 Task: Add an event with the title Monthly Financial Review, date '2024/05/28', time 9:40 AM to 11:40 AMand add a description: A Monthly Financial Review is a recurring meeting or process where the financial performance and health of an organization are assessed and analyzed. It provides a comprehensive overview of the company's financial status, including revenue, expenses, profitability, cash flow, and key financial metrics., put the event into Blue category . Add location for the event as: 789 Calle de Preciados, Madrid, Spain, logged in from the account softage.1@softage.netand send the event invitation to softage.3@softage.net and softage.4@softage.net. Set a reminder for the event 1 hour before
Action: Mouse moved to (105, 125)
Screenshot: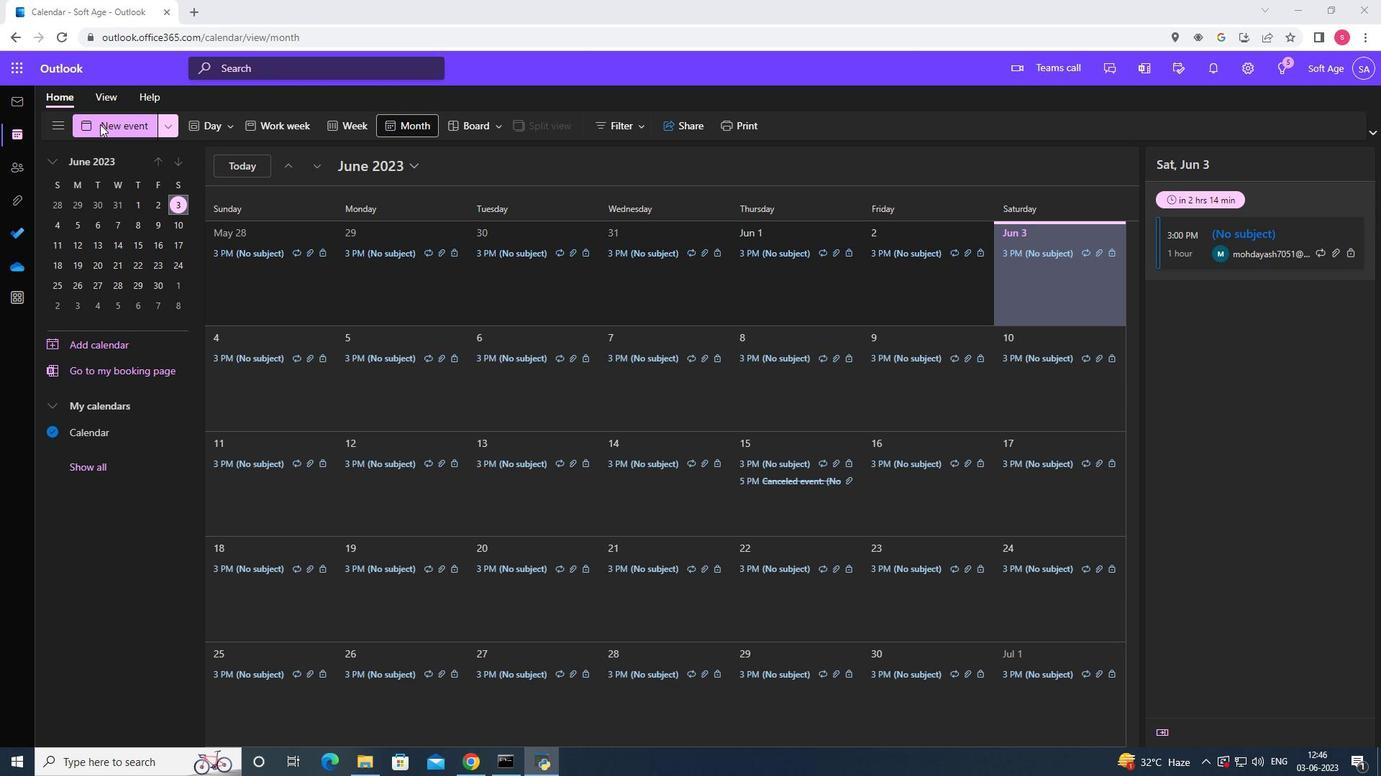 
Action: Mouse pressed left at (105, 125)
Screenshot: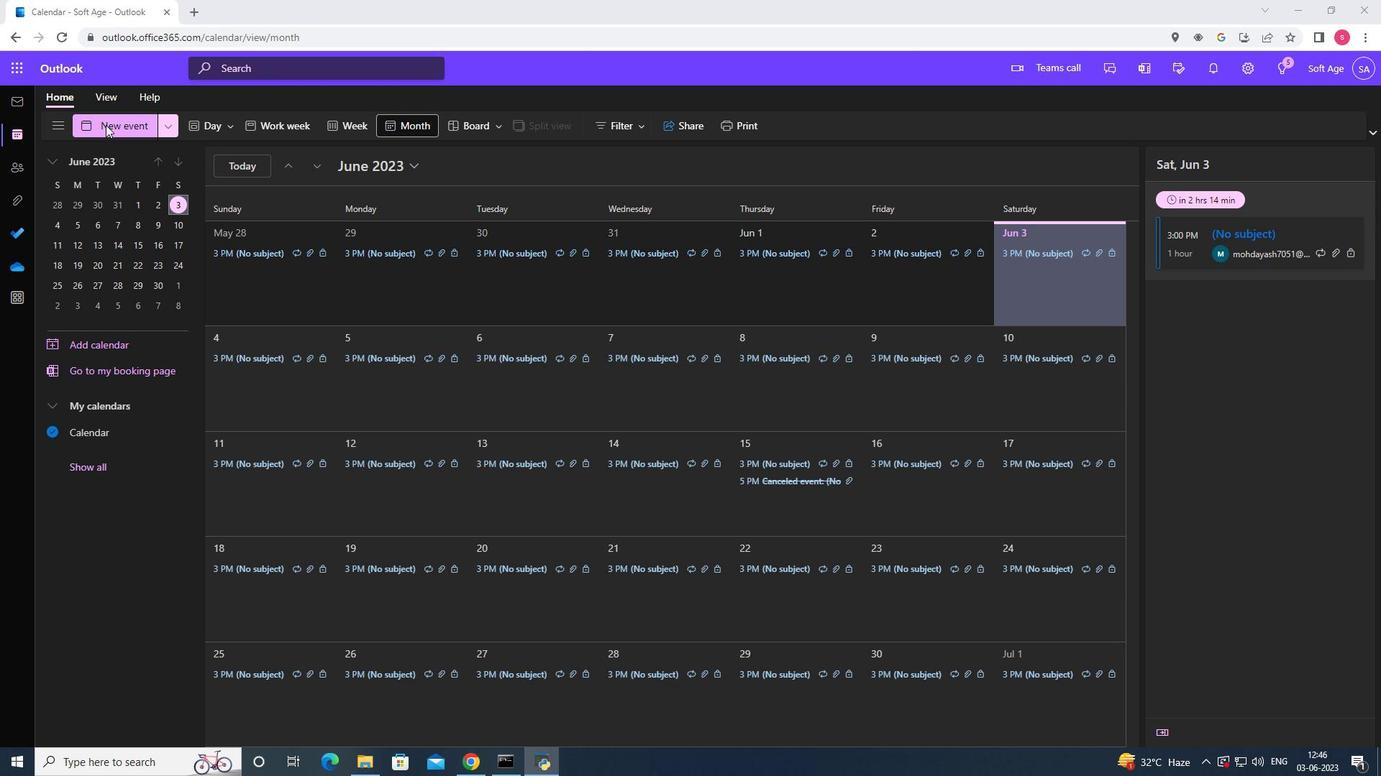 
Action: Mouse moved to (410, 222)
Screenshot: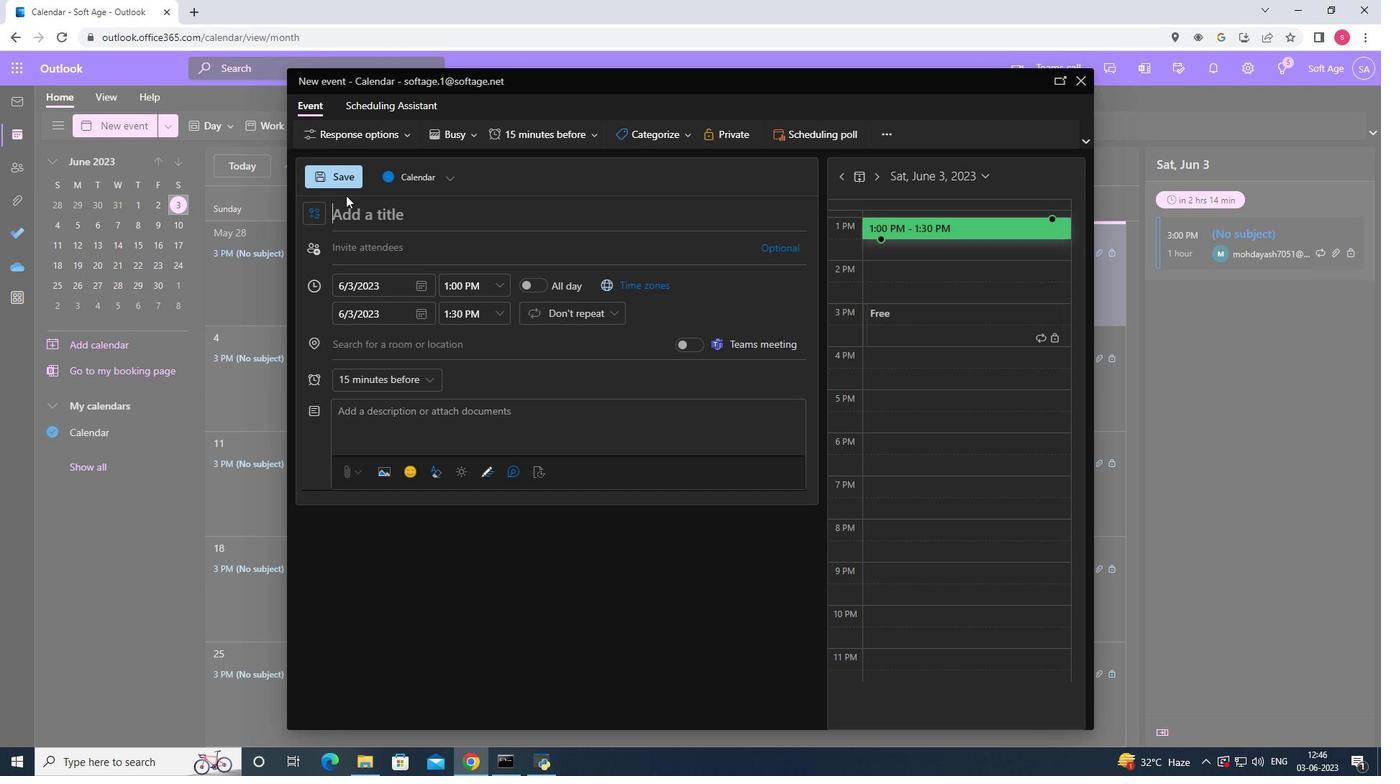 
Action: Mouse pressed left at (410, 222)
Screenshot: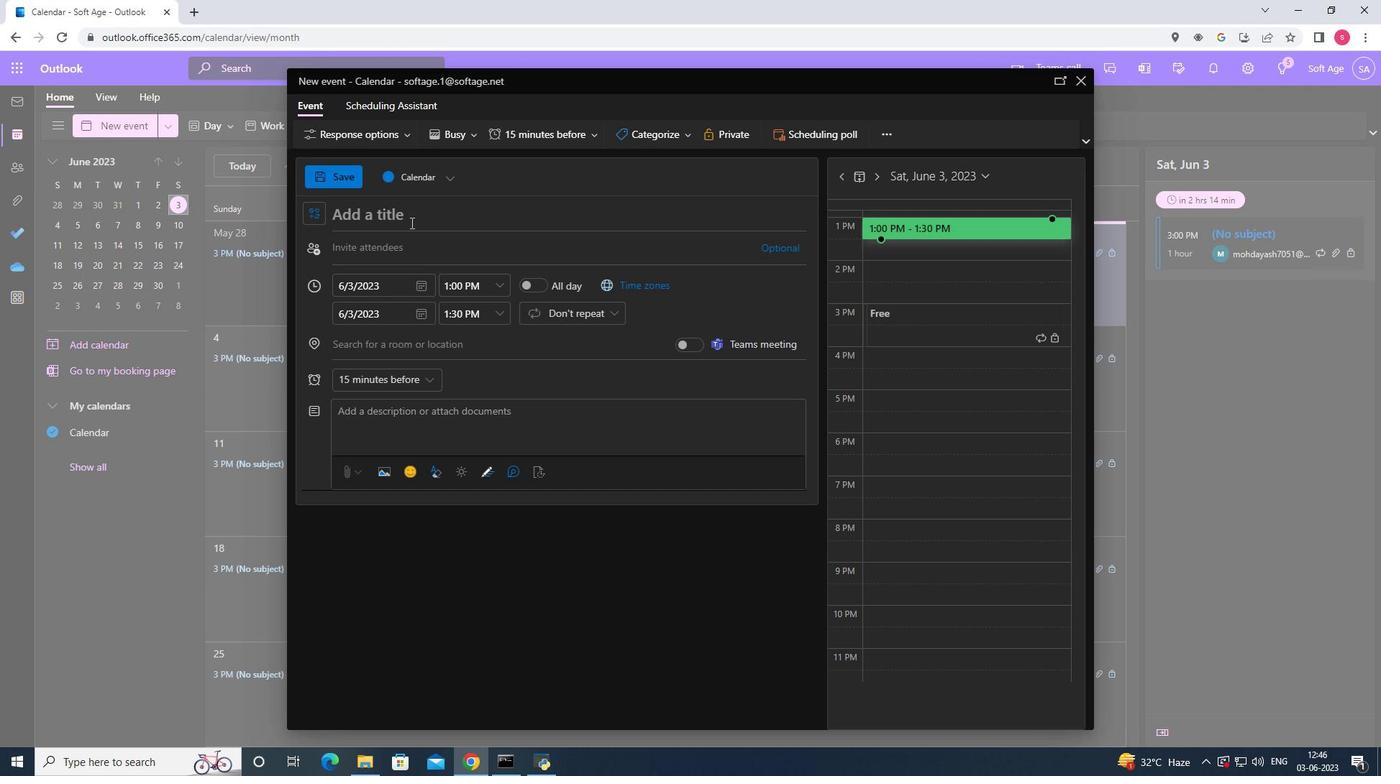 
Action: Key pressed <Key.shift><Key.shift><Key.shift><Key.shift><Key.shift>Monthly<Key.space><Key.shift>Review
Screenshot: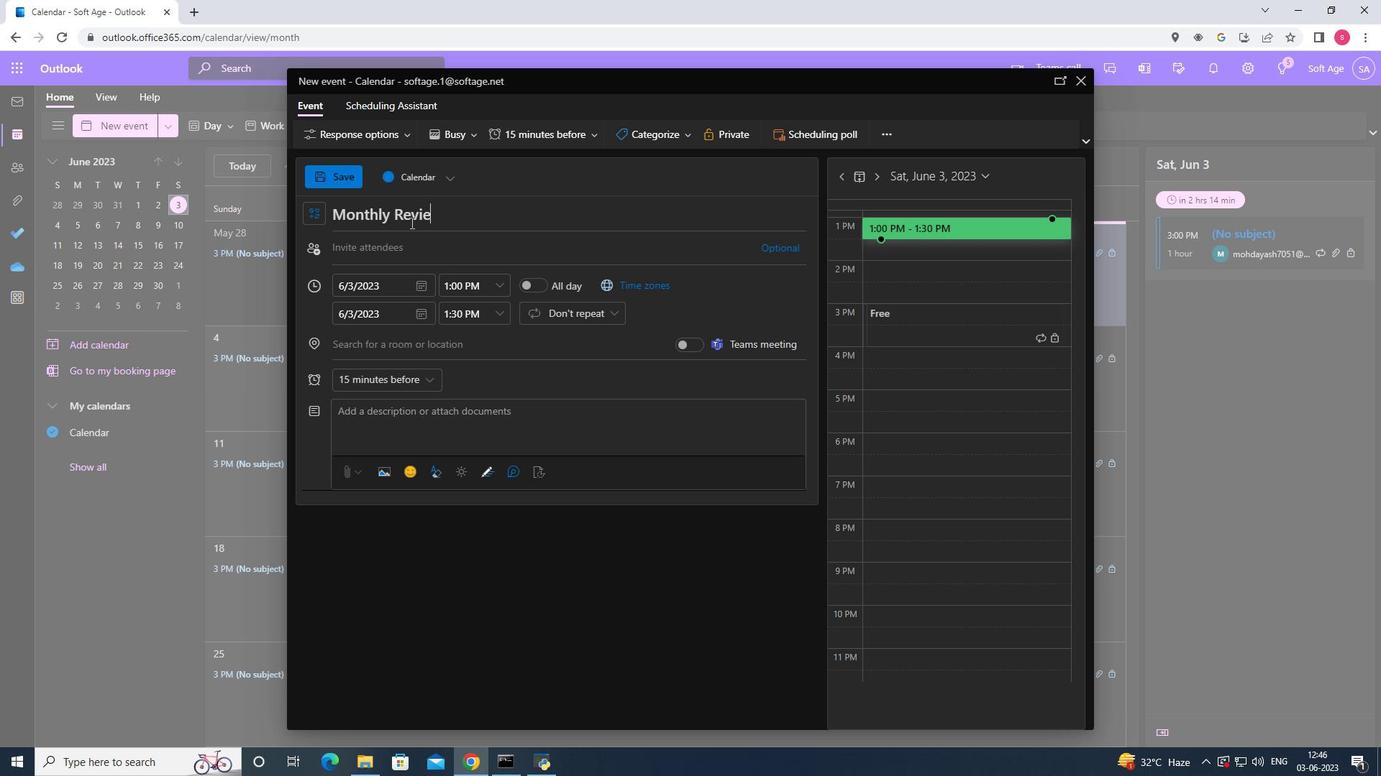 
Action: Mouse moved to (418, 284)
Screenshot: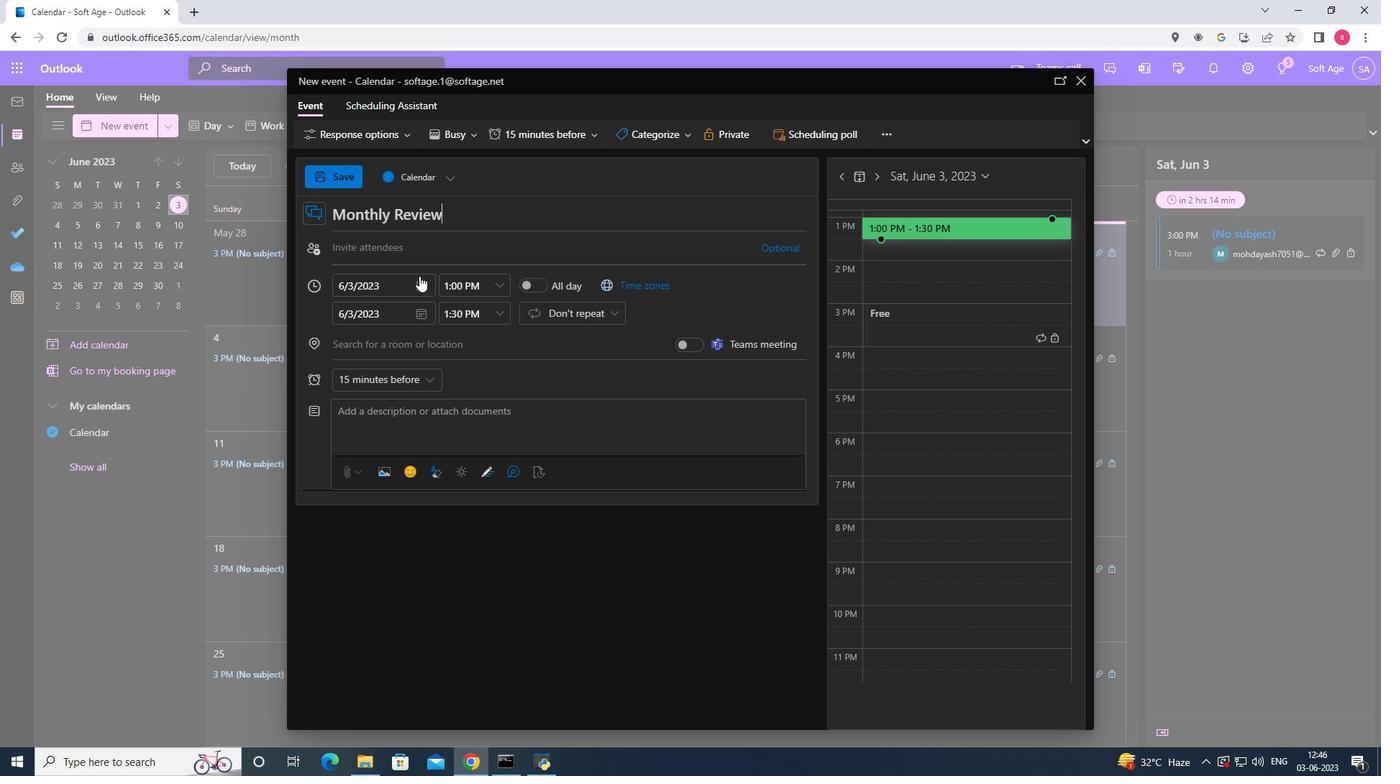 
Action: Mouse pressed left at (418, 284)
Screenshot: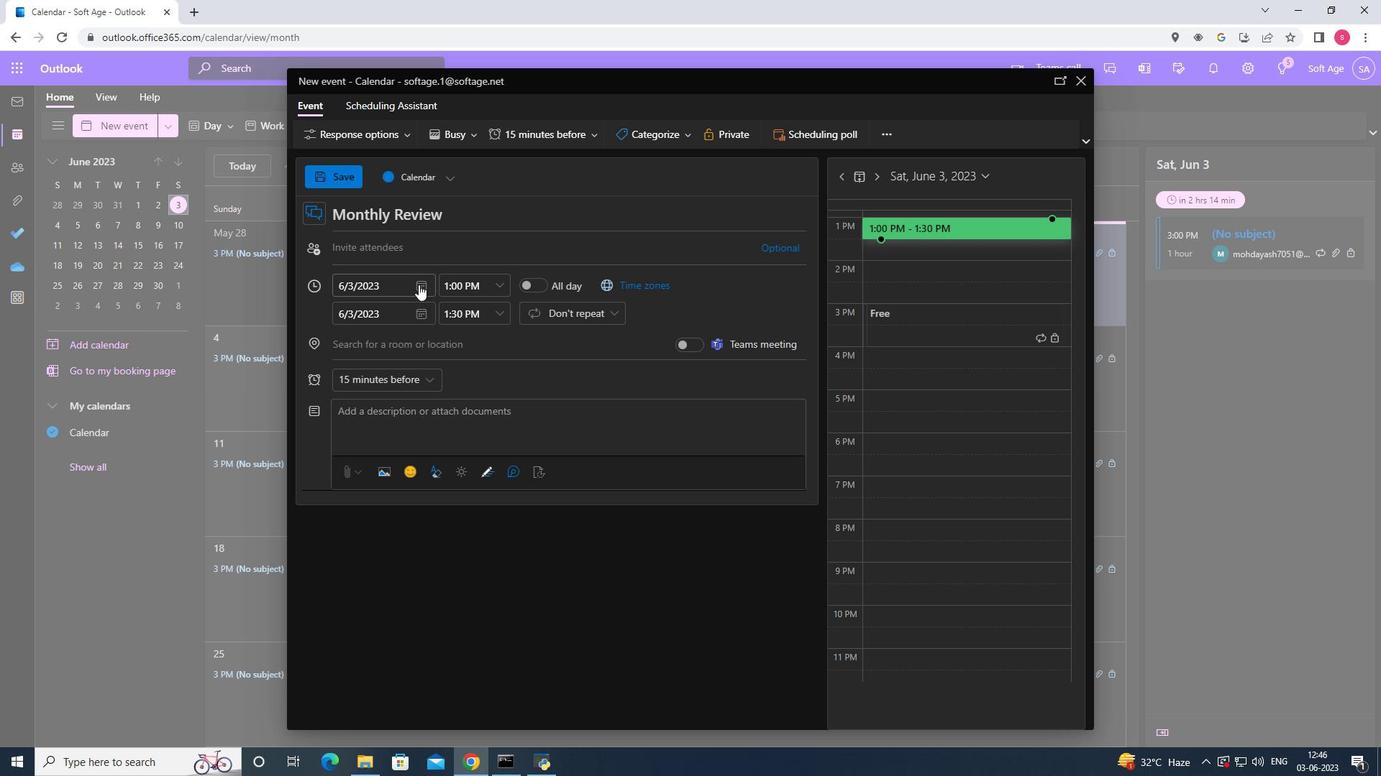 
Action: Mouse moved to (469, 317)
Screenshot: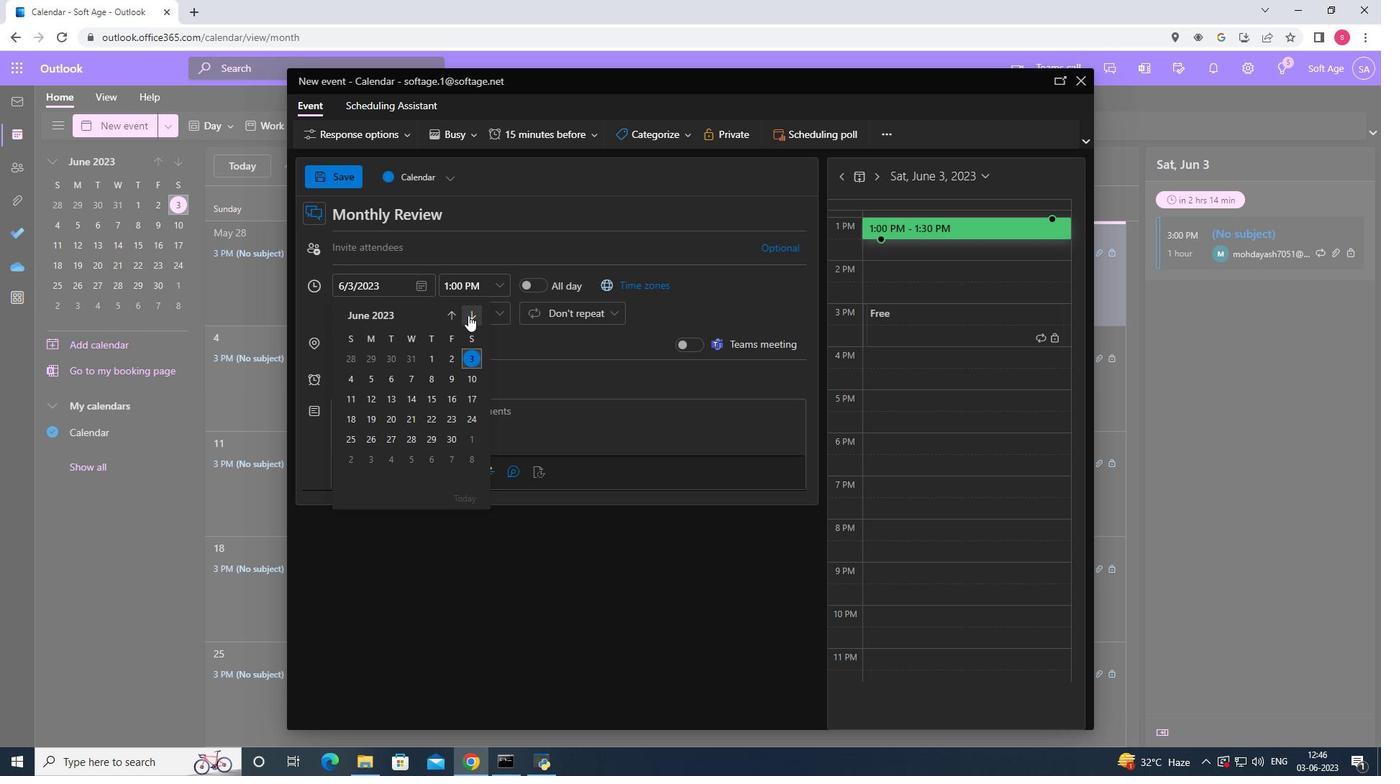 
Action: Mouse pressed left at (469, 317)
Screenshot: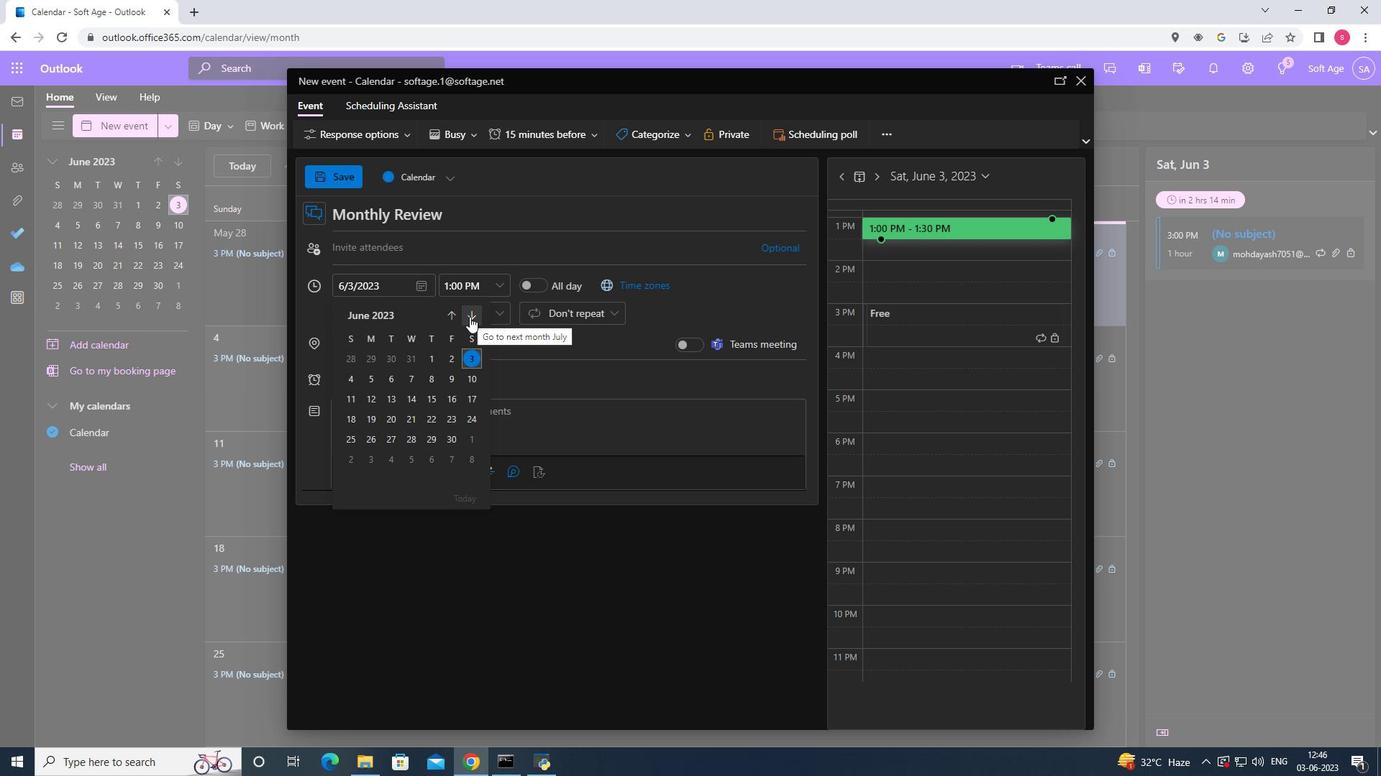 
Action: Mouse pressed left at (469, 317)
Screenshot: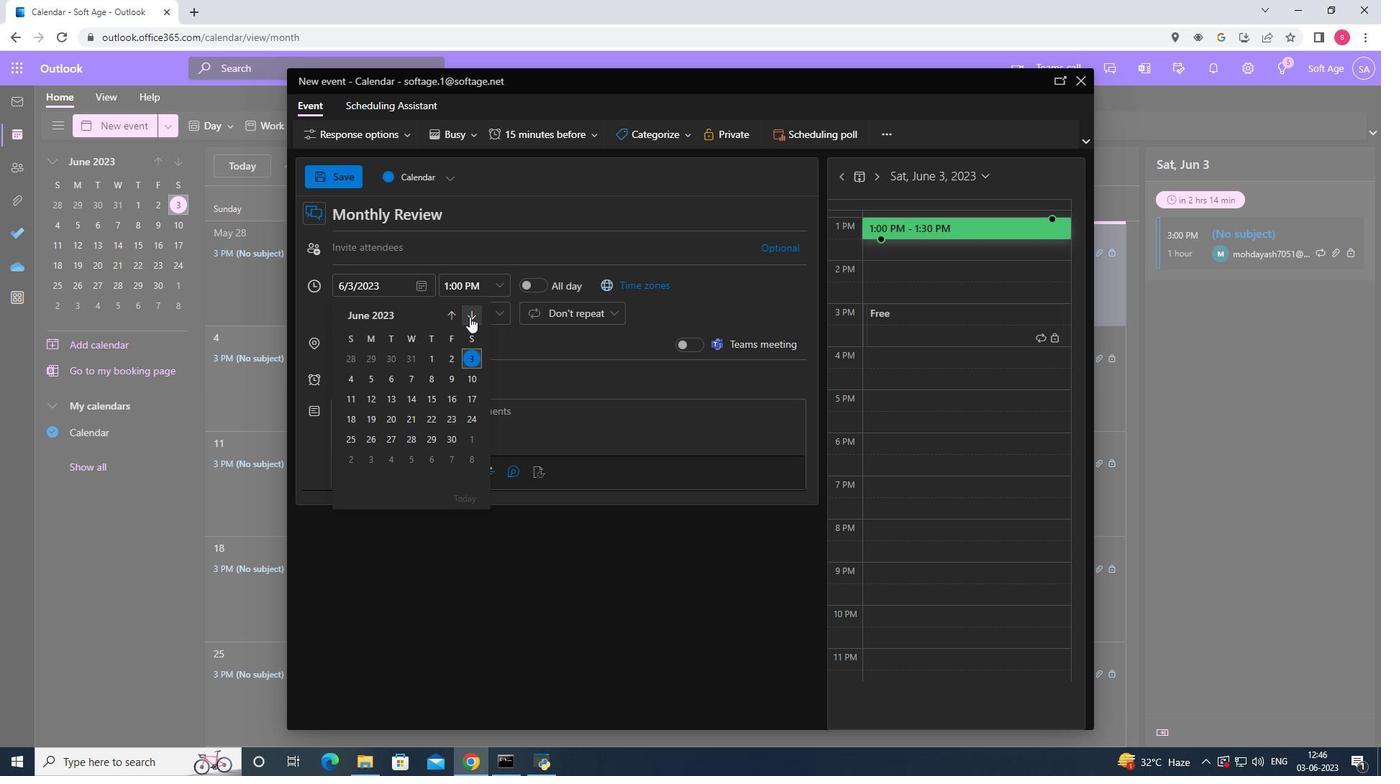 
Action: Mouse pressed left at (469, 317)
Screenshot: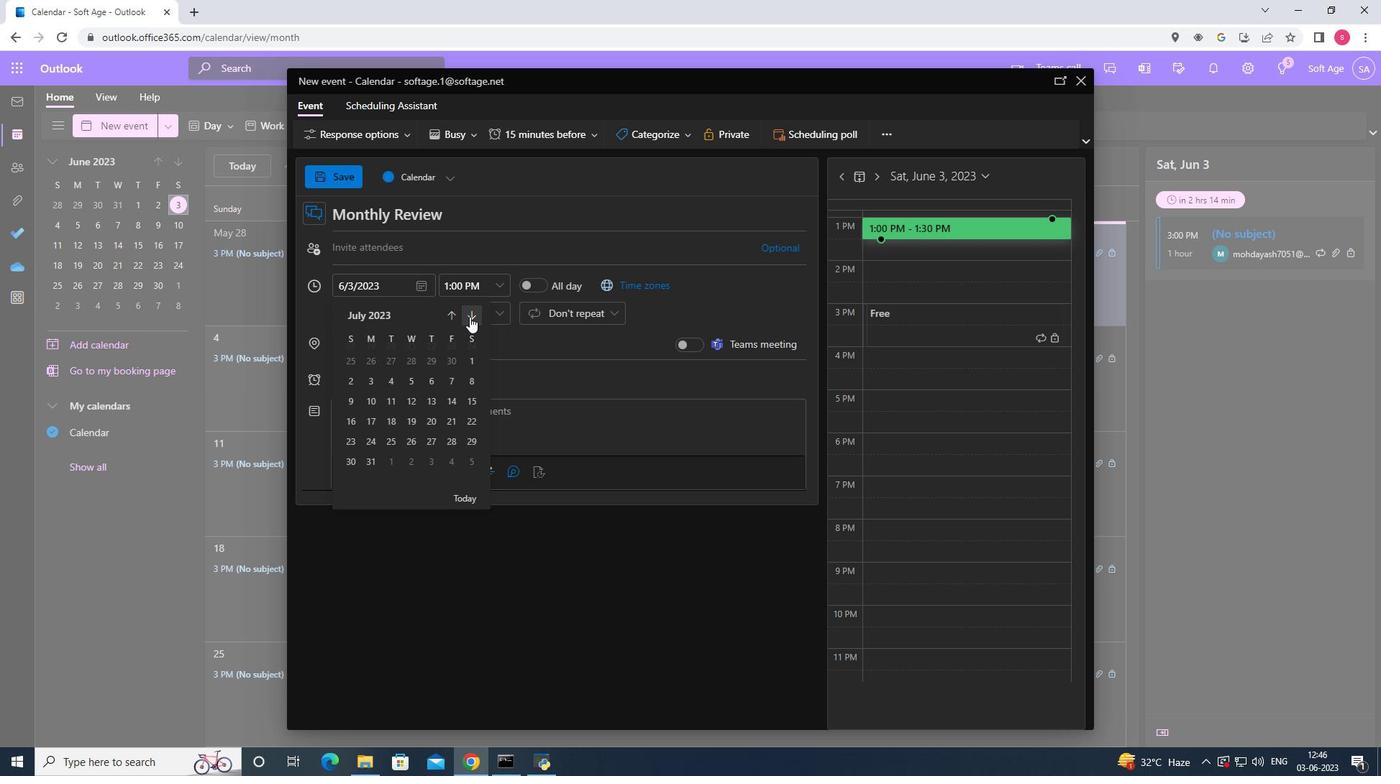 
Action: Mouse pressed left at (469, 317)
Screenshot: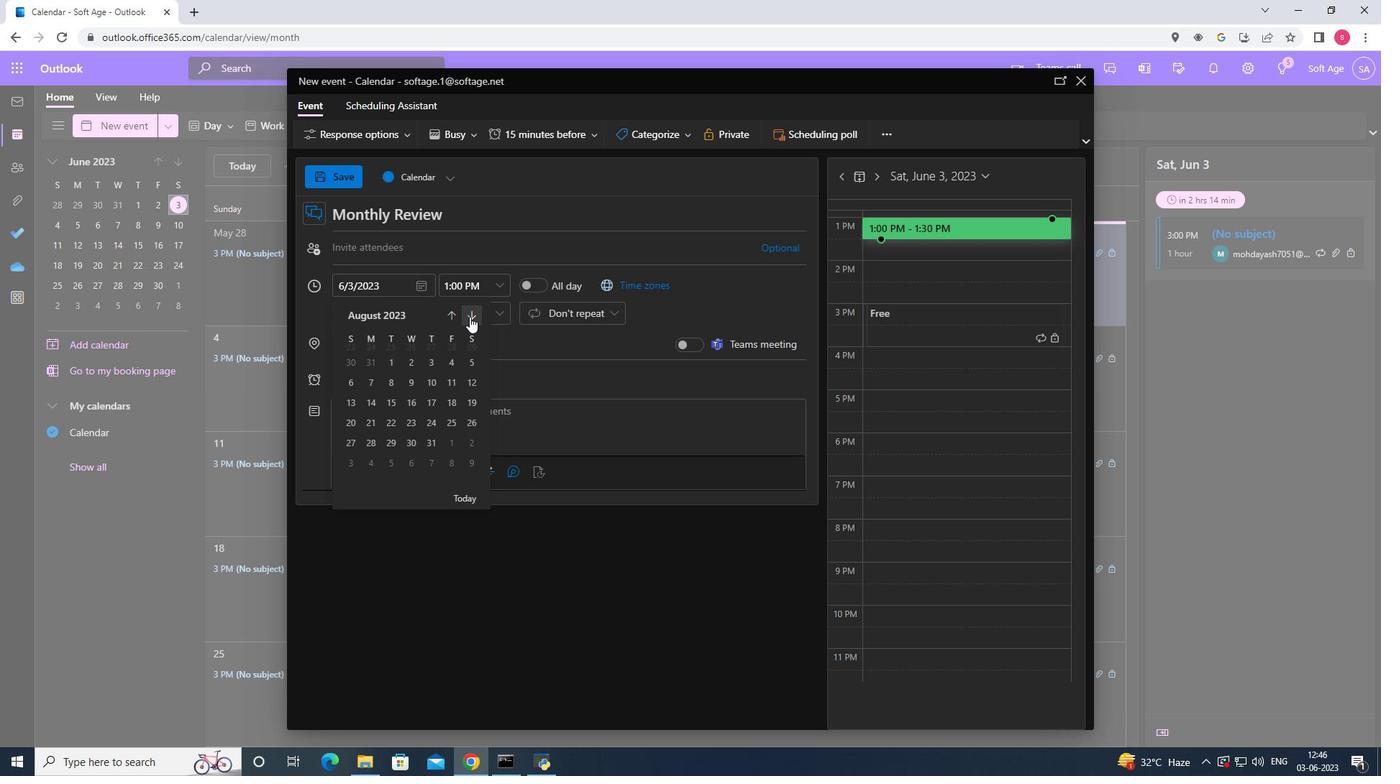 
Action: Mouse pressed left at (469, 317)
Screenshot: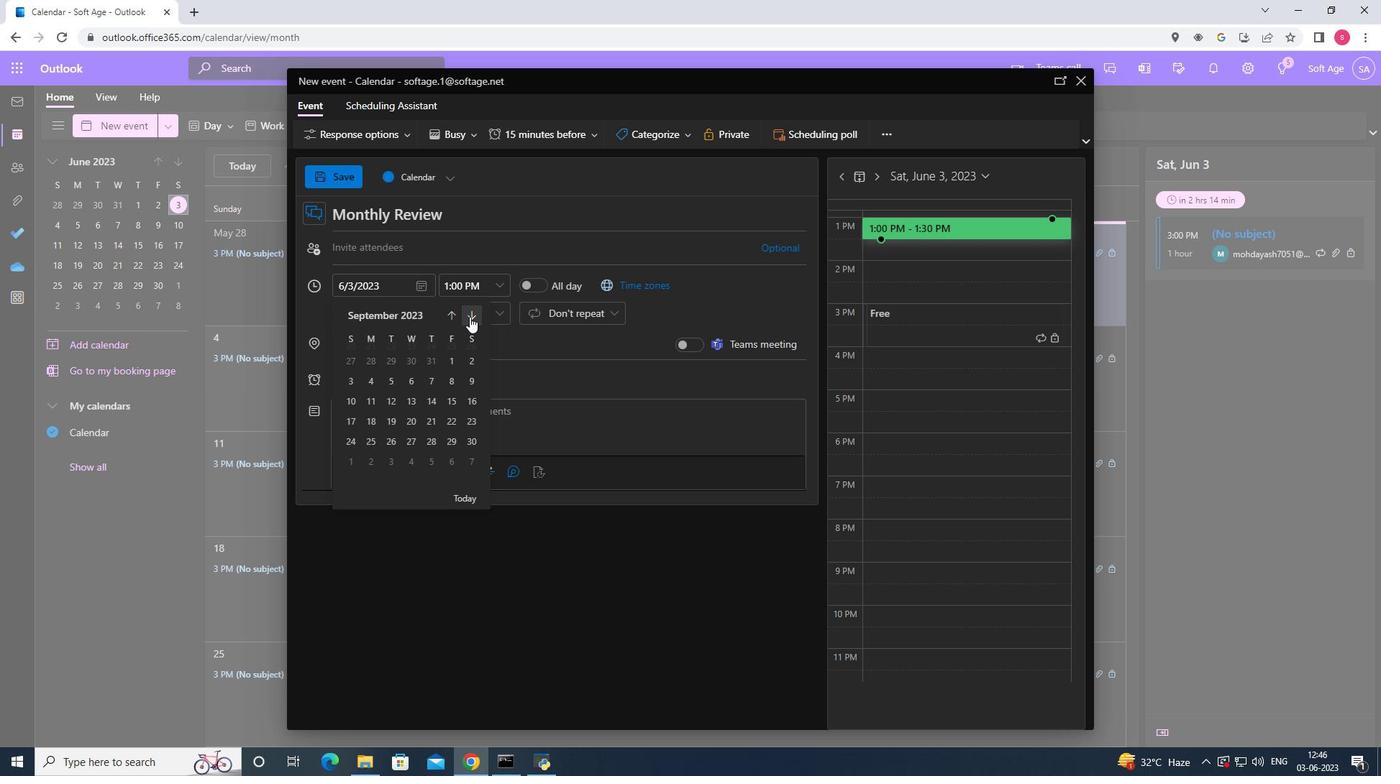 
Action: Mouse pressed left at (469, 317)
Screenshot: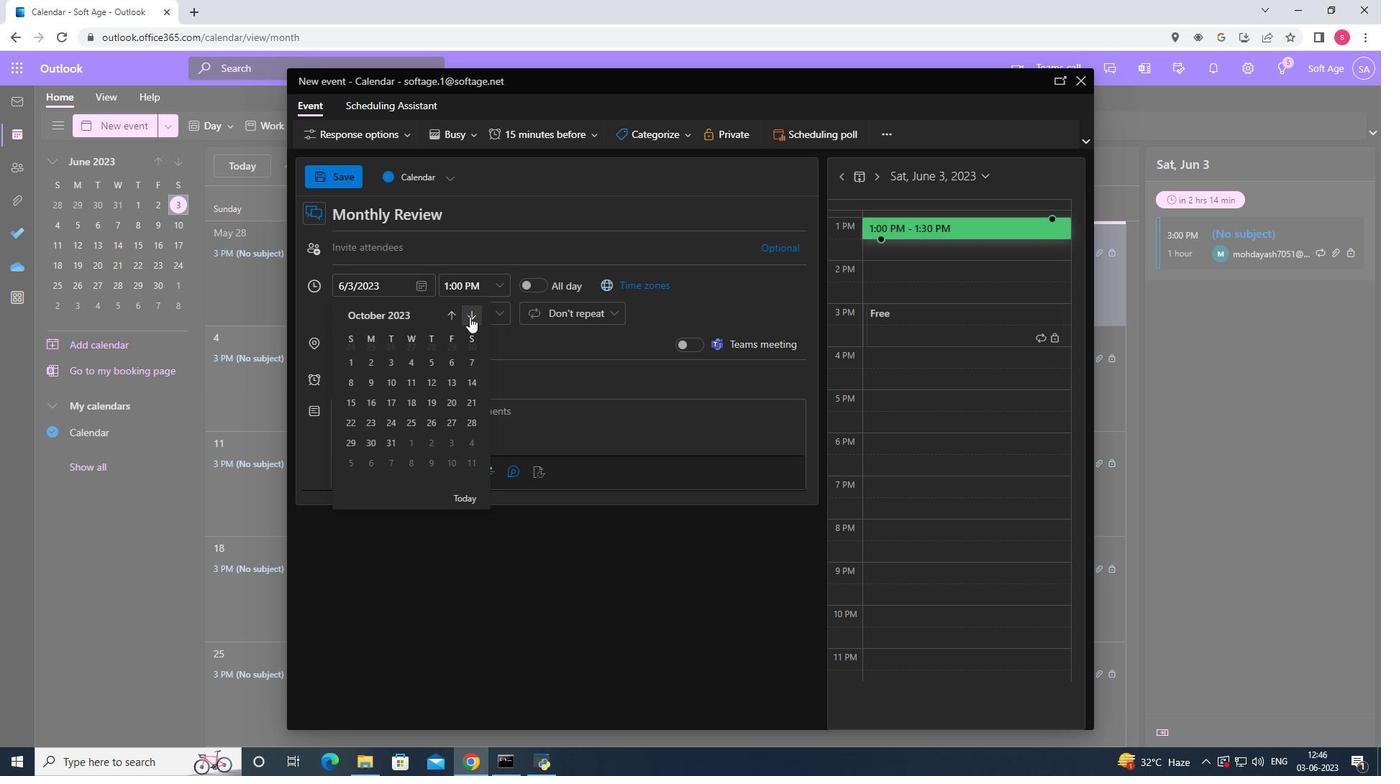 
Action: Mouse pressed left at (469, 317)
Screenshot: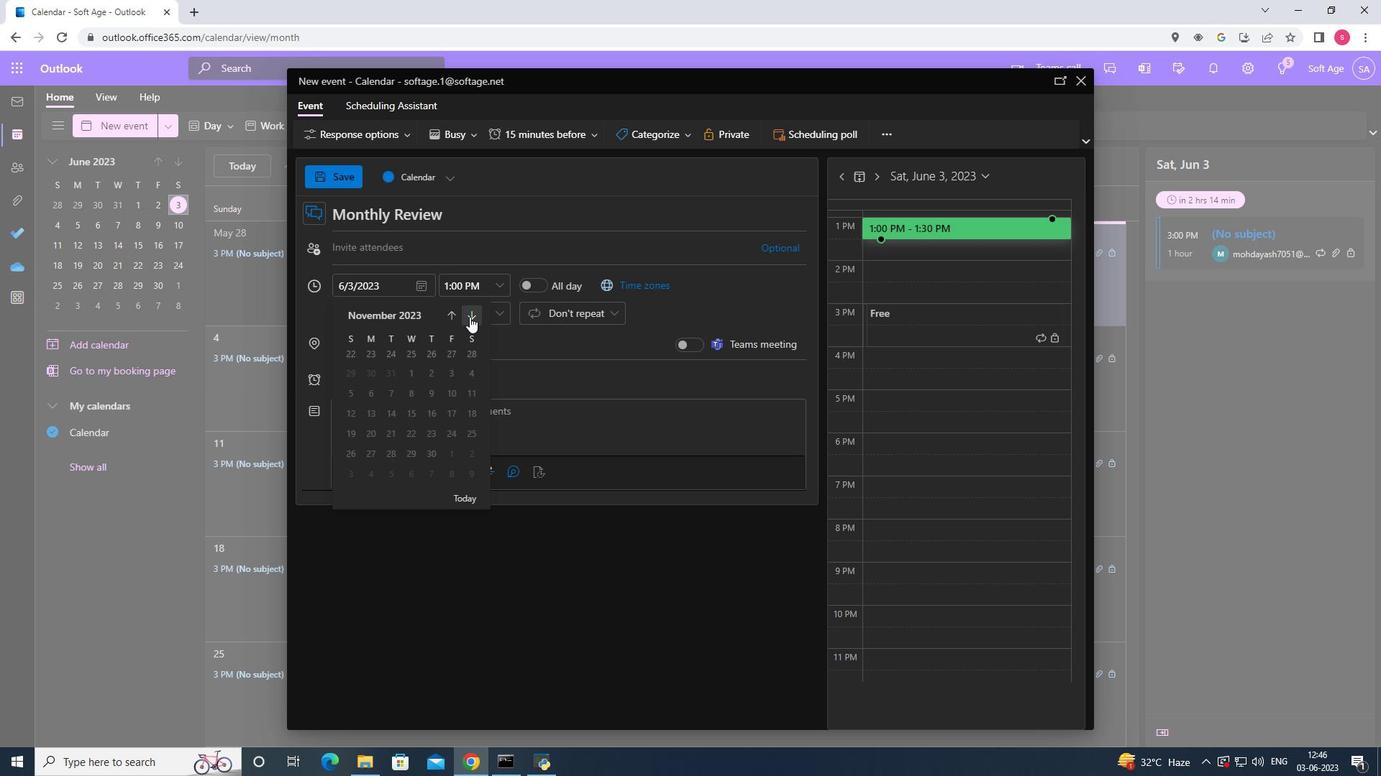 
Action: Mouse pressed left at (469, 317)
Screenshot: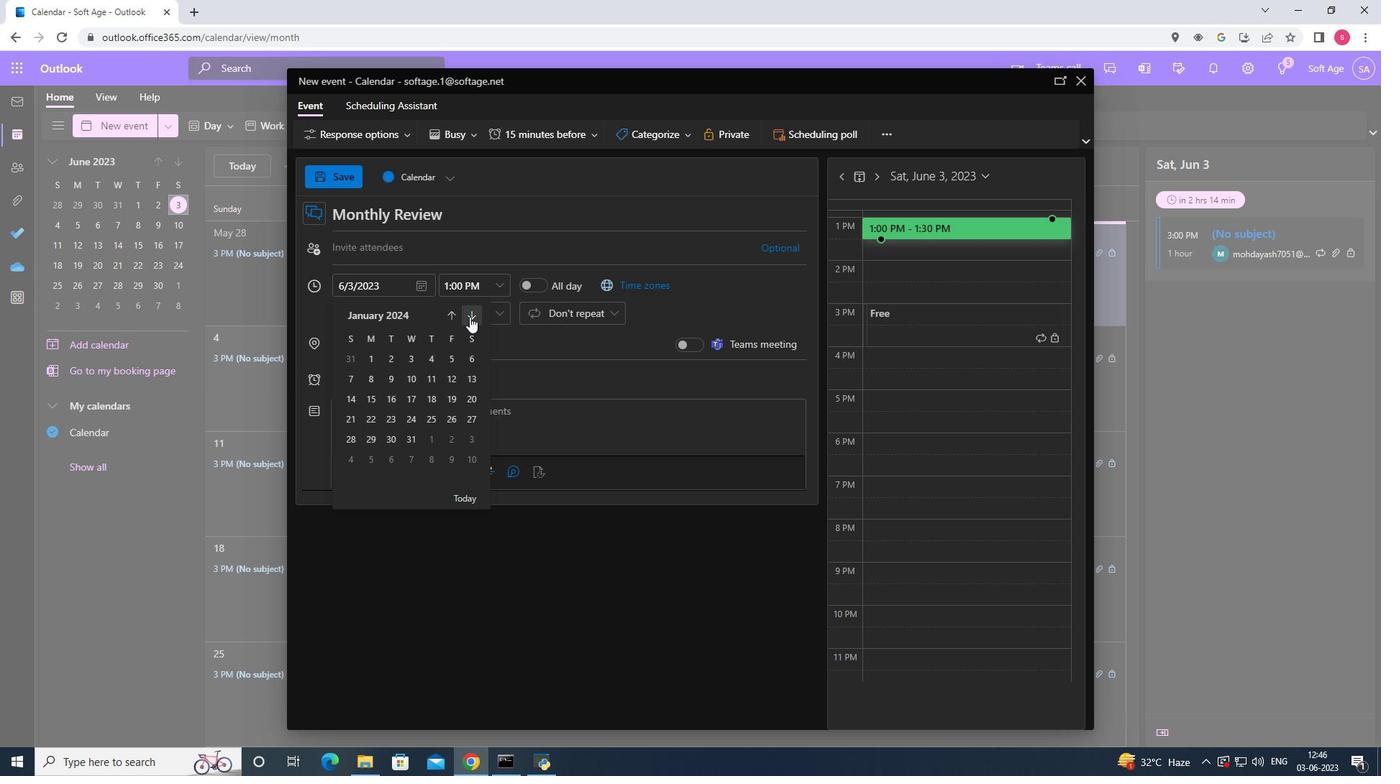 
Action: Mouse pressed left at (469, 317)
Screenshot: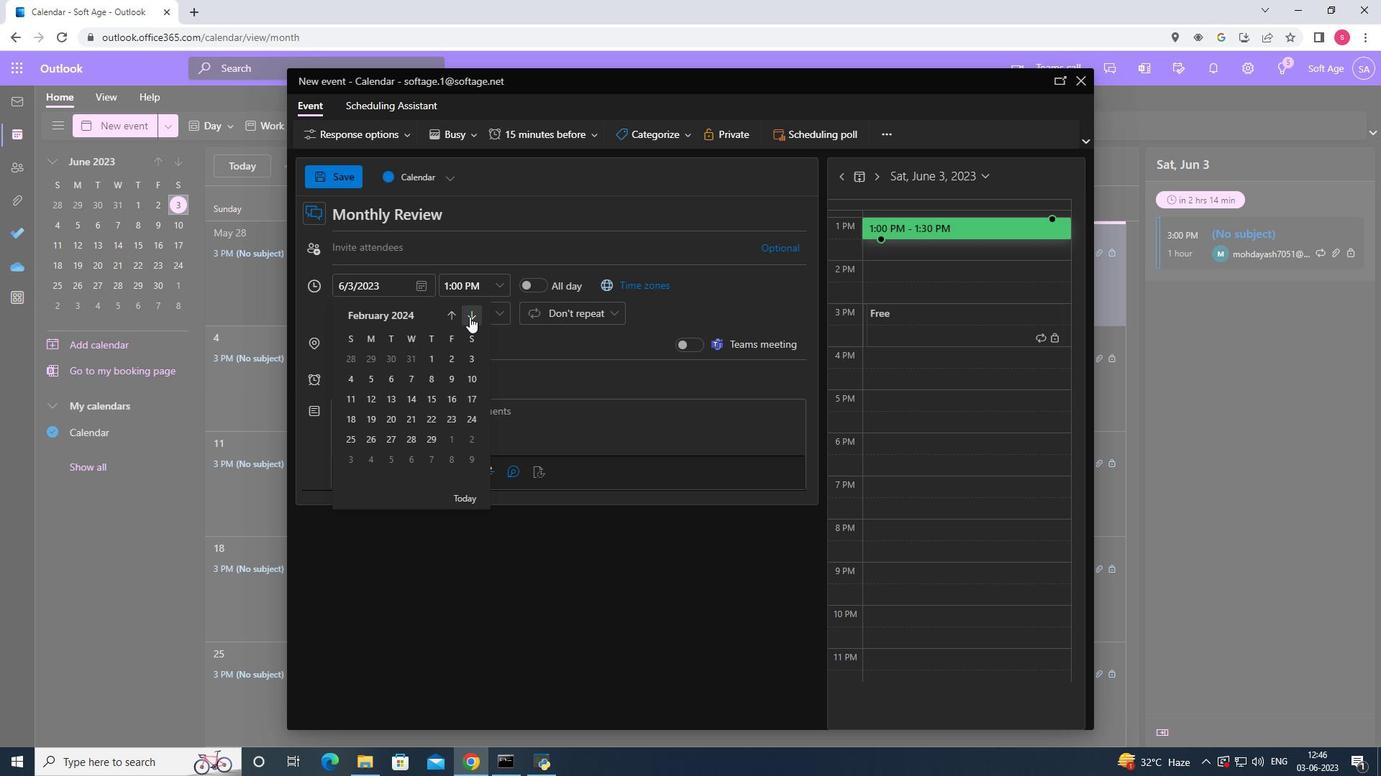 
Action: Mouse pressed left at (469, 317)
Screenshot: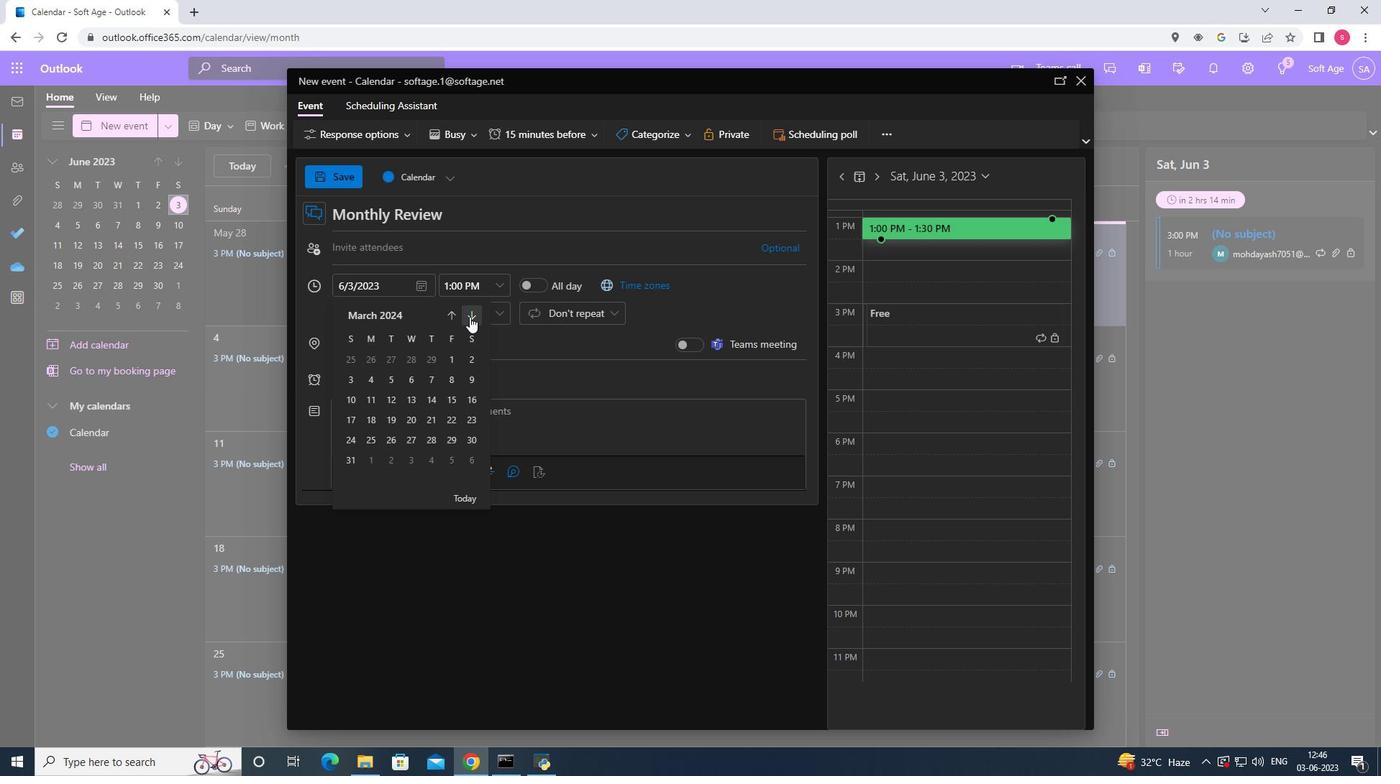 
Action: Mouse pressed left at (469, 317)
Screenshot: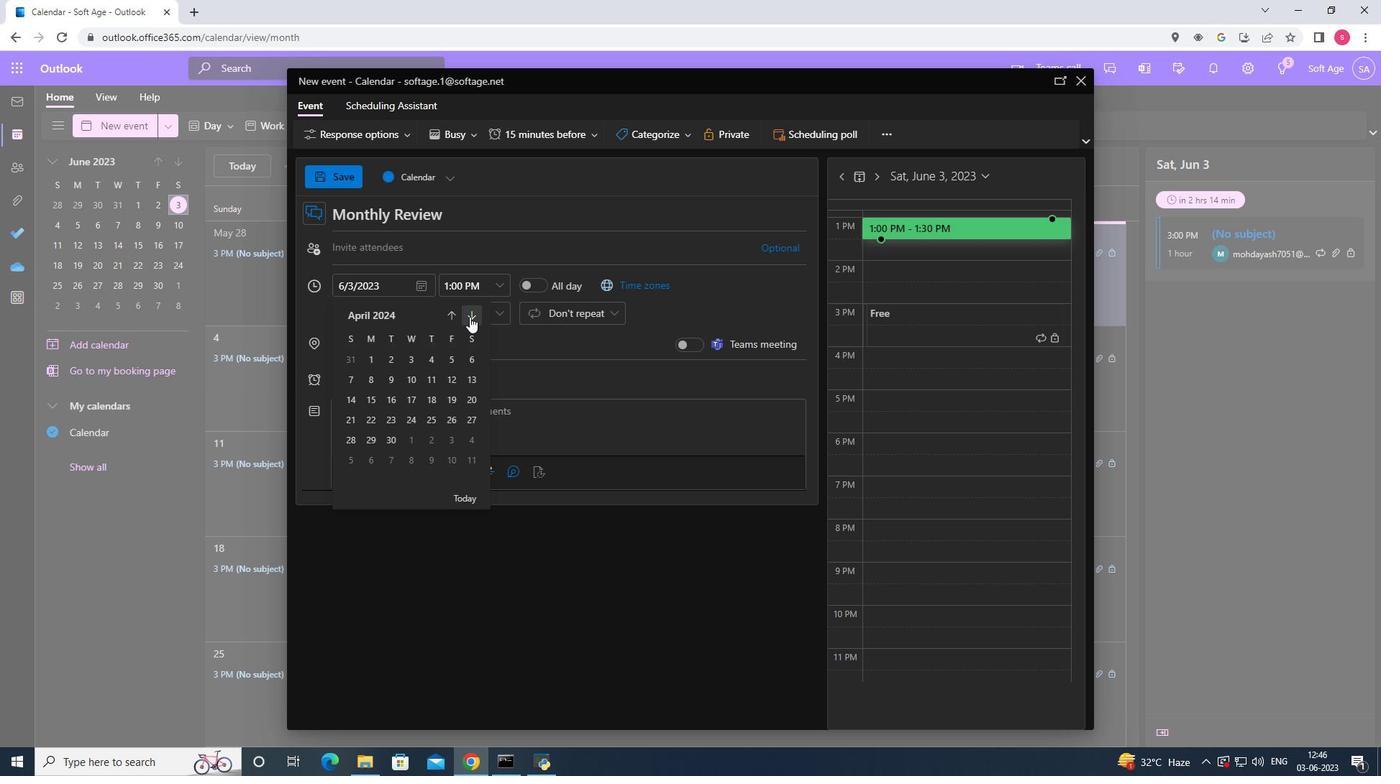 
Action: Mouse moved to (398, 438)
Screenshot: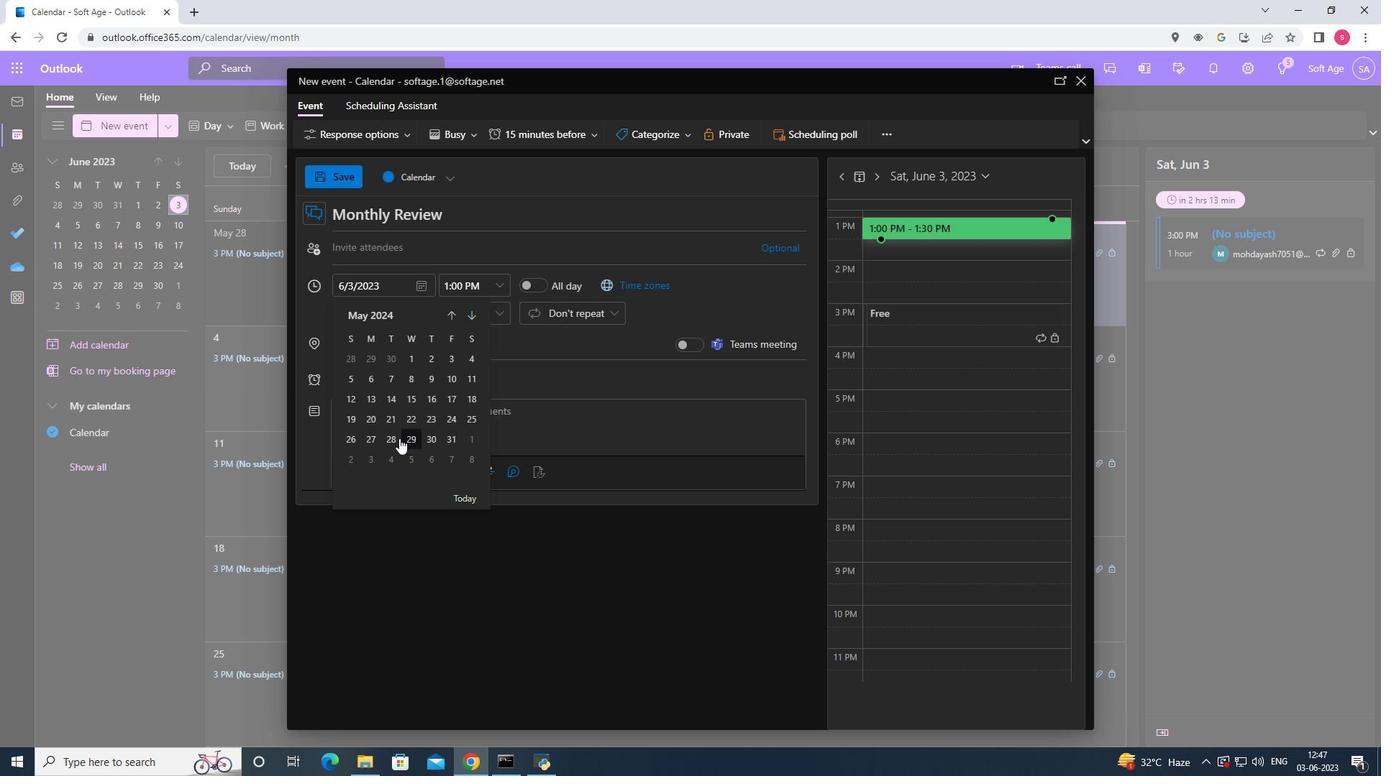 
Action: Mouse pressed left at (398, 438)
Screenshot: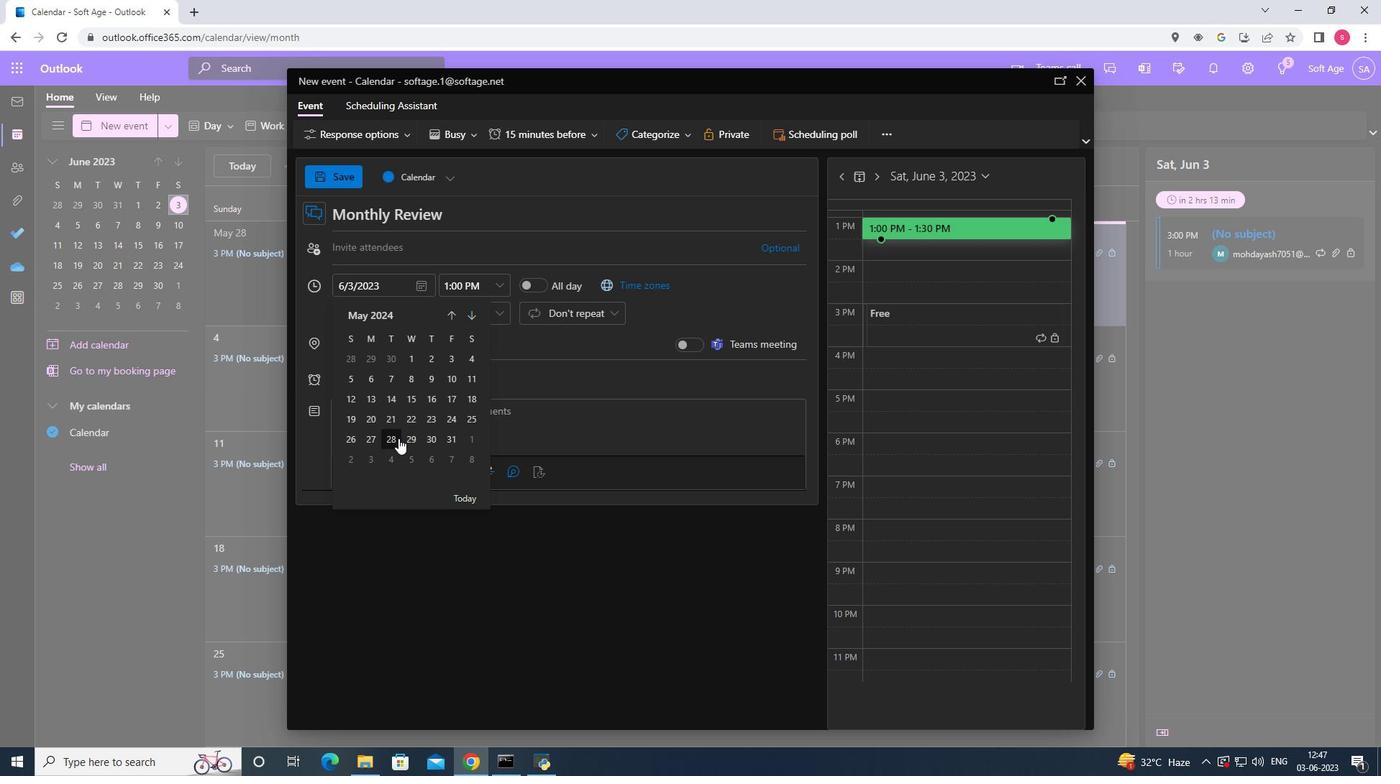 
Action: Mouse moved to (504, 290)
Screenshot: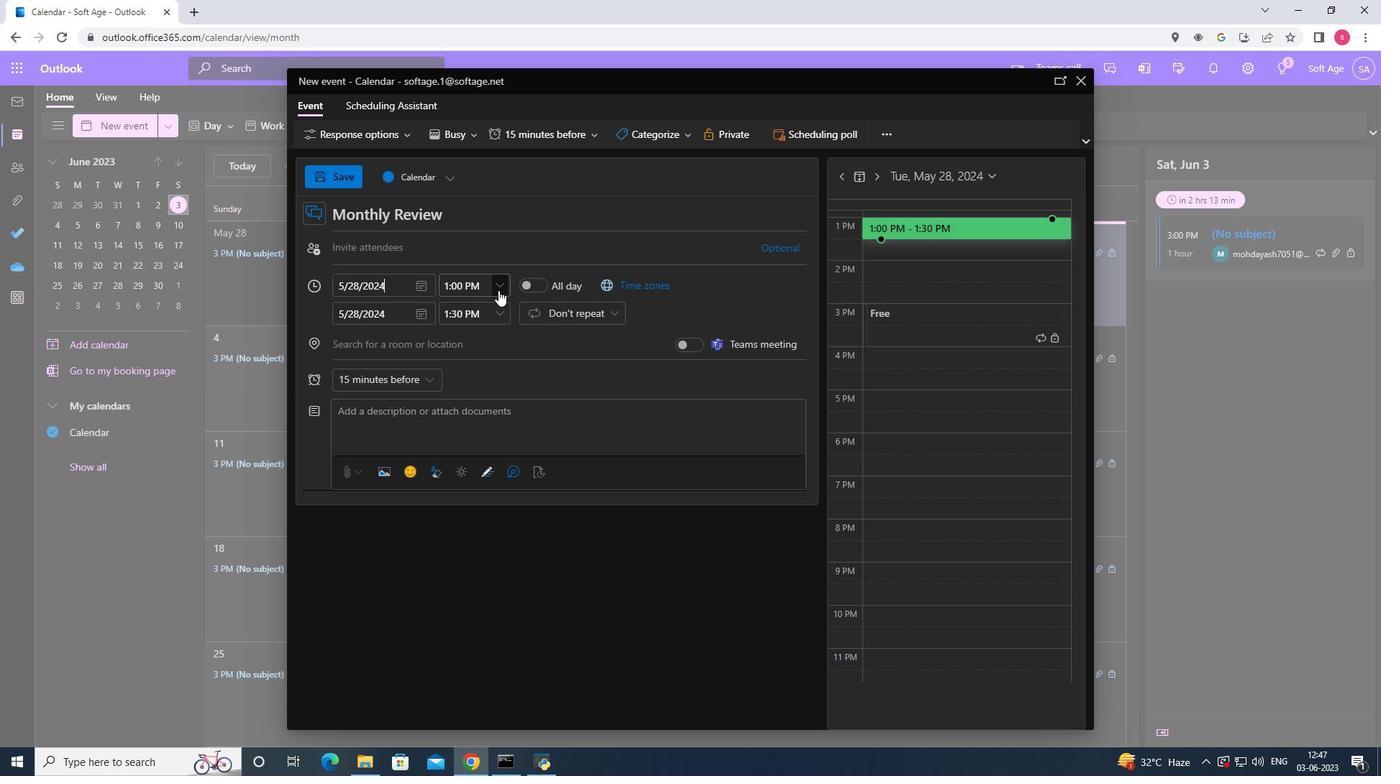 
Action: Mouse pressed left at (504, 290)
Screenshot: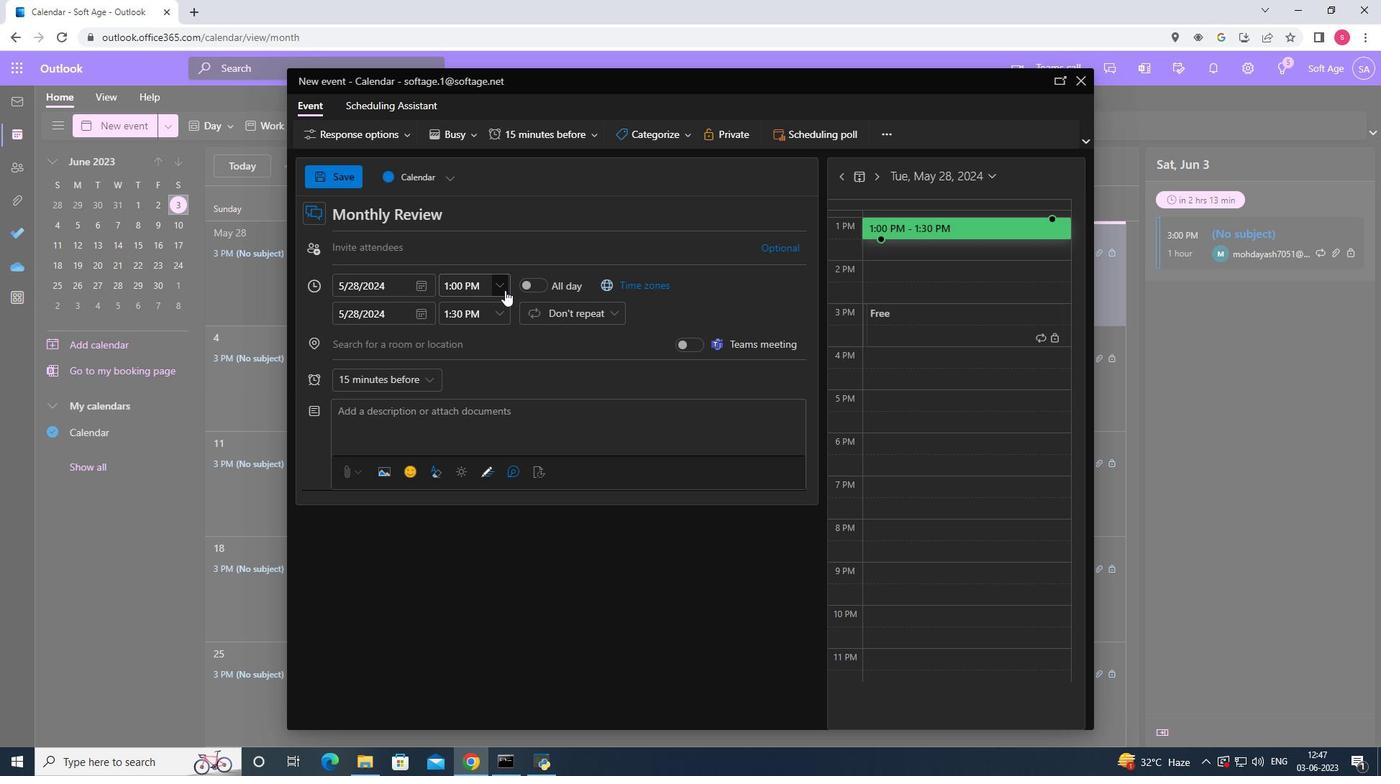 
Action: Mouse moved to (517, 300)
Screenshot: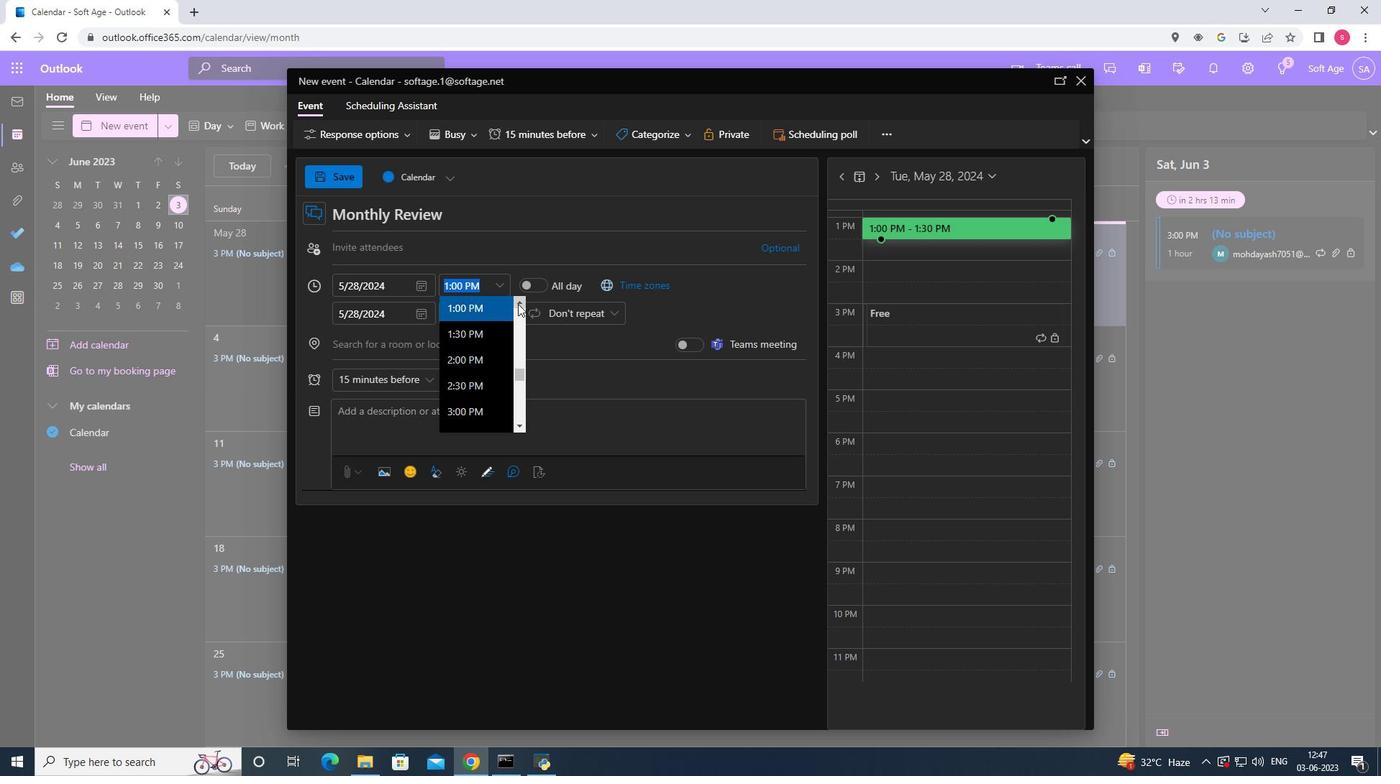 
Action: Mouse pressed left at (517, 300)
Screenshot: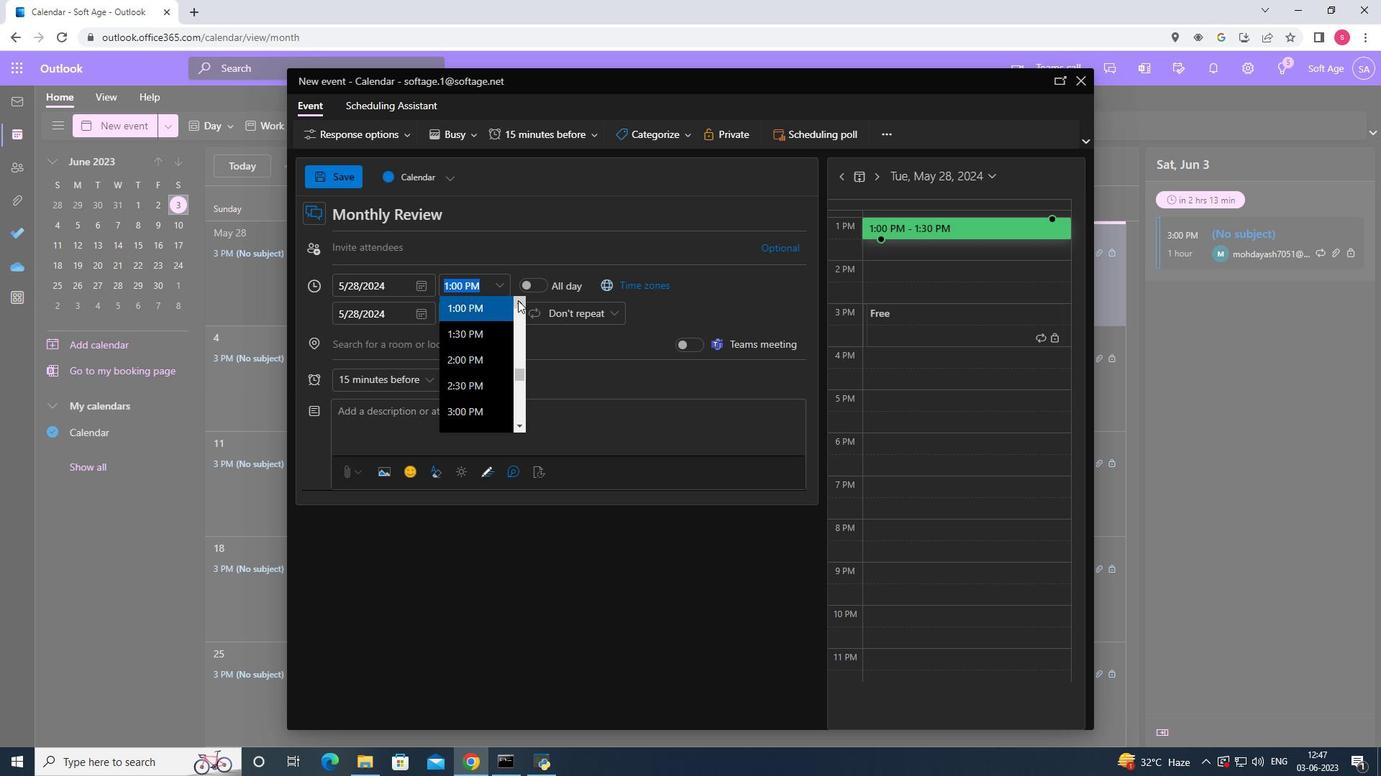 
Action: Mouse moved to (461, 310)
Screenshot: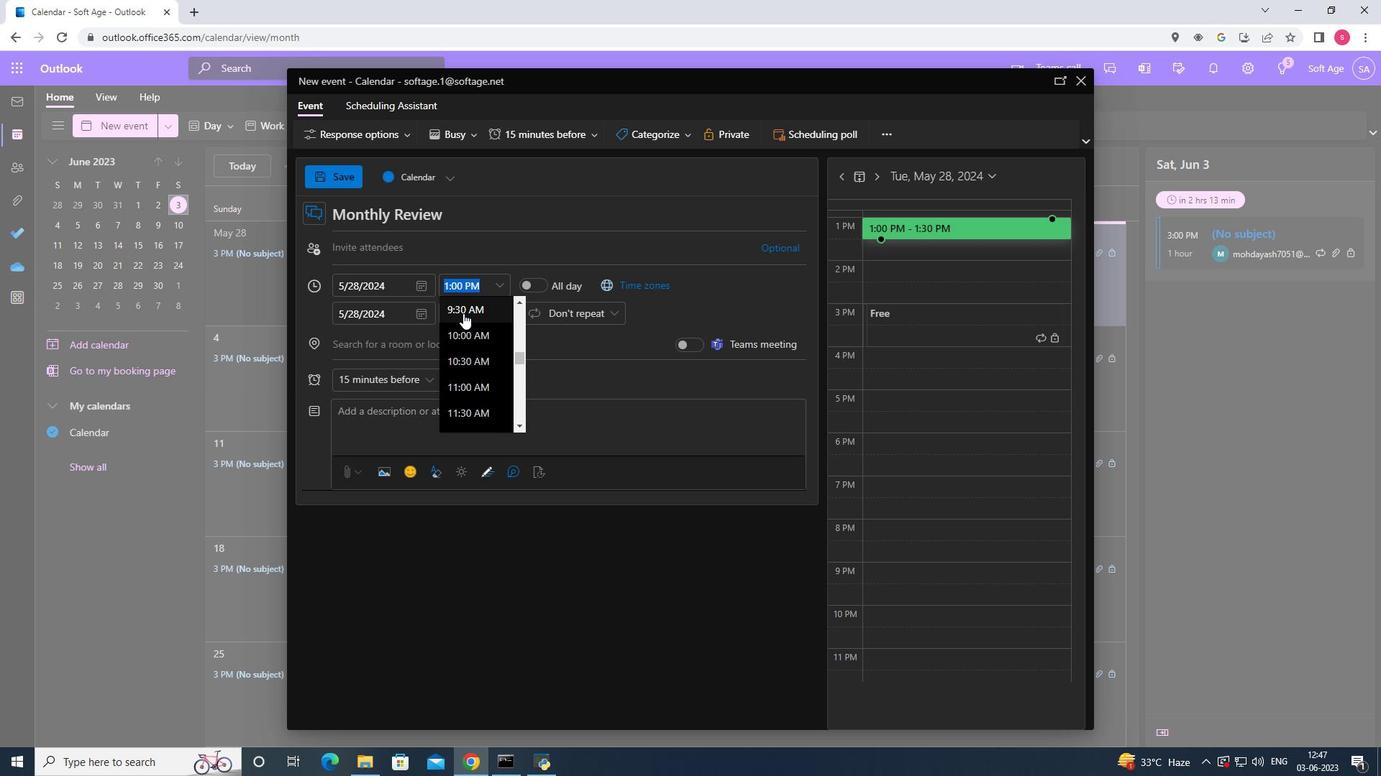 
Action: Mouse pressed left at (461, 310)
Screenshot: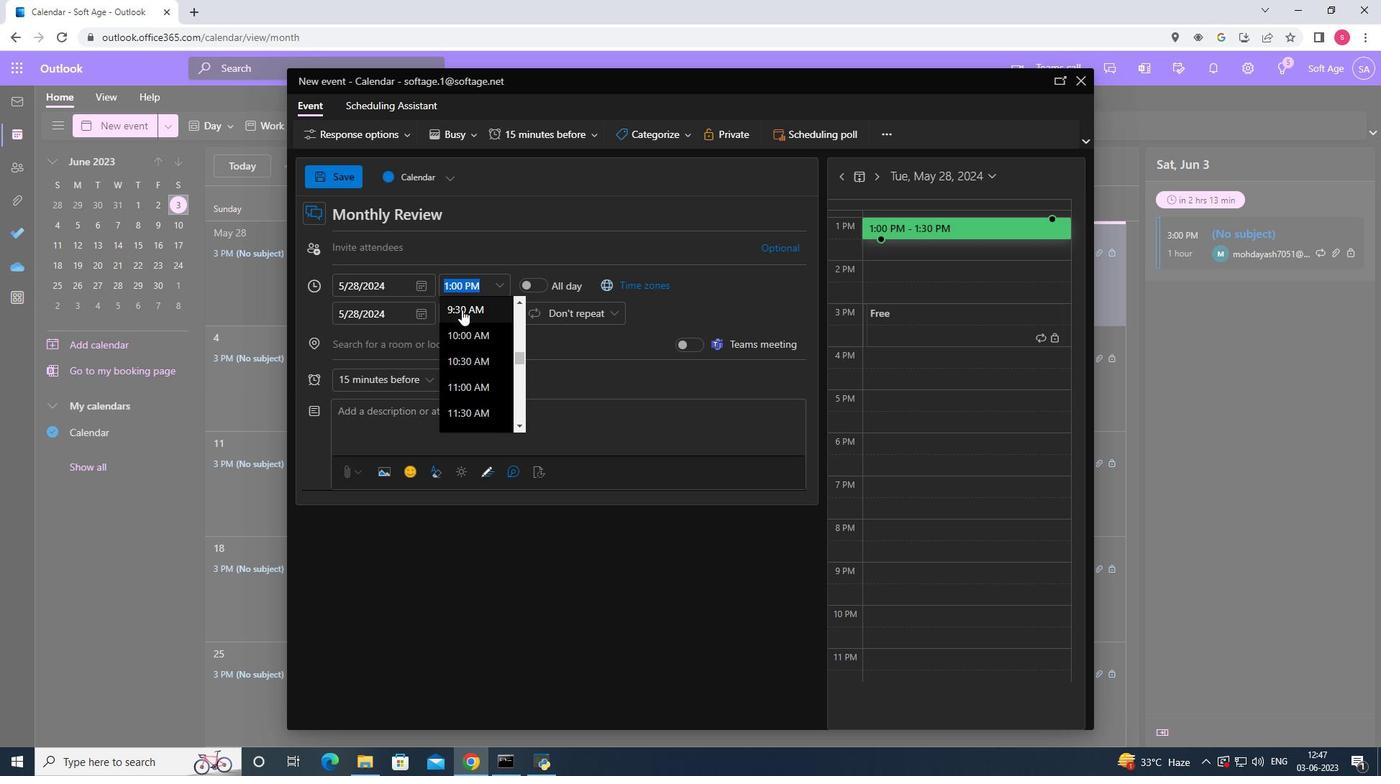 
Action: Mouse moved to (456, 285)
Screenshot: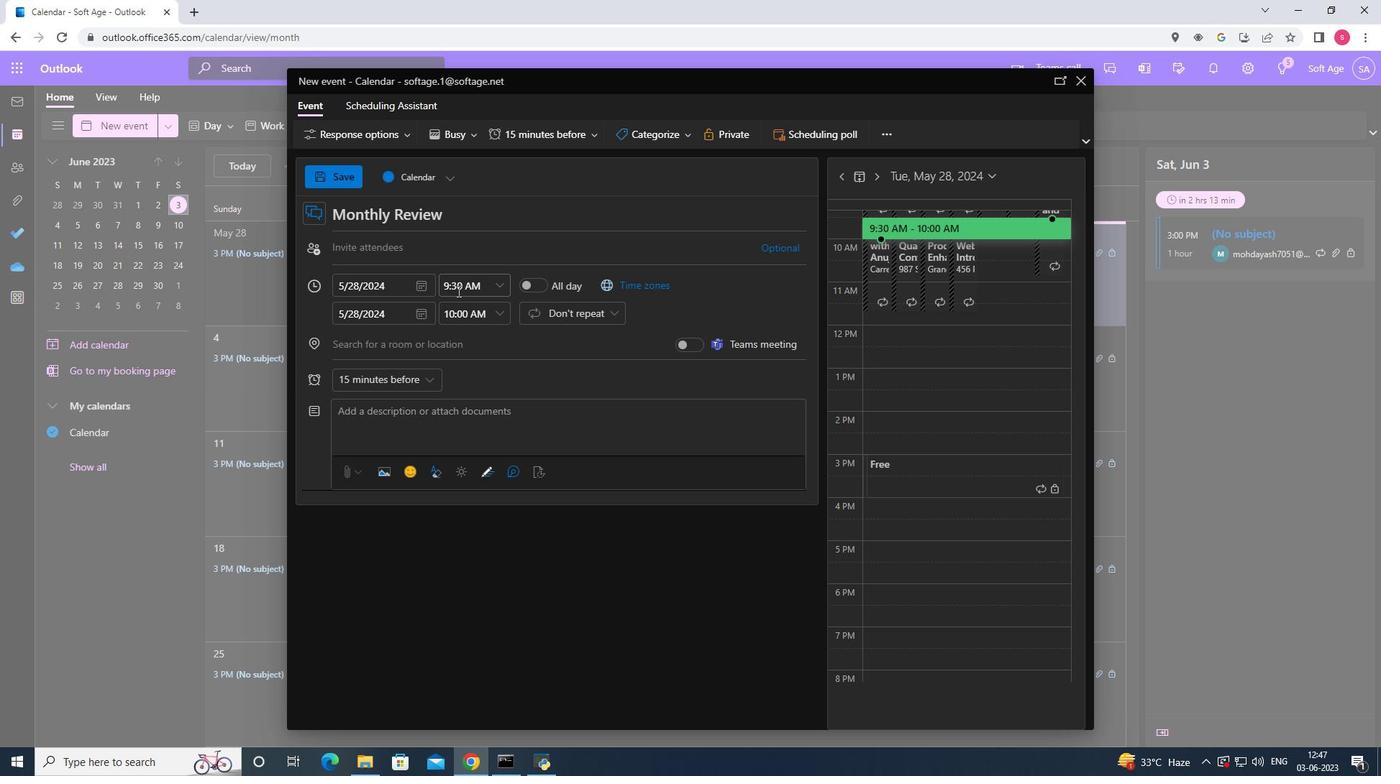 
Action: Mouse pressed left at (456, 285)
Screenshot: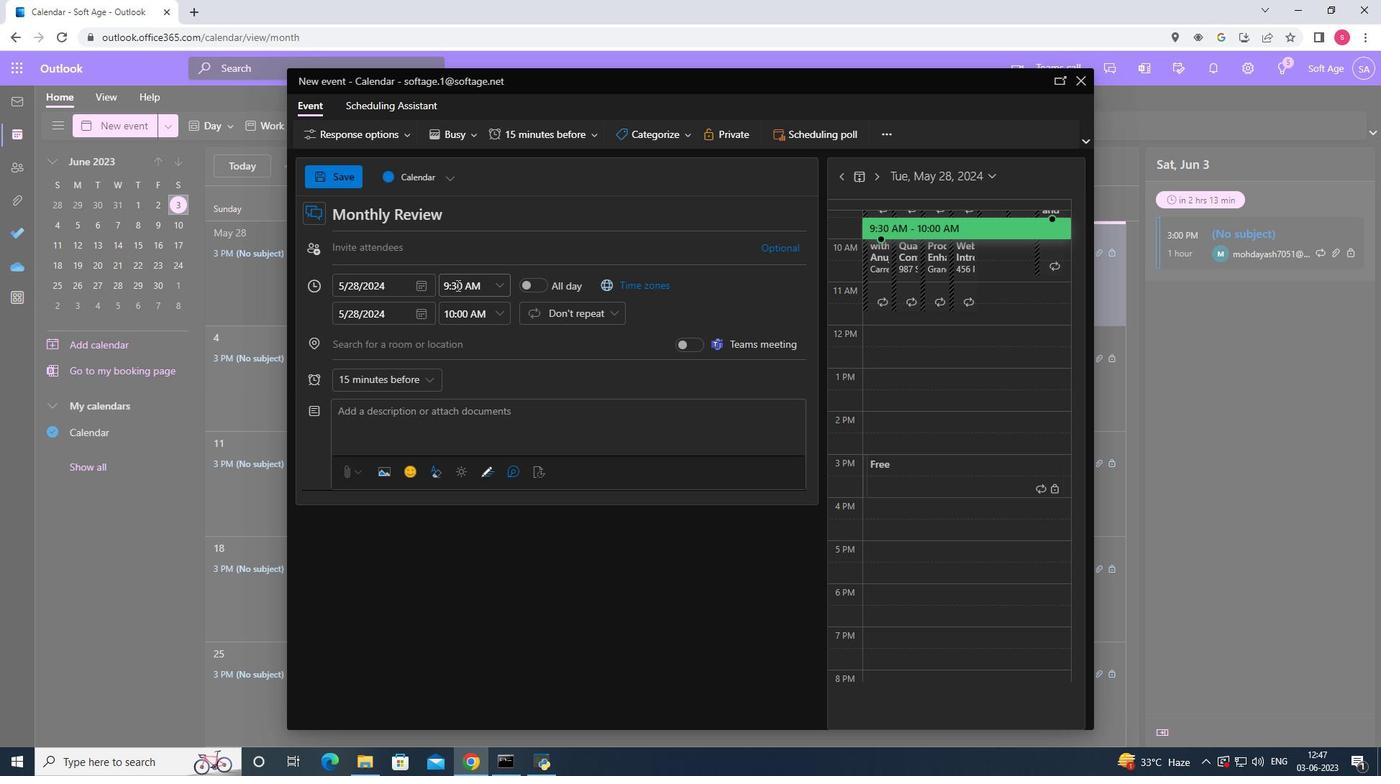 
Action: Key pressed <Key.backspace>4
Screenshot: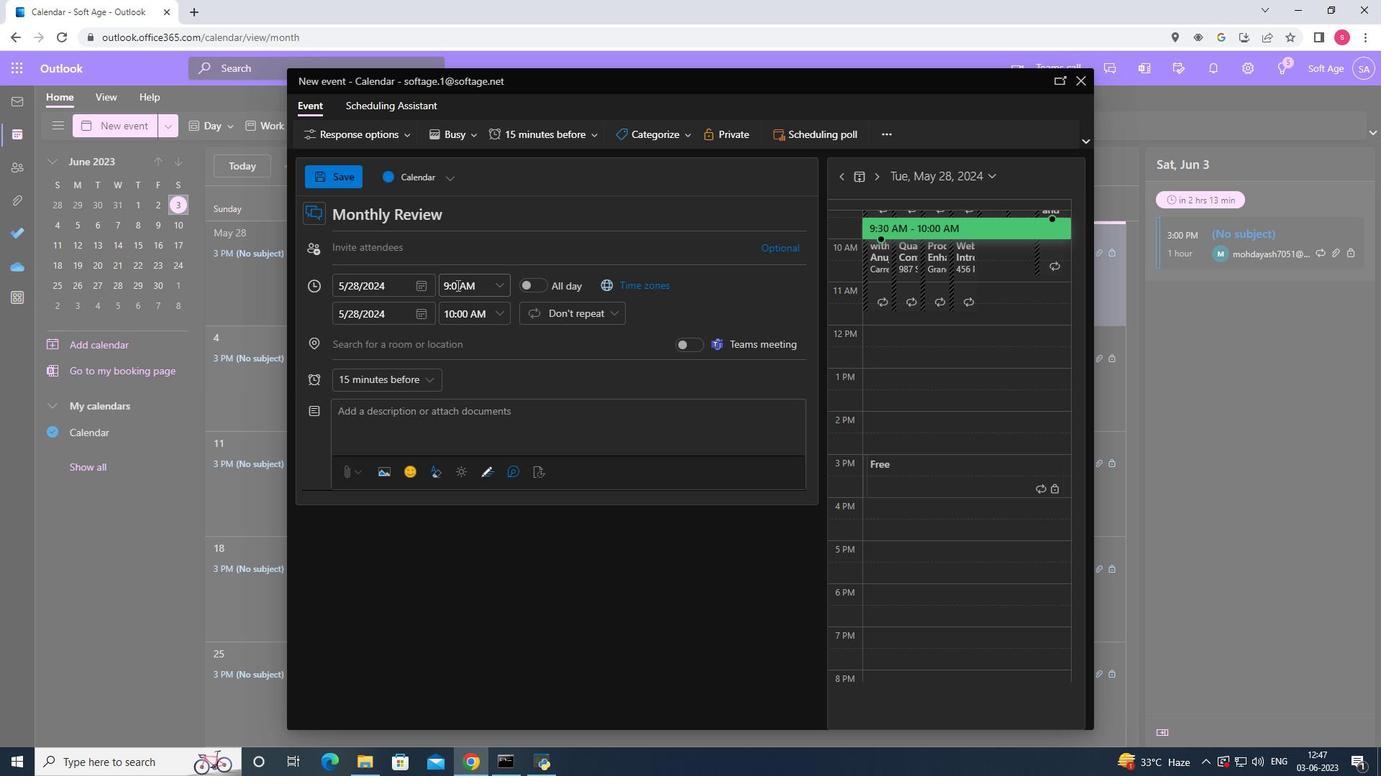 
Action: Mouse moved to (496, 318)
Screenshot: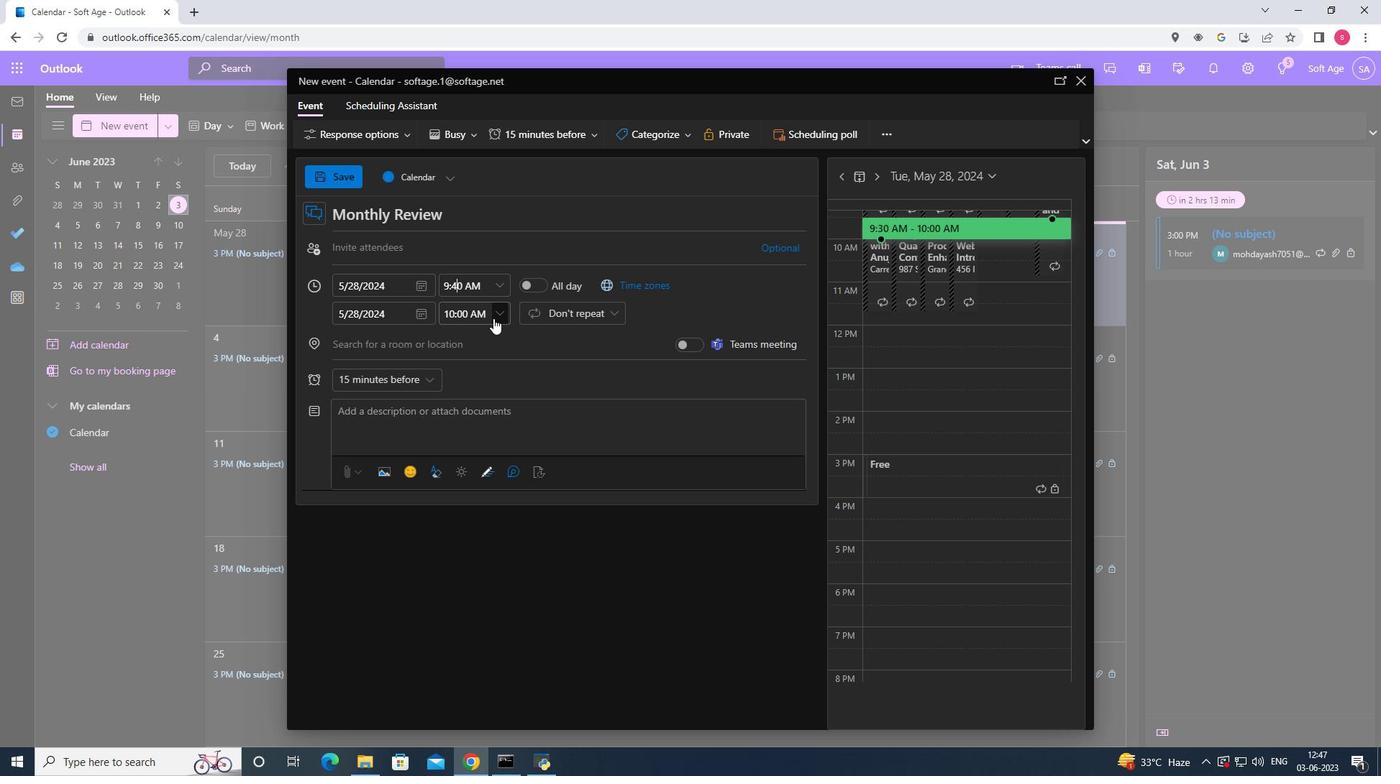 
Action: Mouse pressed left at (496, 318)
Screenshot: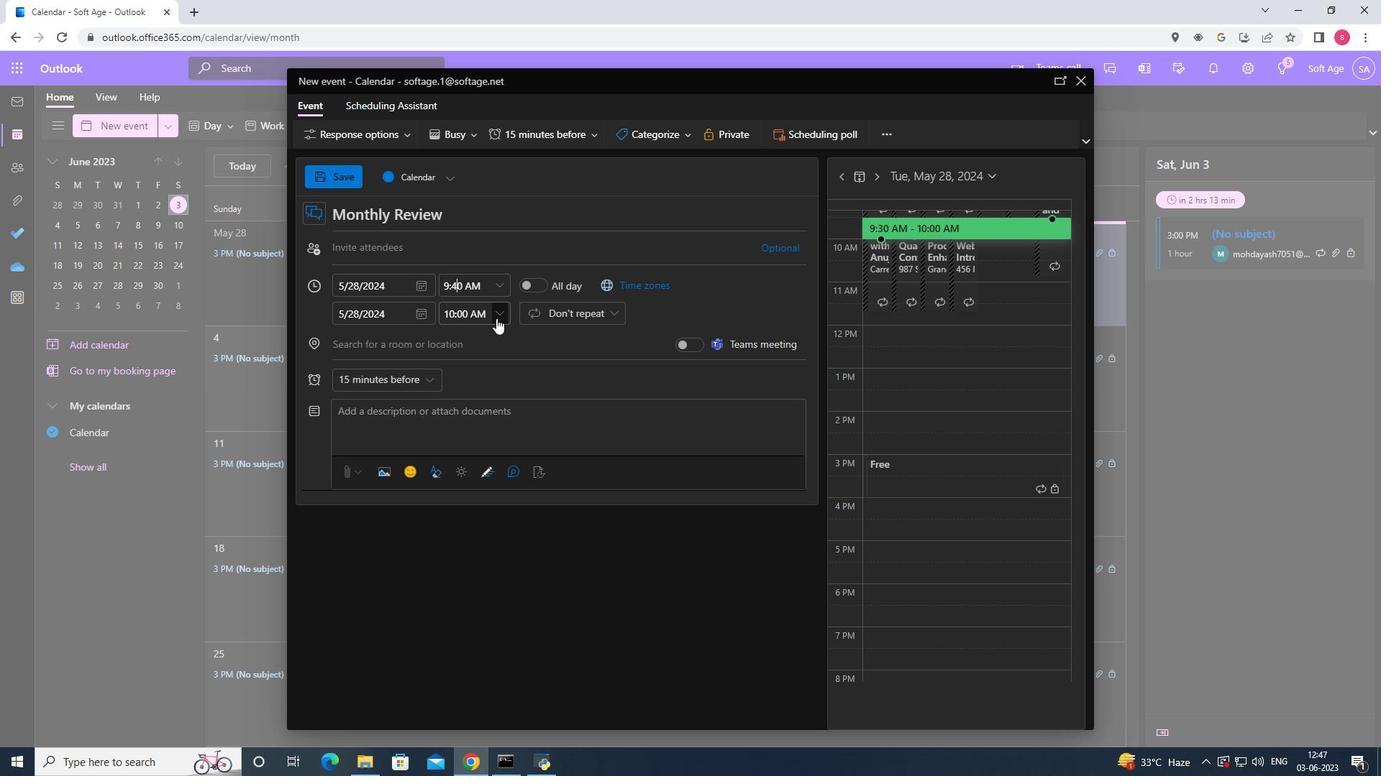 
Action: Mouse moved to (463, 413)
Screenshot: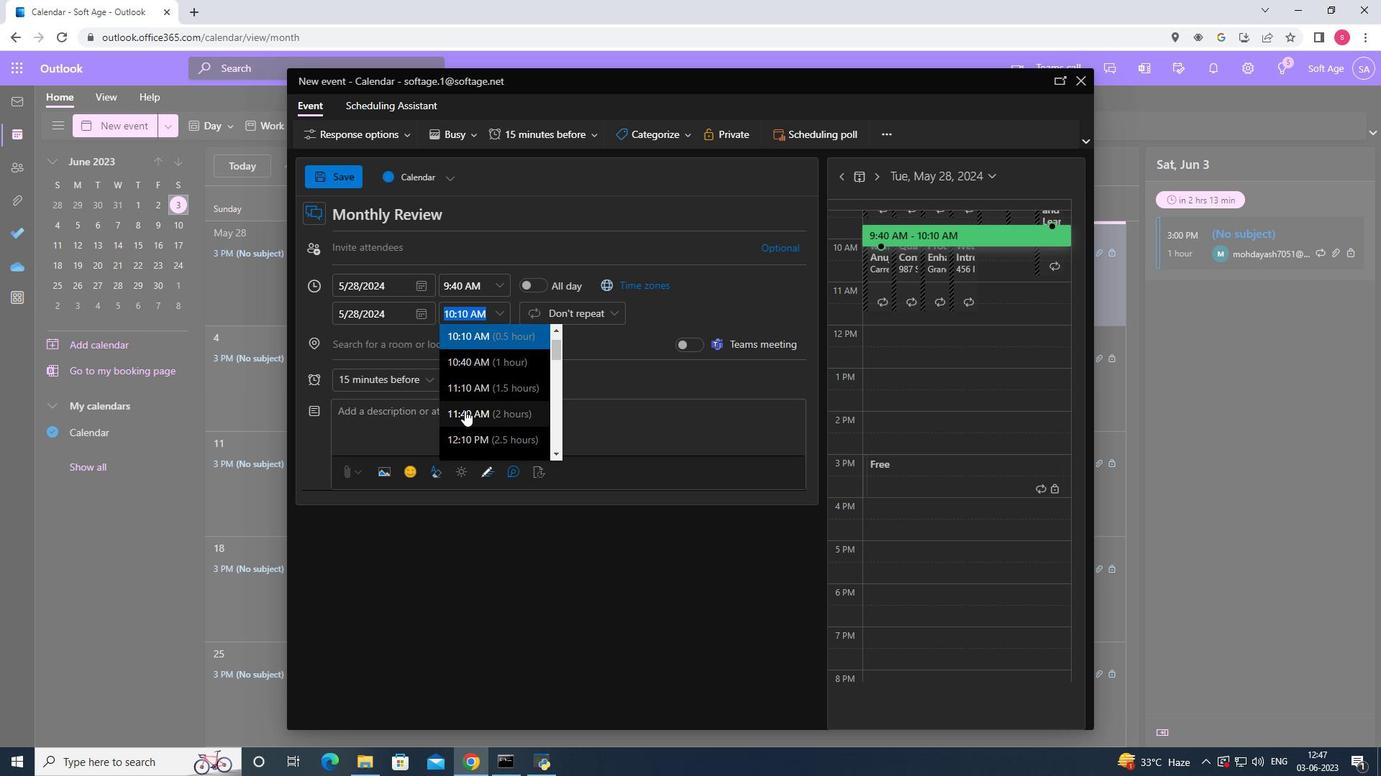 
Action: Mouse pressed left at (463, 413)
Screenshot: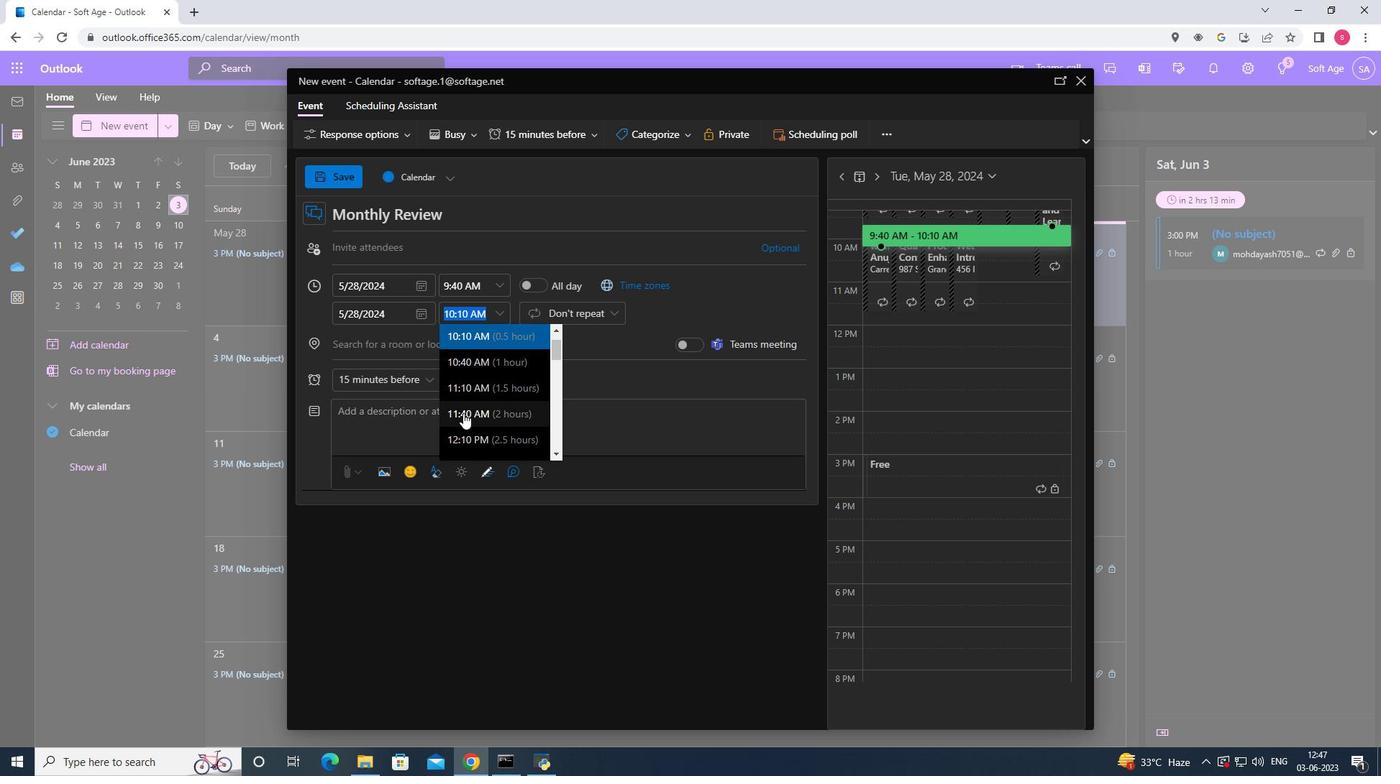 
Action: Mouse moved to (419, 422)
Screenshot: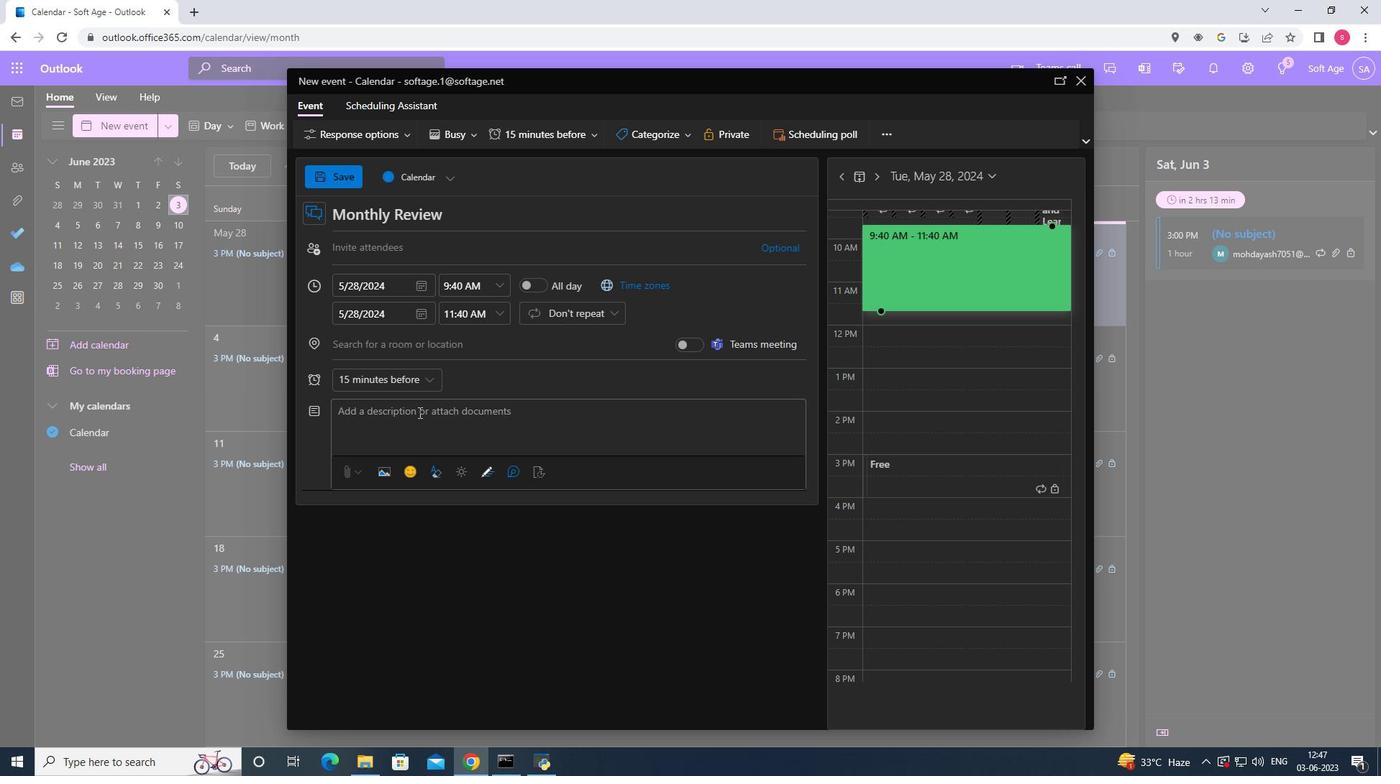 
Action: Mouse pressed left at (419, 422)
Screenshot: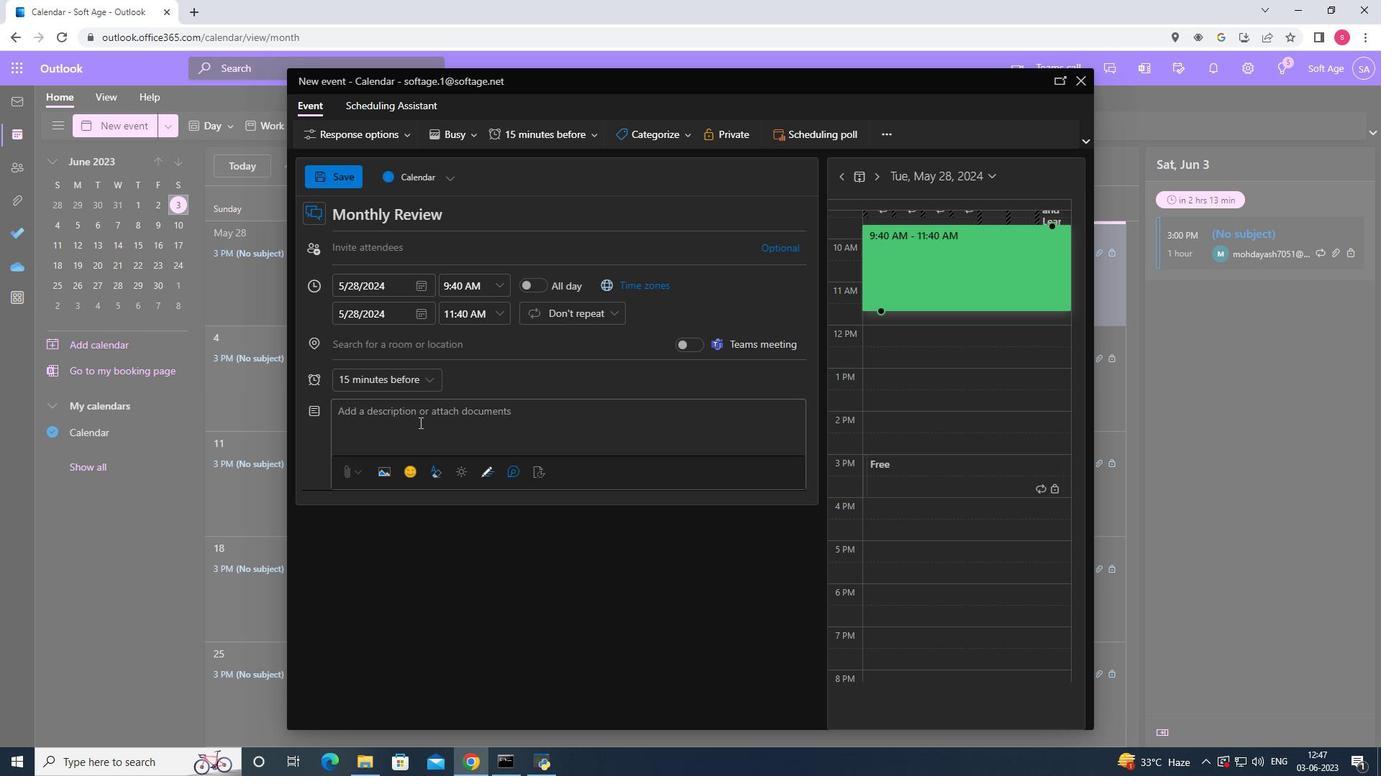 
Action: Mouse moved to (421, 423)
Screenshot: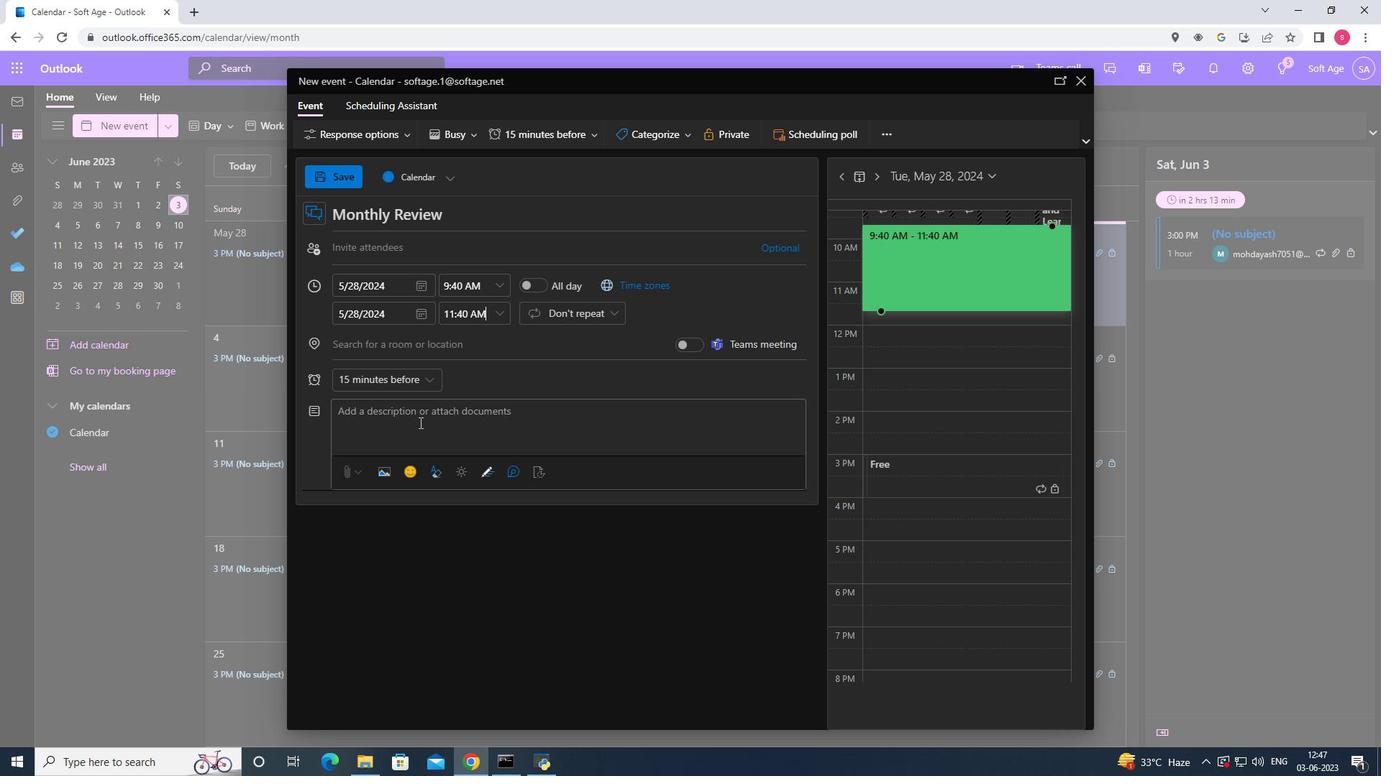 
Action: Key pressed <Key.shift>A<Key.space><Key.shift>Monthly<Key.space><Key.shift><Key.shift>fi<Key.backspace><Key.backspace><Key.shift><Key.shift><Key.shift><Key.shift>Financial<Key.space><Key.shift>re
Screenshot: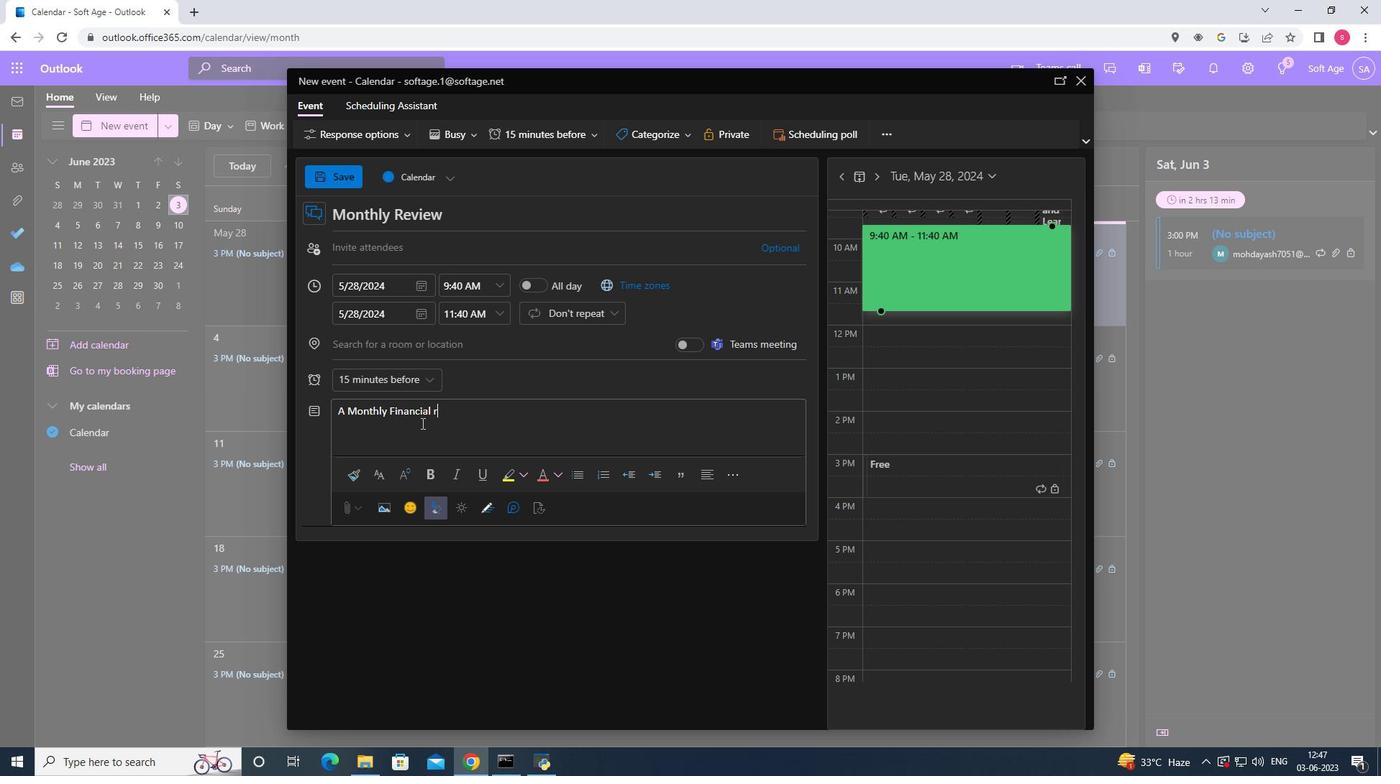 
Action: Mouse moved to (393, 211)
Screenshot: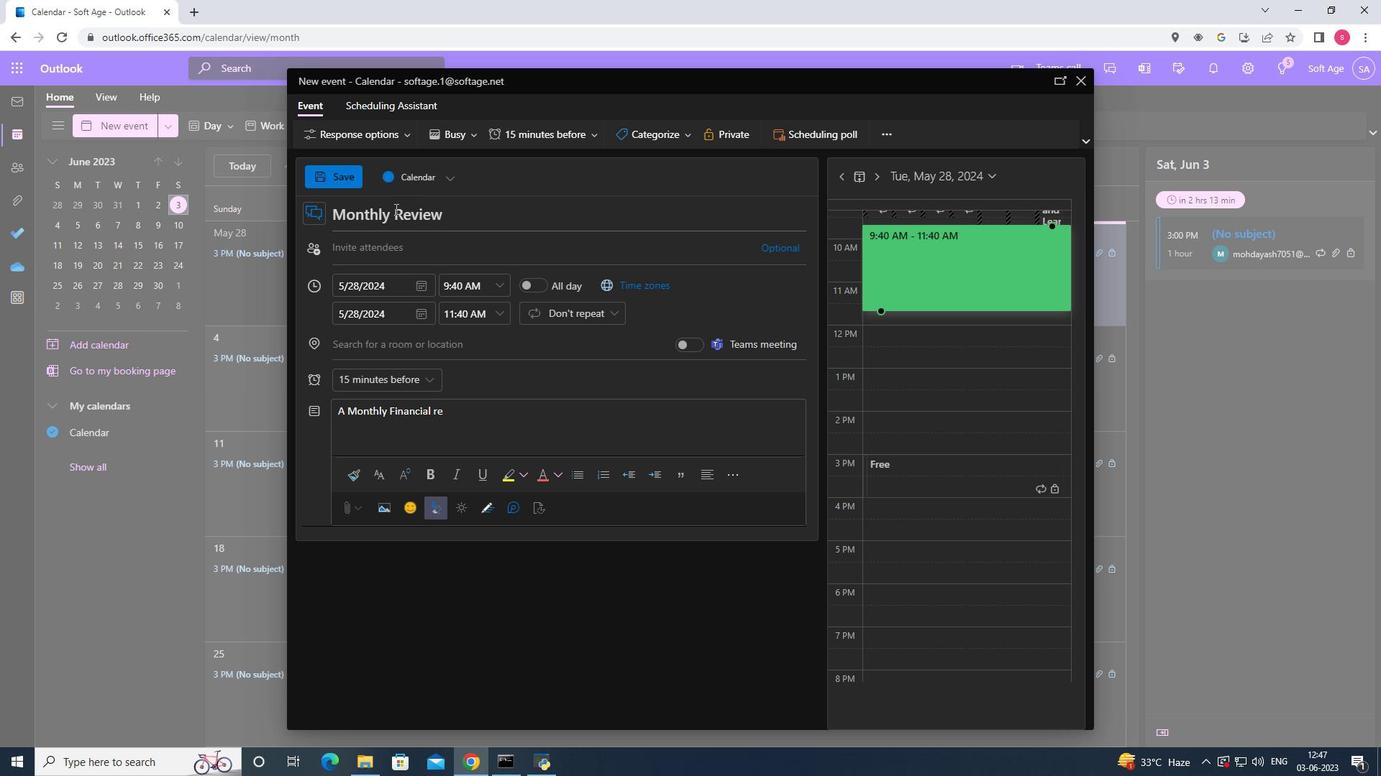 
Action: Mouse pressed left at (393, 211)
Screenshot: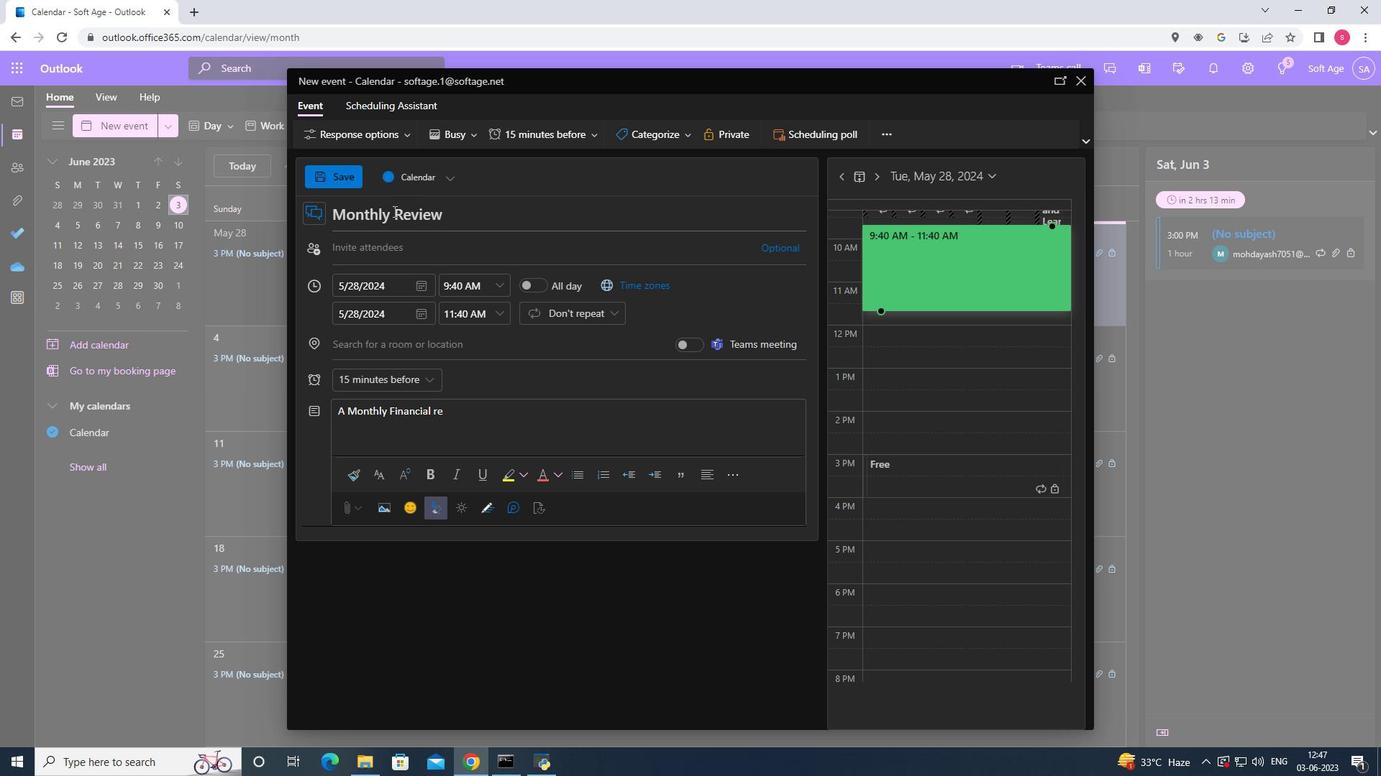 
Action: Key pressed <Key.shift>Financial<Key.space>
Screenshot: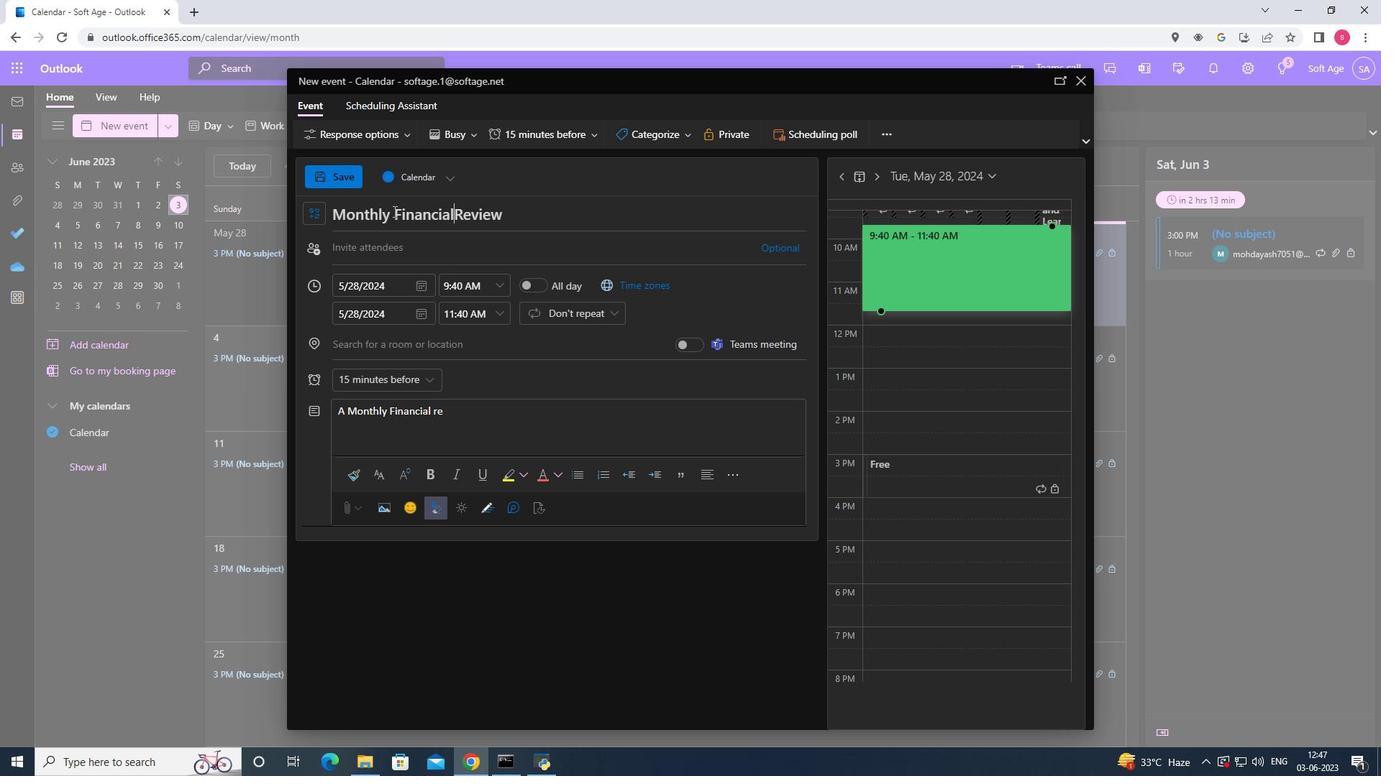 
Action: Mouse moved to (458, 418)
Screenshot: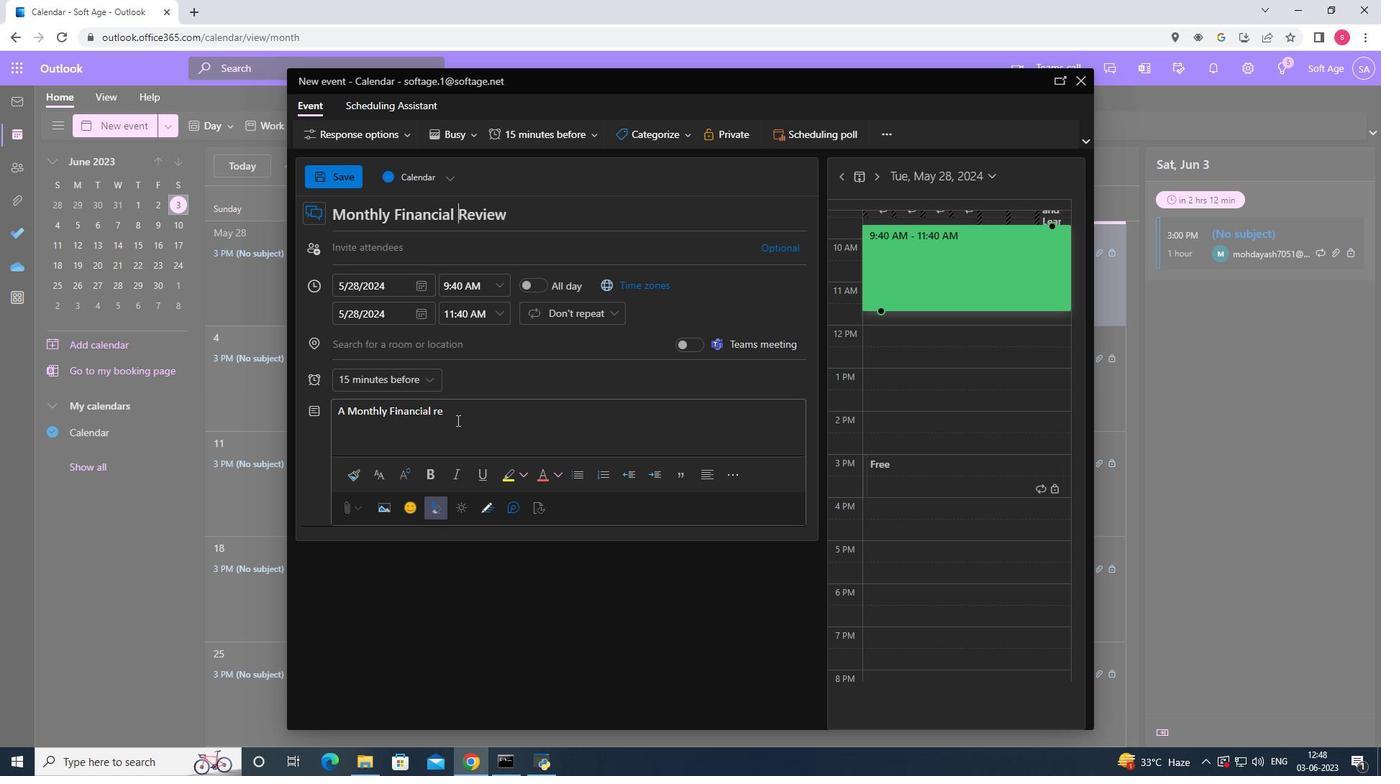 
Action: Mouse pressed left at (458, 418)
Screenshot: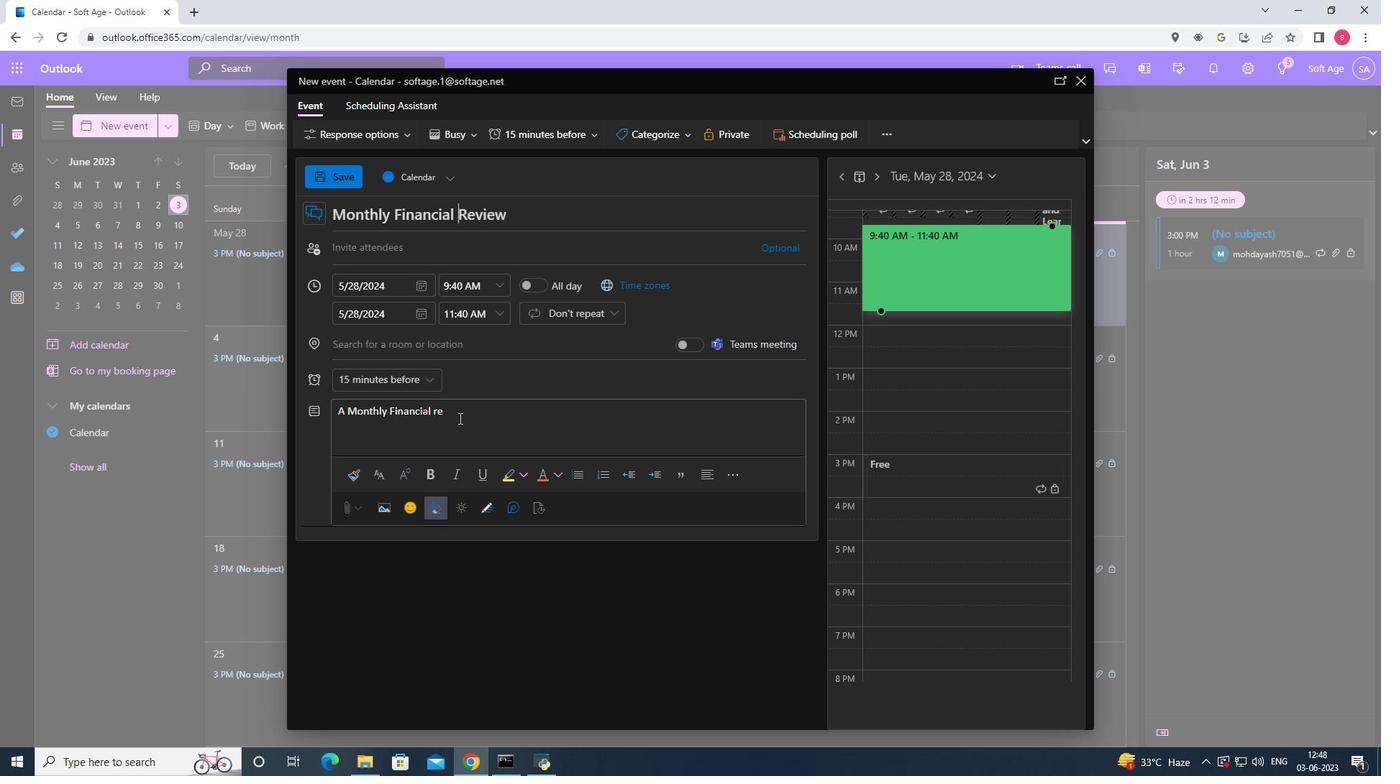 
Action: Key pressed view<Key.space>is<Key.space>a<Key.space>recurring<Key.space>meeting<Key.space>or<Key.space>process<Key.space>where<Key.space>the<Key.space>financial<Key.space>performance<Key.space>and<Key.space>health<Key.space>of<Key.space><Key.backspace>f<Key.space>an<Key.space>organization<Key.space>are<Key.space>assessed<Key.space>and<Key.space>analyzed.<Key.space>it<Key.space>provides<Key.space>a<Key.space>comprehensive<Key.space>overview<Key.space>of<Key.space>the<Key.space>company's<Key.space>financial<Key.space>status,<Key.space>including<Key.space>revenue,<Key.space>expenses,<Key.space>profitability,<Key.space>cash<Key.space>flow,<Key.space>and<Key.space>ket<Key.backspace>y<Key.space>financial<Key.space>metrics.
Screenshot: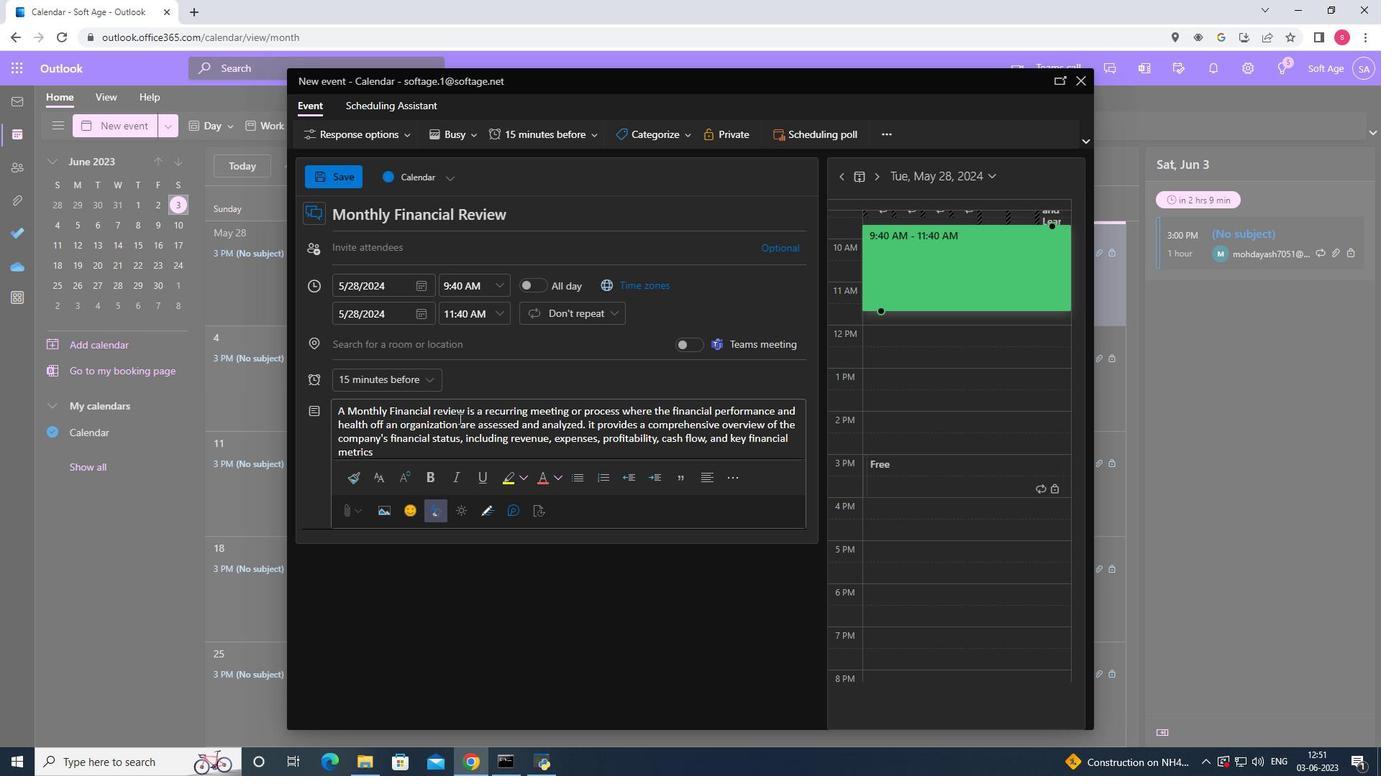 
Action: Mouse moved to (684, 133)
Screenshot: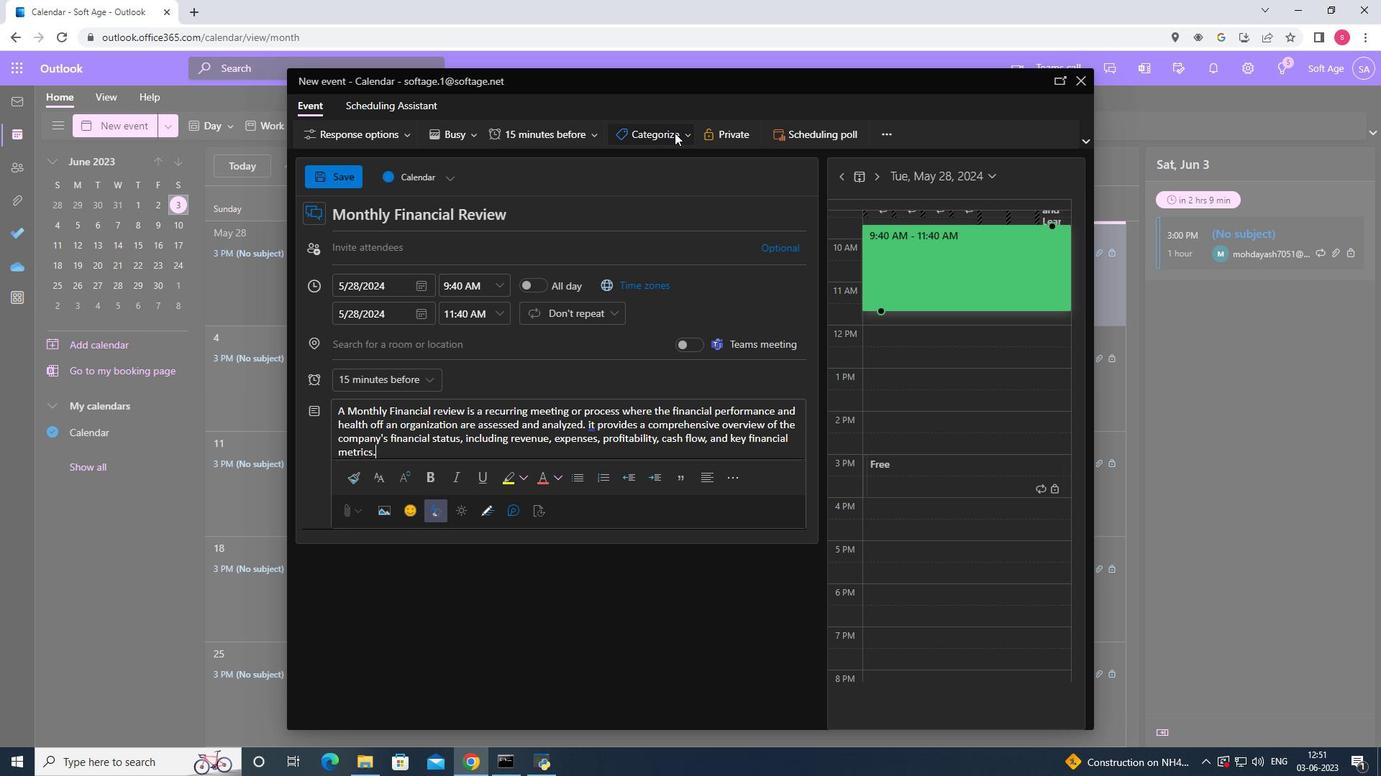 
Action: Mouse pressed left at (684, 133)
Screenshot: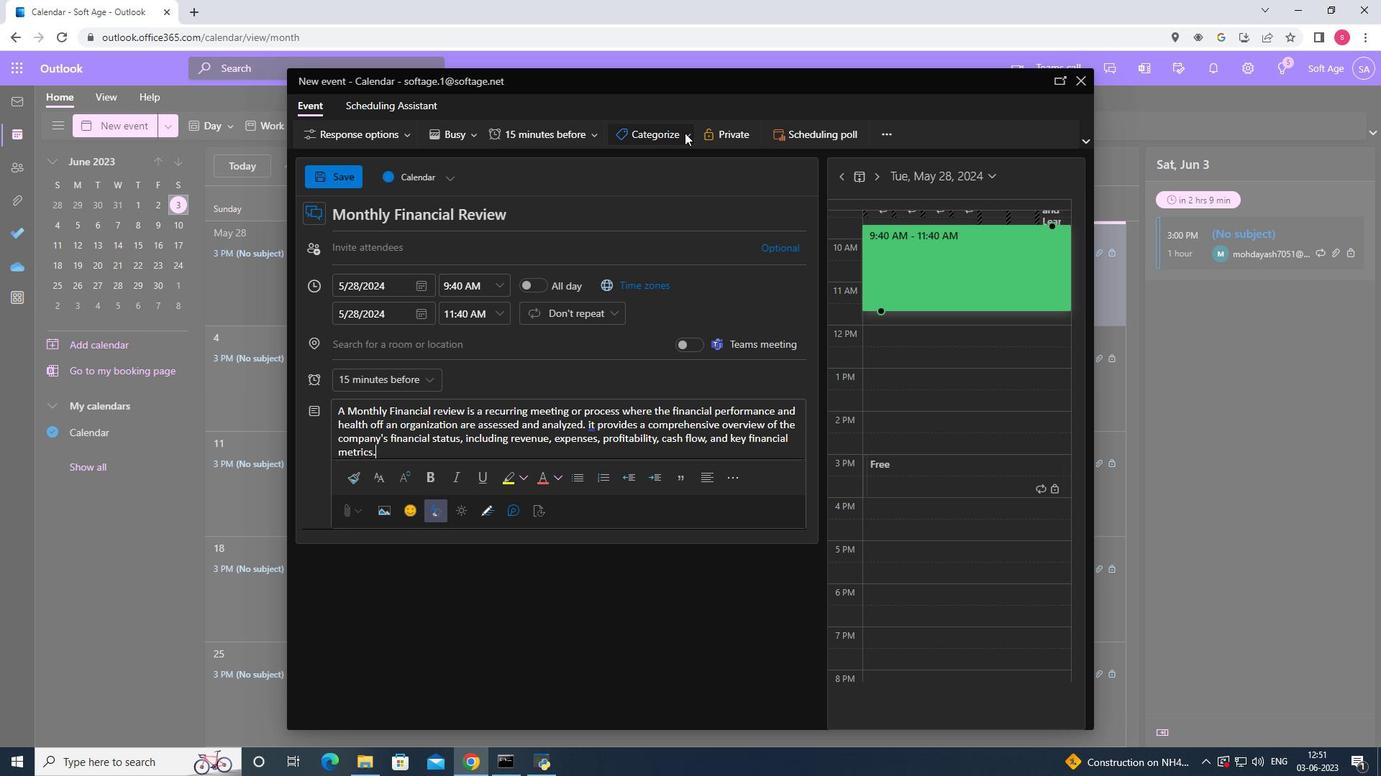
Action: Mouse moved to (671, 164)
Screenshot: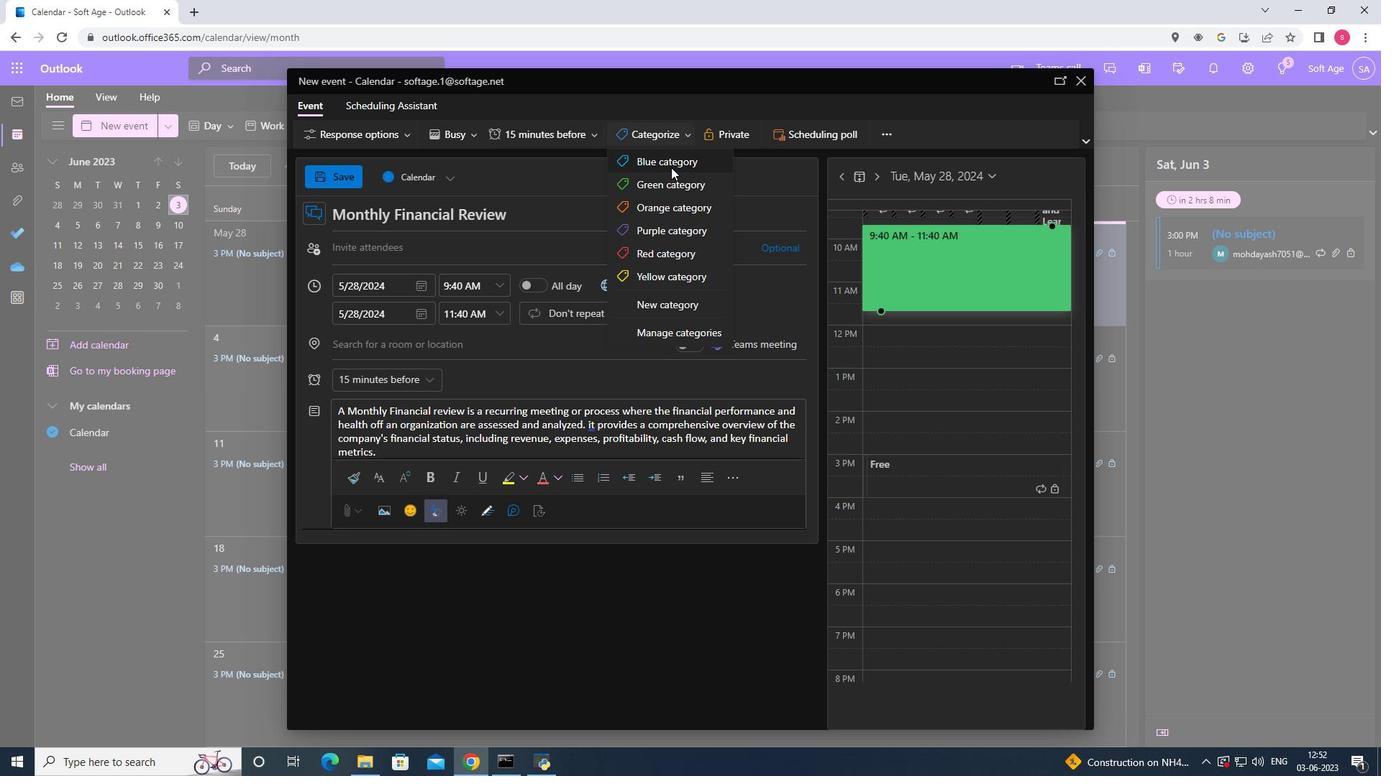 
Action: Mouse pressed left at (671, 164)
Screenshot: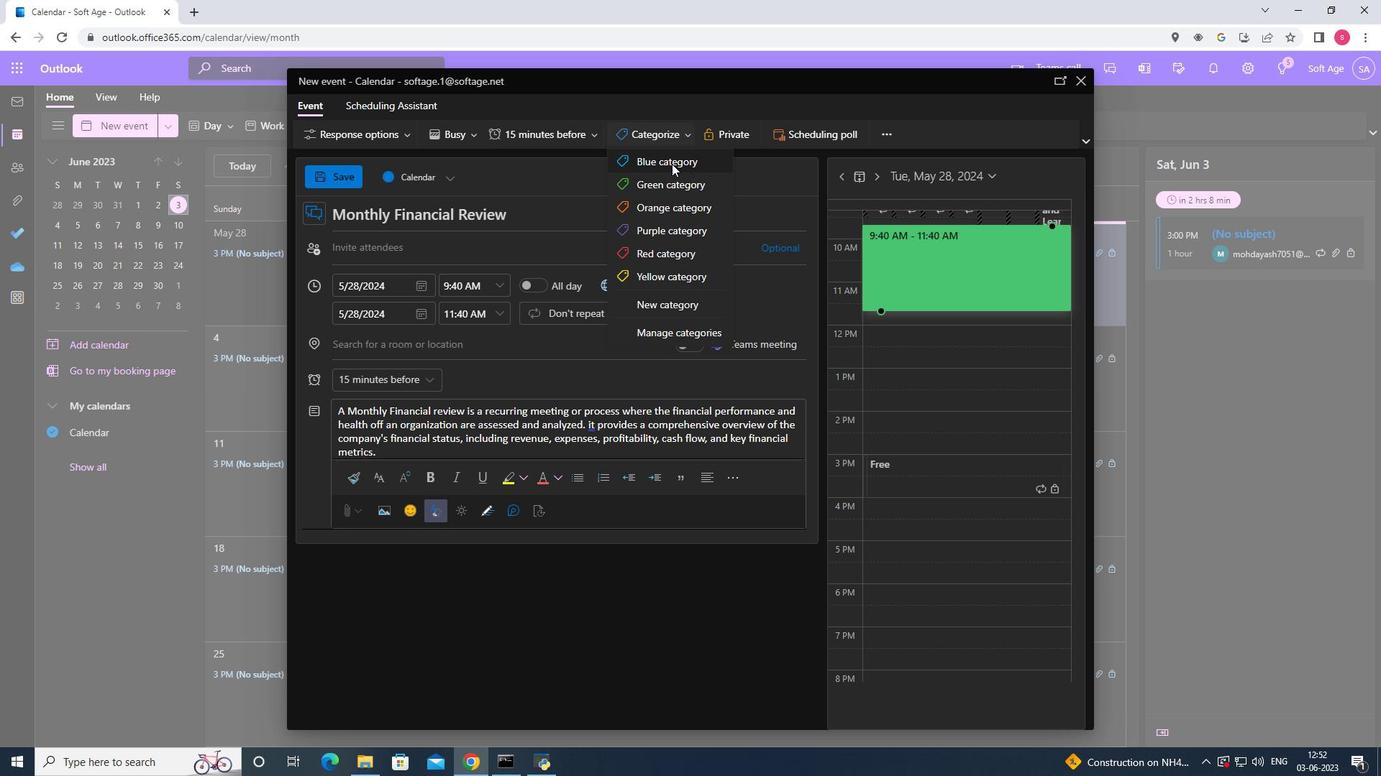 
Action: Mouse moved to (445, 345)
Screenshot: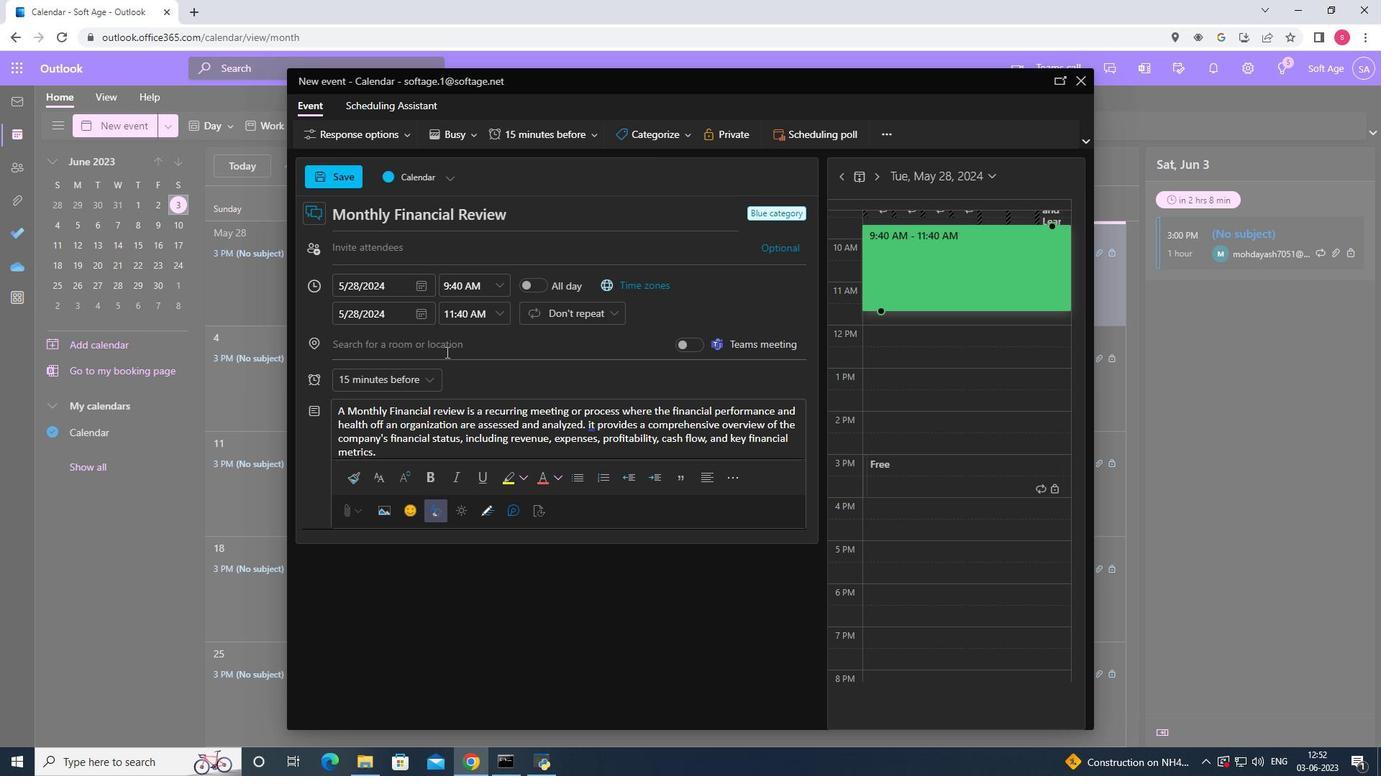 
Action: Mouse pressed left at (445, 345)
Screenshot: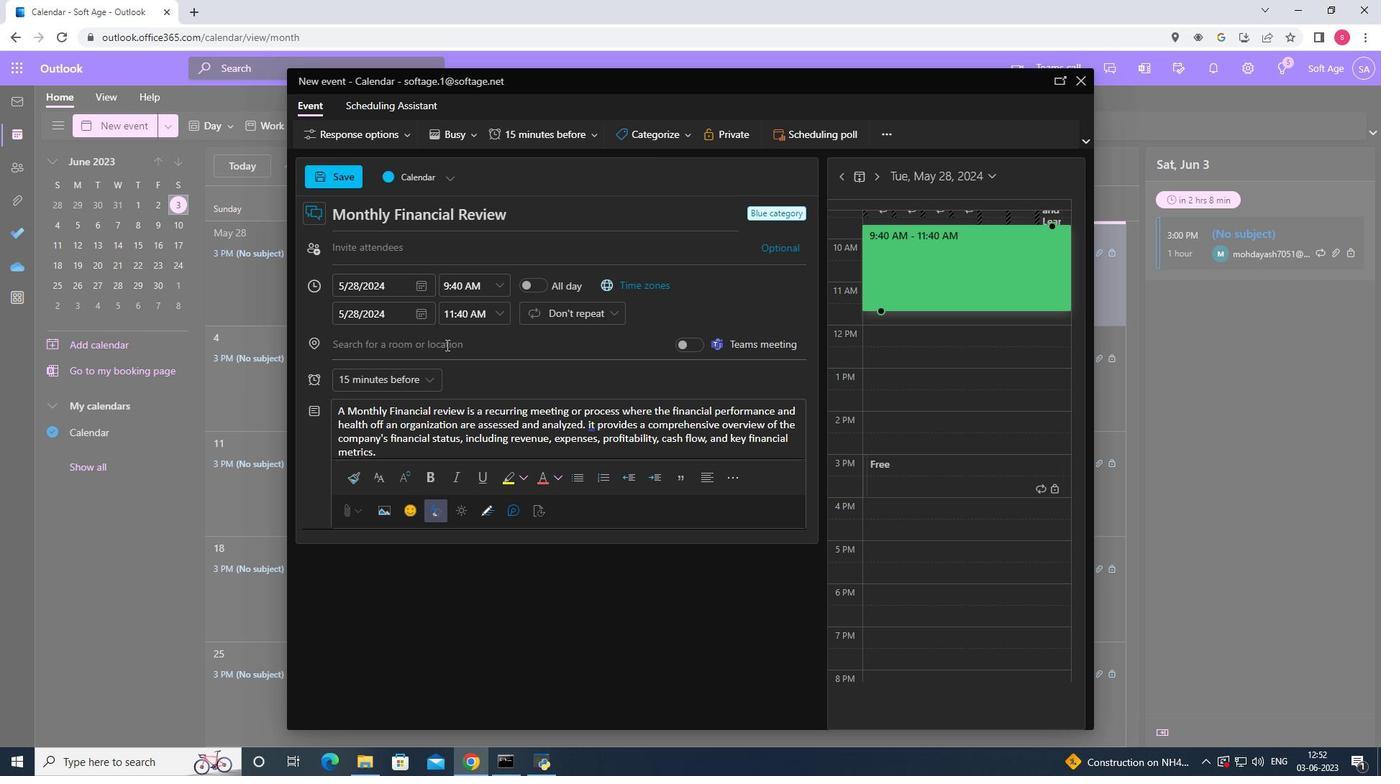 
Action: Key pressed 789<Key.space><Key.shift>Calle<Key.space>de<Key.space><Key.shift>Preciados,<Key.space><Key.shift><Key.shift><Key.shift><Key.shift>Madrid,<Key.space><Key.shift>Spain
Screenshot: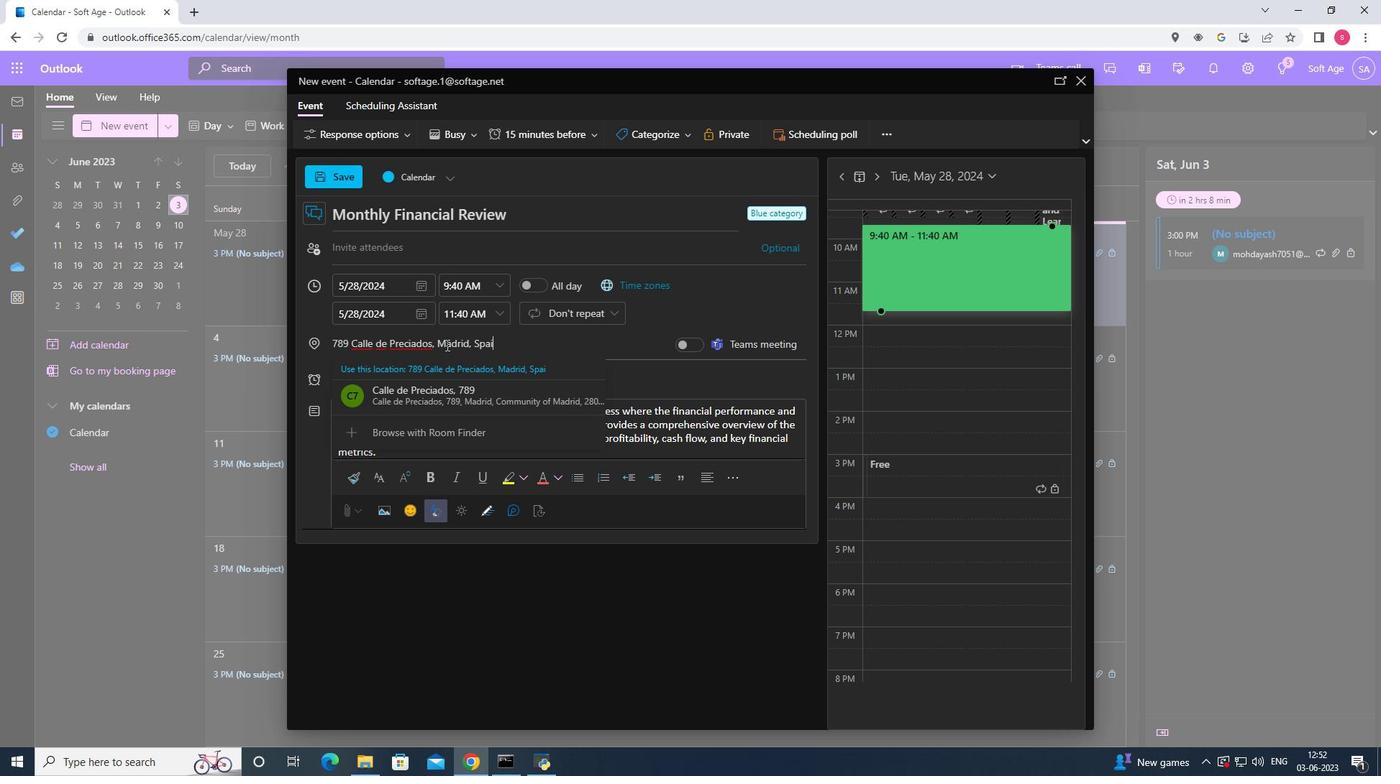 
Action: Mouse moved to (471, 371)
Screenshot: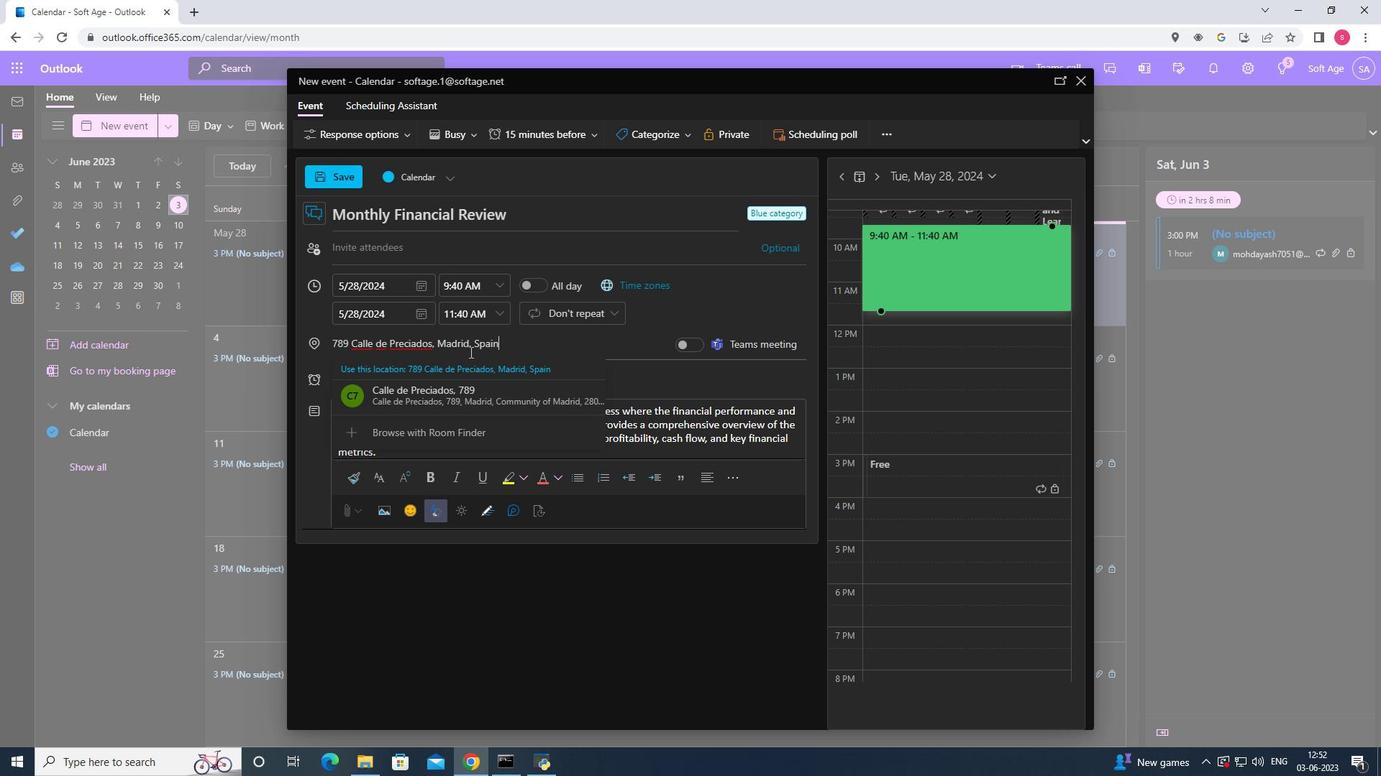 
Action: Mouse pressed left at (471, 371)
Screenshot: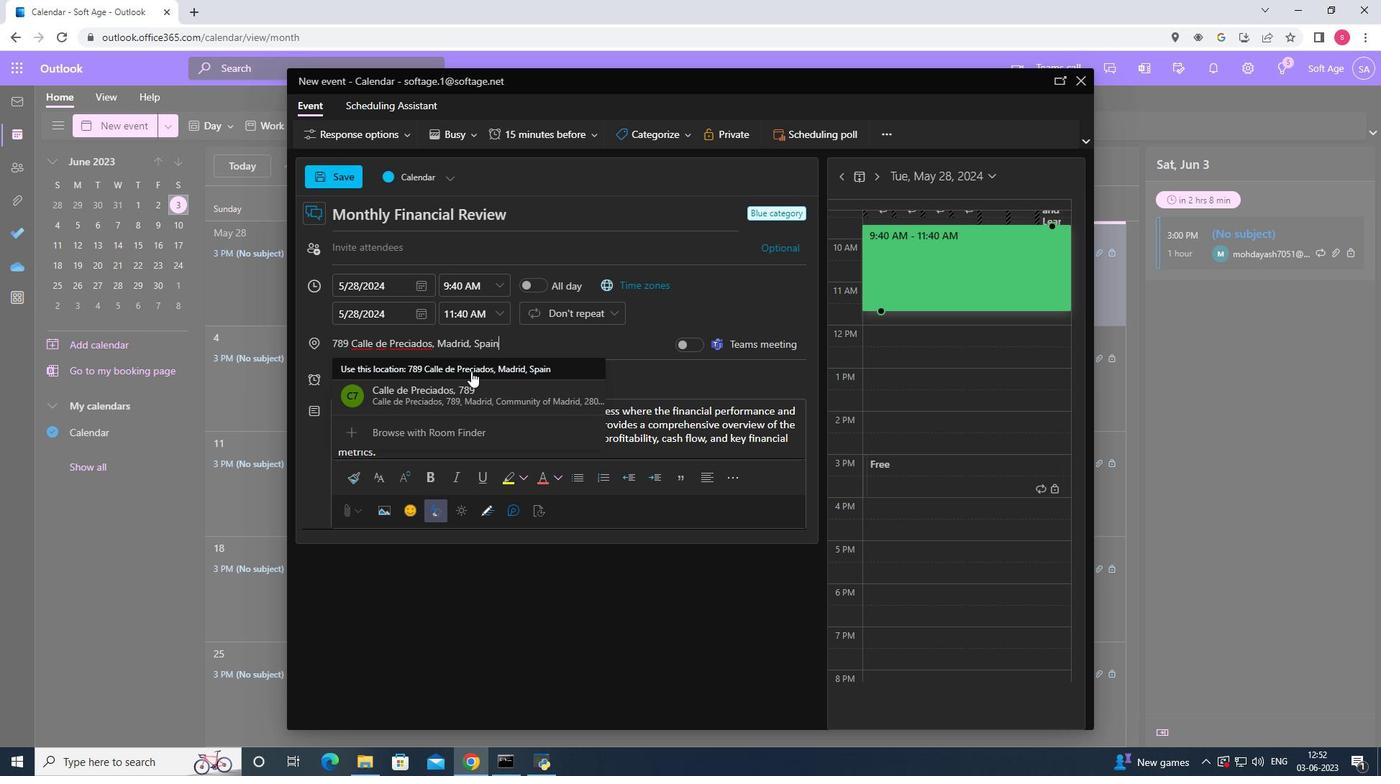 
Action: Mouse moved to (399, 241)
Screenshot: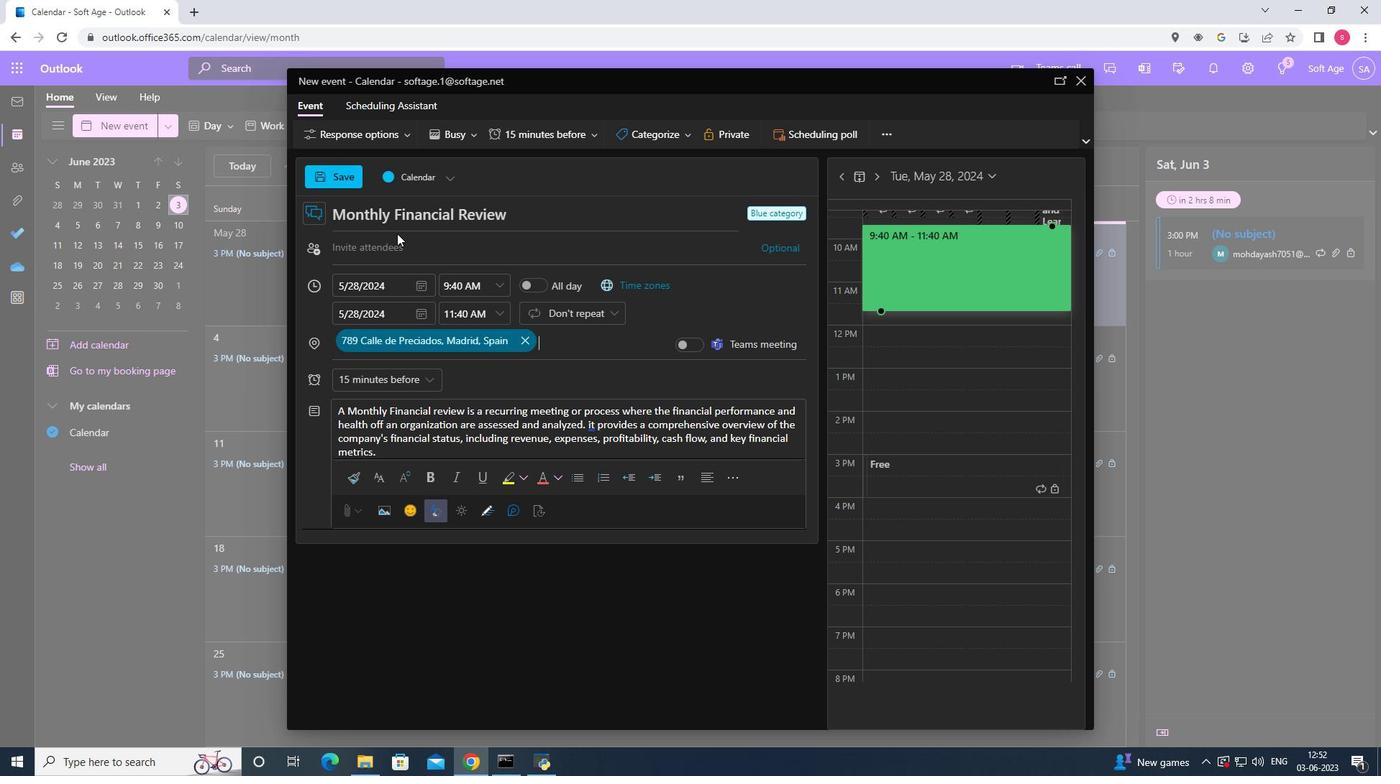 
Action: Mouse pressed left at (399, 241)
Screenshot: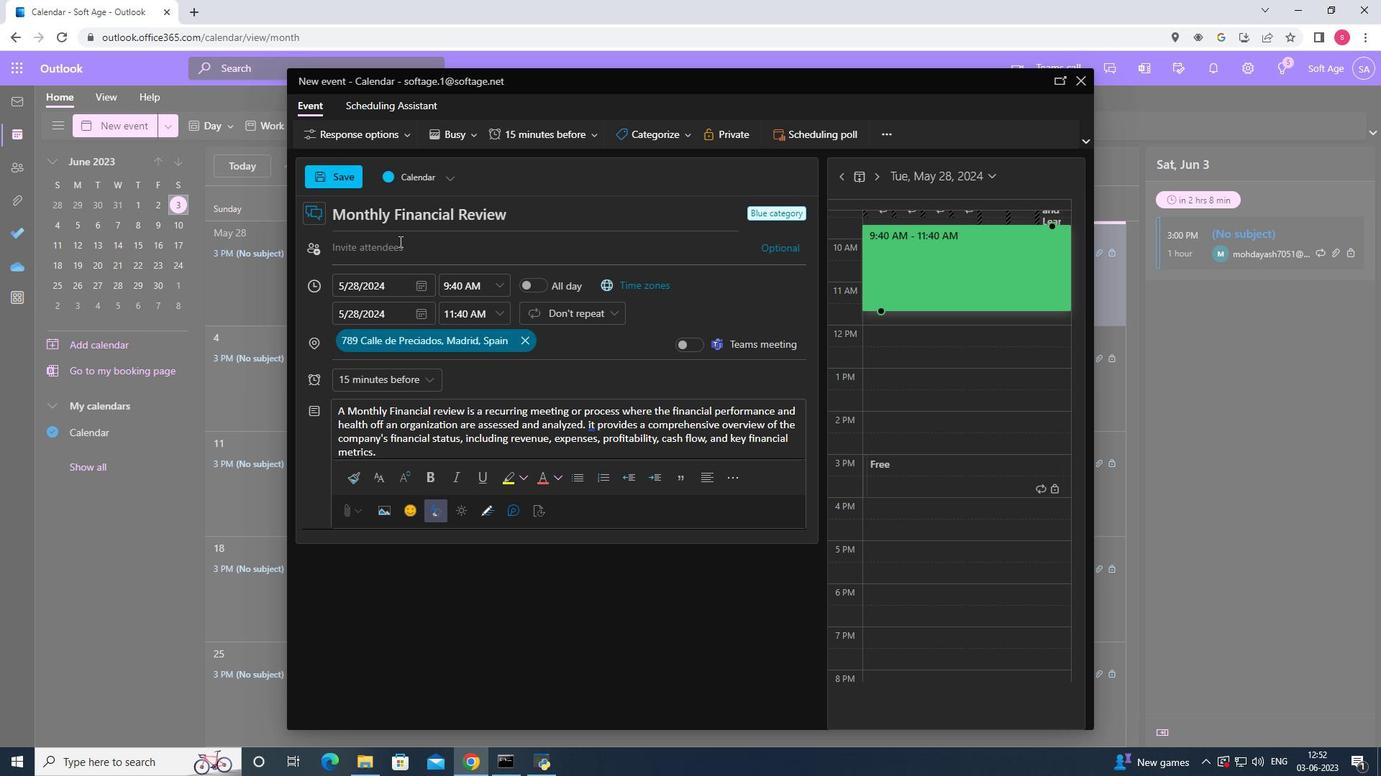 
Action: Key pressed softage.3<Key.shift>@
Screenshot: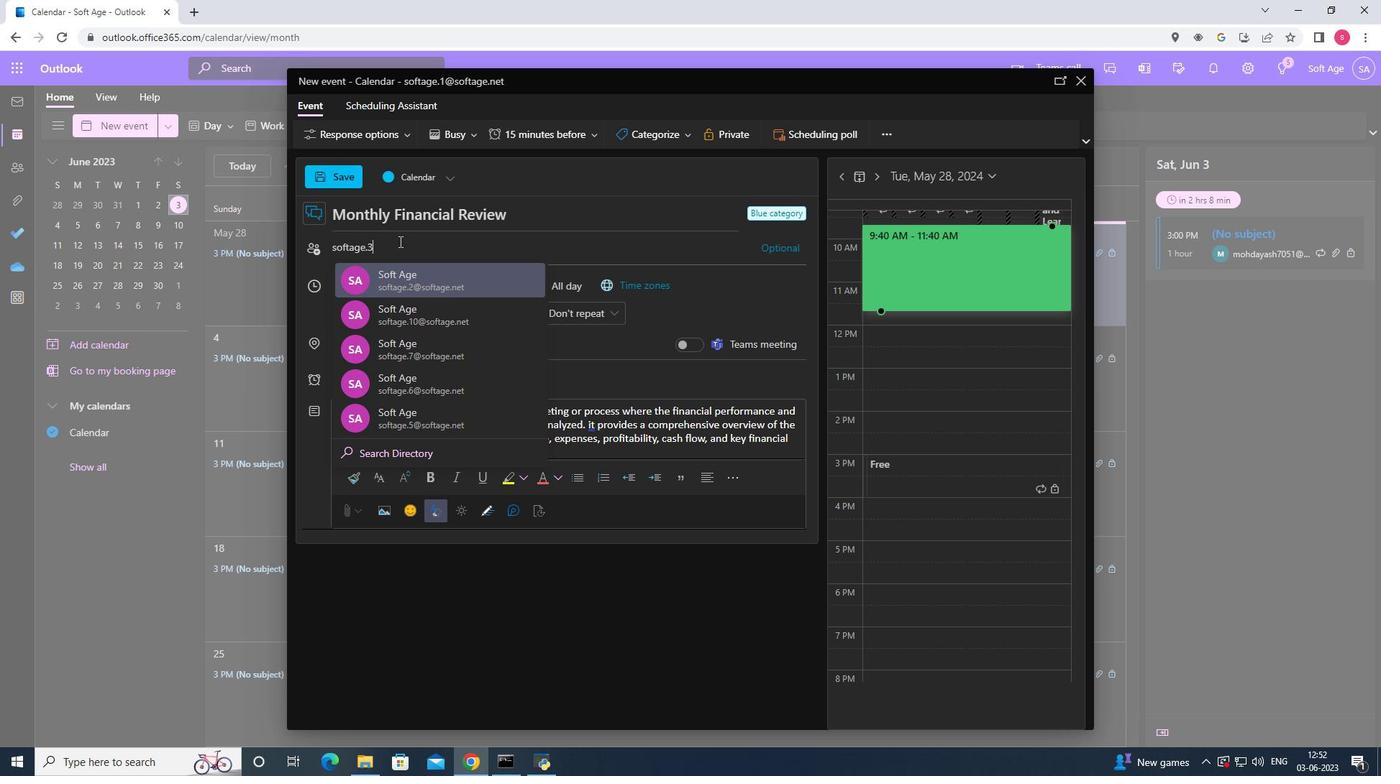 
Action: Mouse moved to (404, 284)
Screenshot: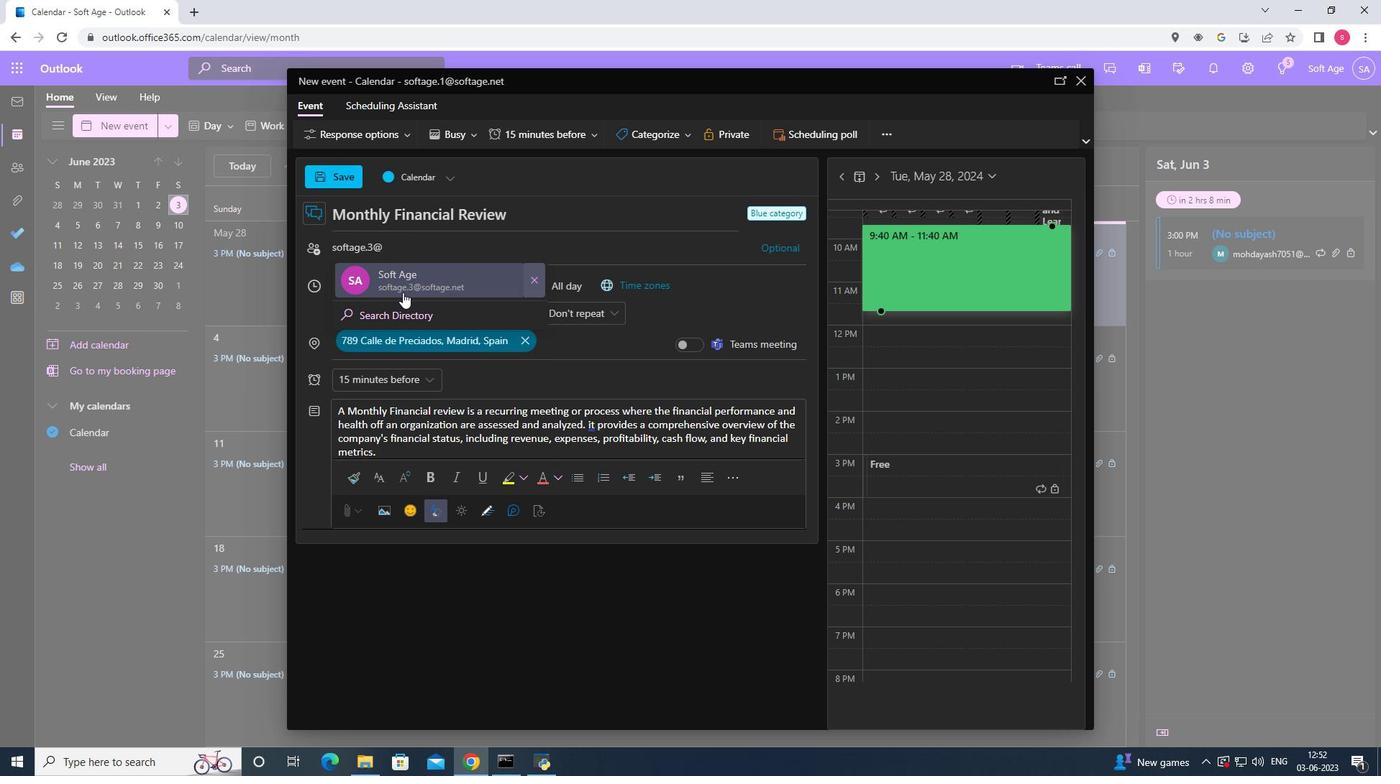 
Action: Mouse pressed left at (404, 284)
Screenshot: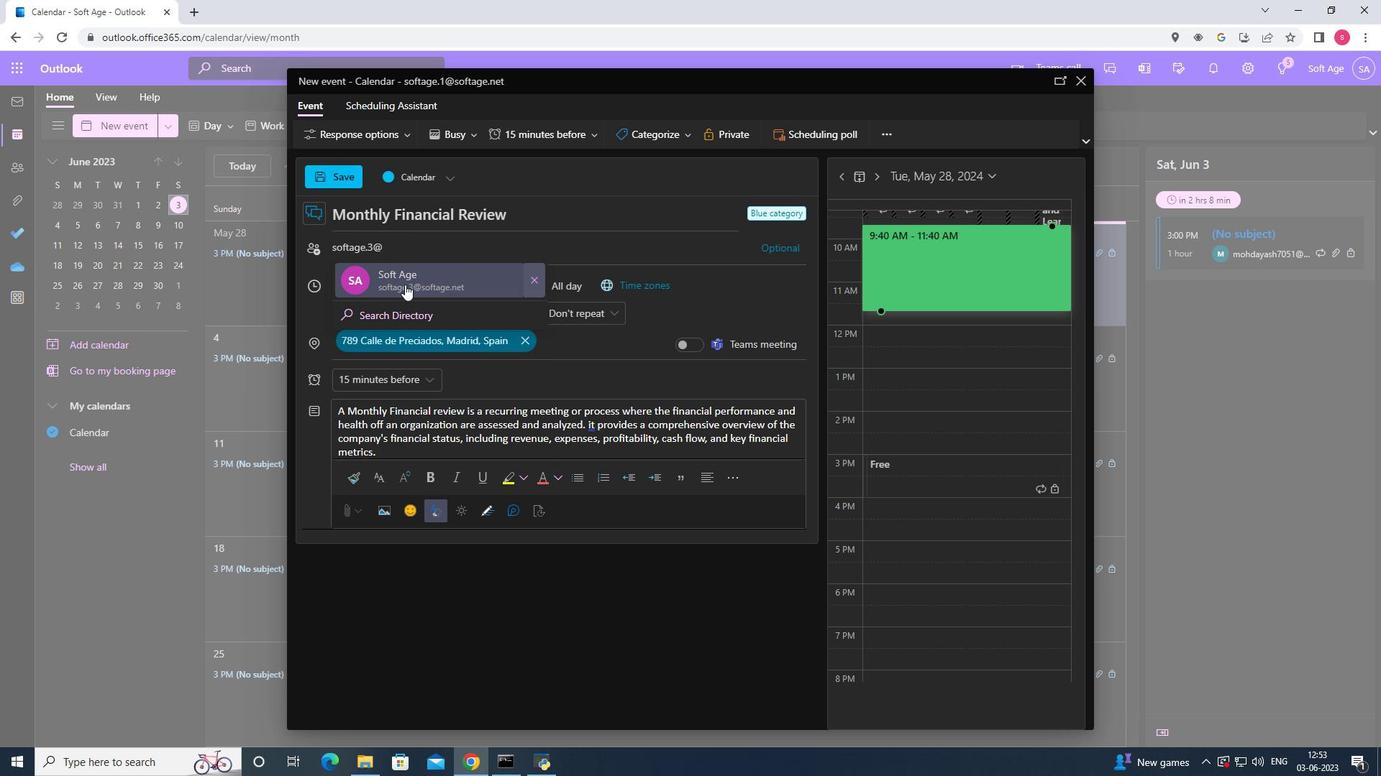 
Action: Key pressed softage.<Key.shift><Key.shift>4<Key.shift>@
Screenshot: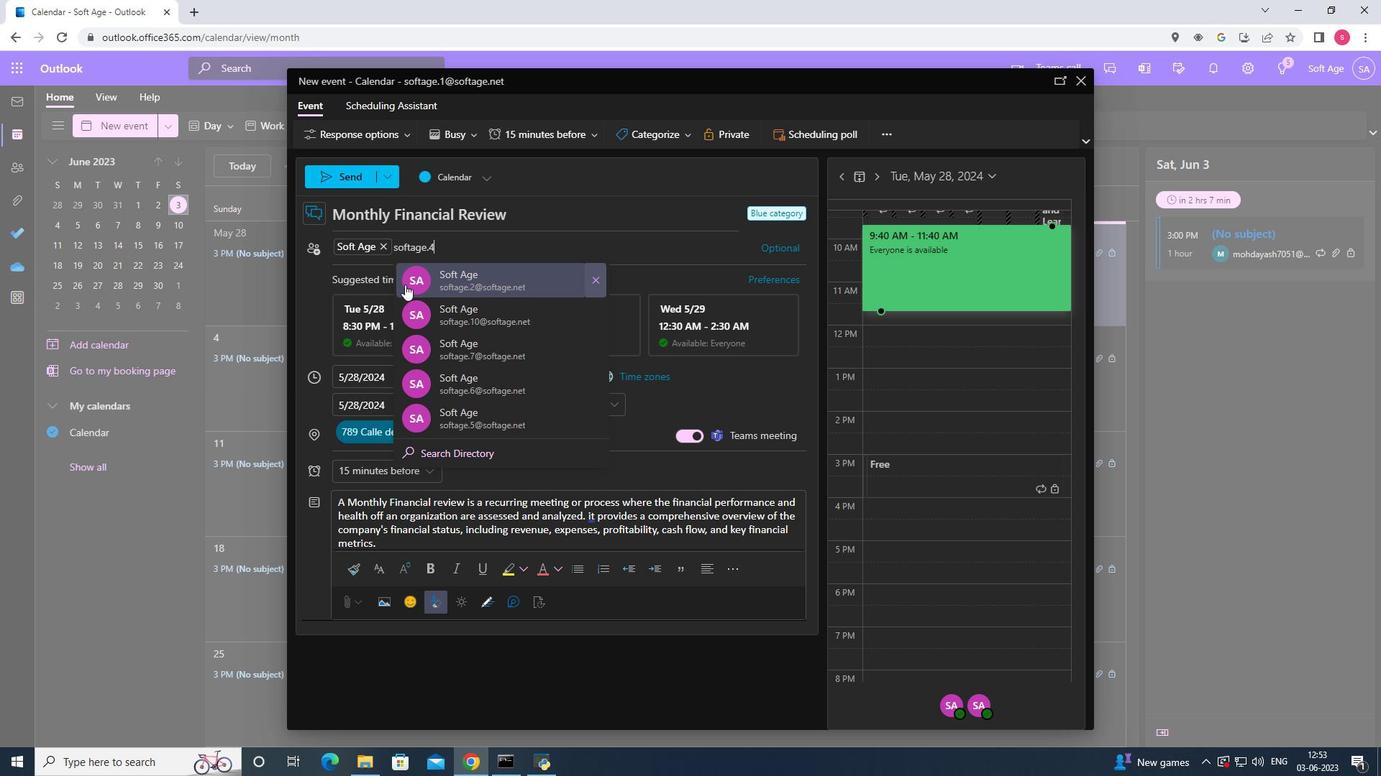
Action: Mouse moved to (457, 285)
Screenshot: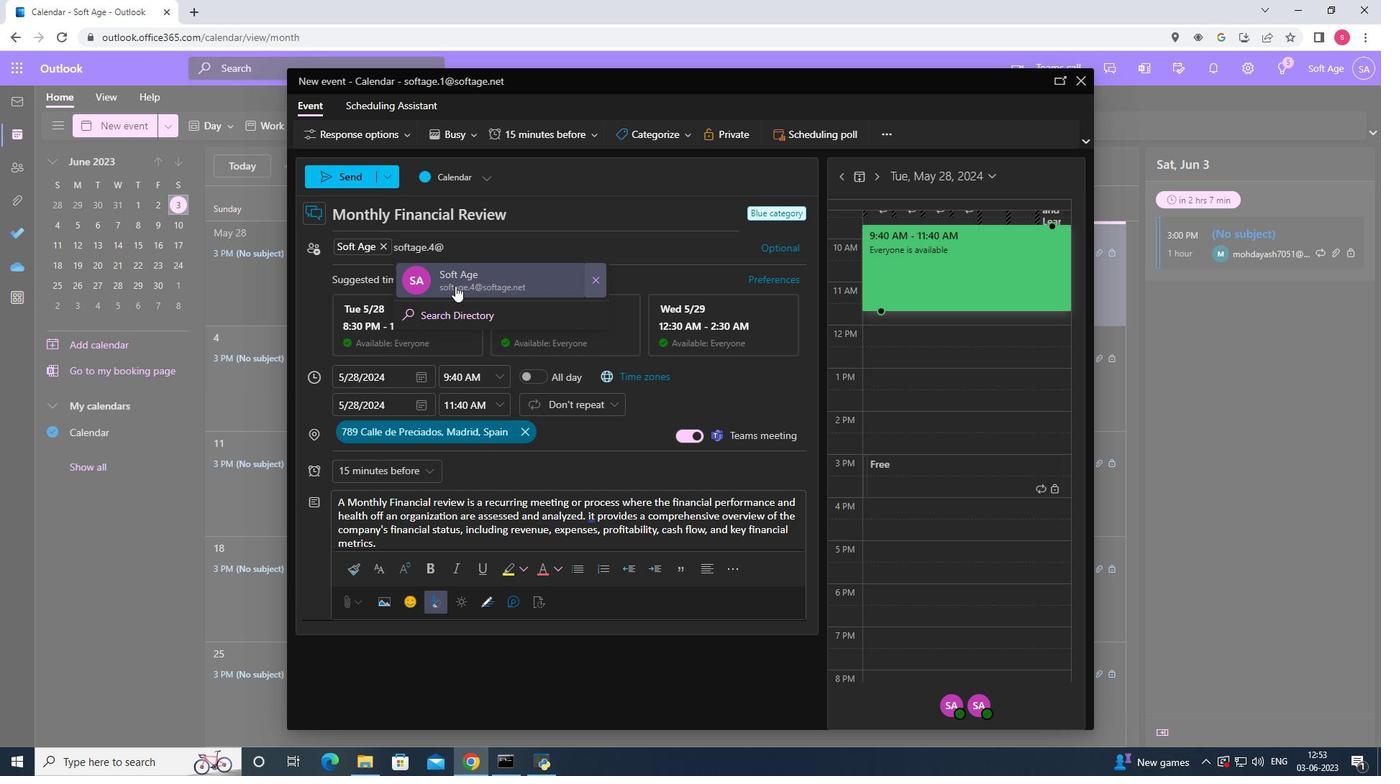 
Action: Mouse pressed left at (457, 285)
Screenshot: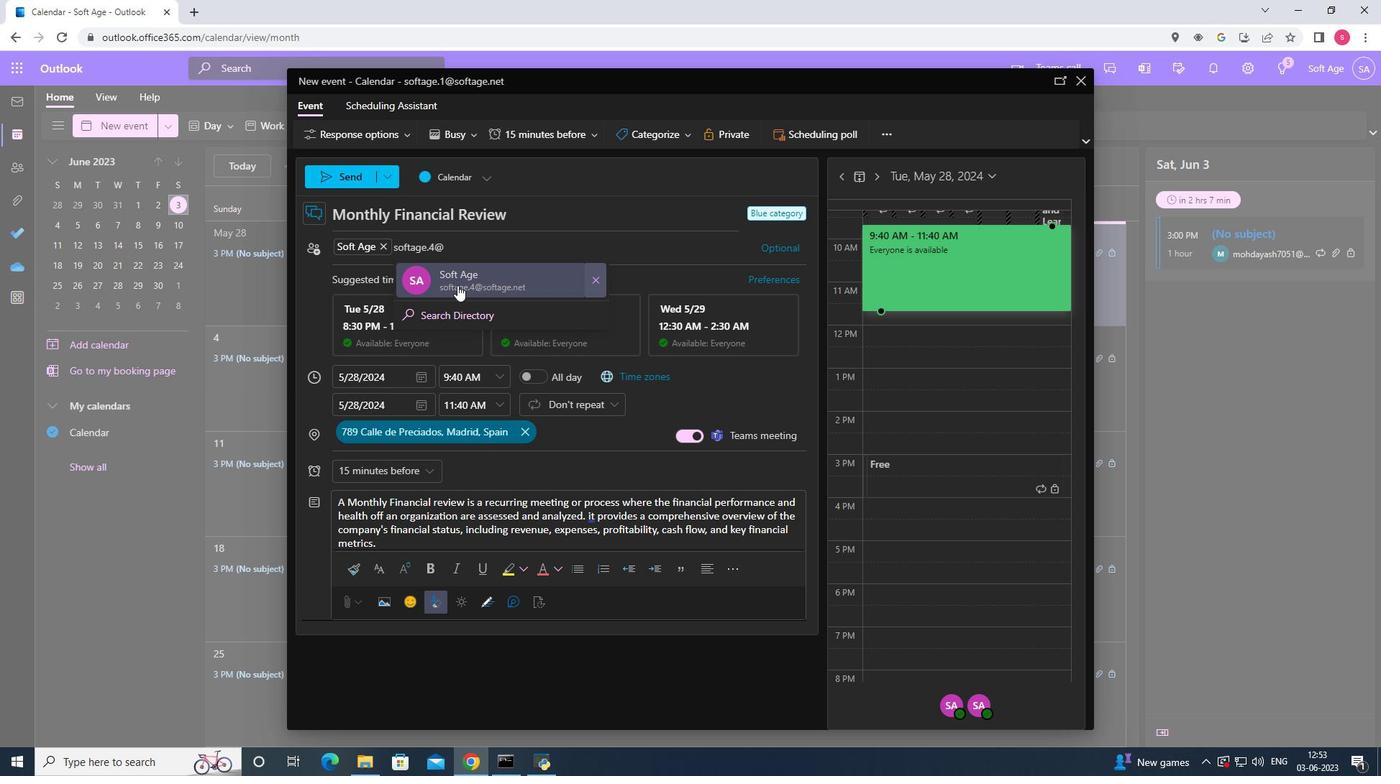 
Action: Mouse moved to (427, 468)
Screenshot: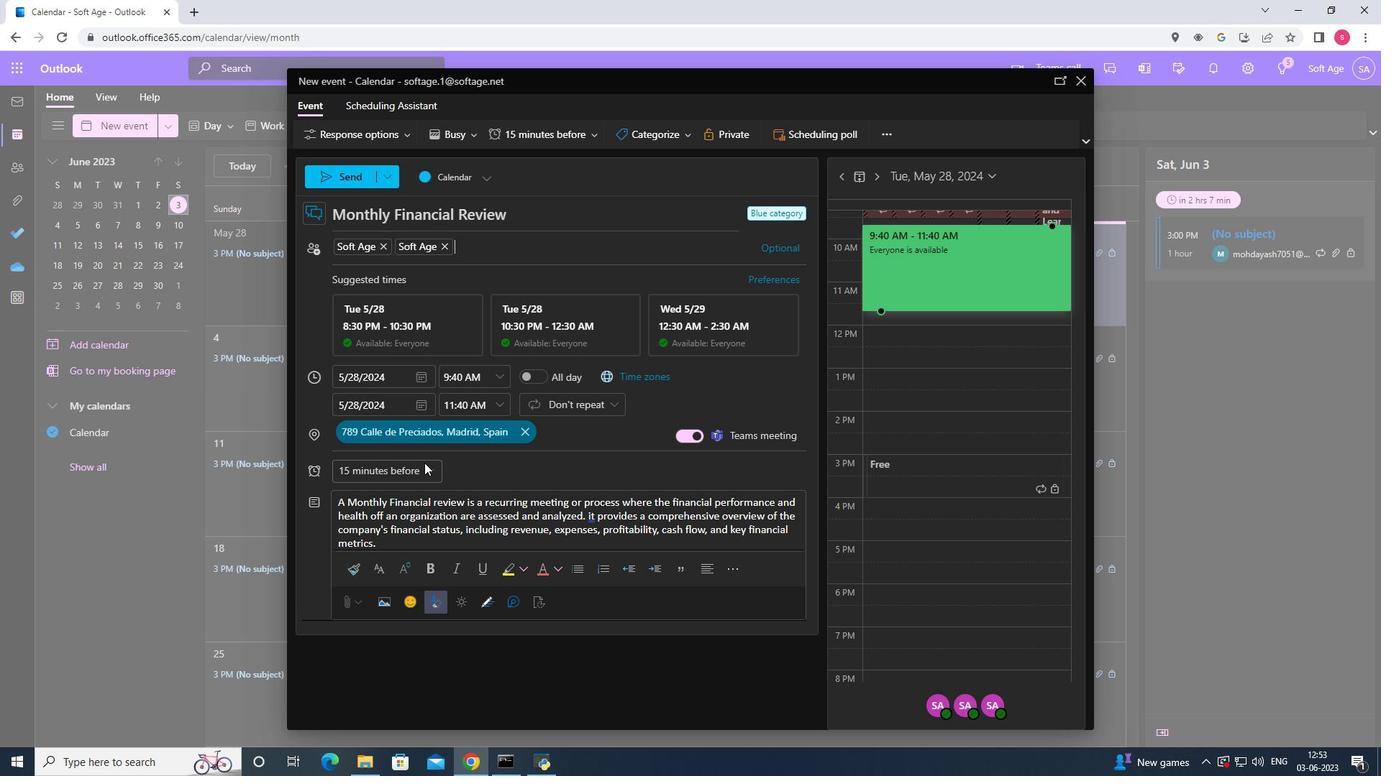 
Action: Mouse pressed left at (427, 468)
Screenshot: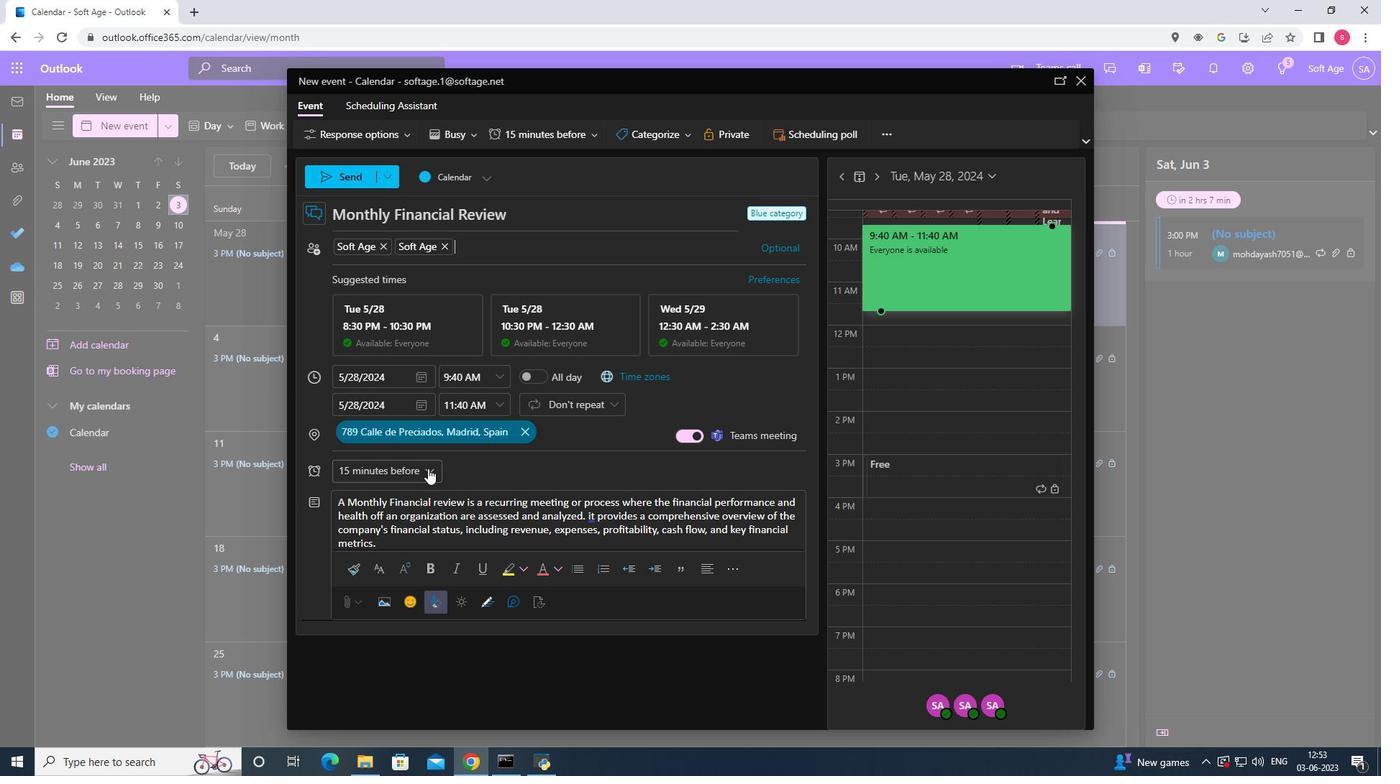 
Action: Mouse moved to (395, 326)
Screenshot: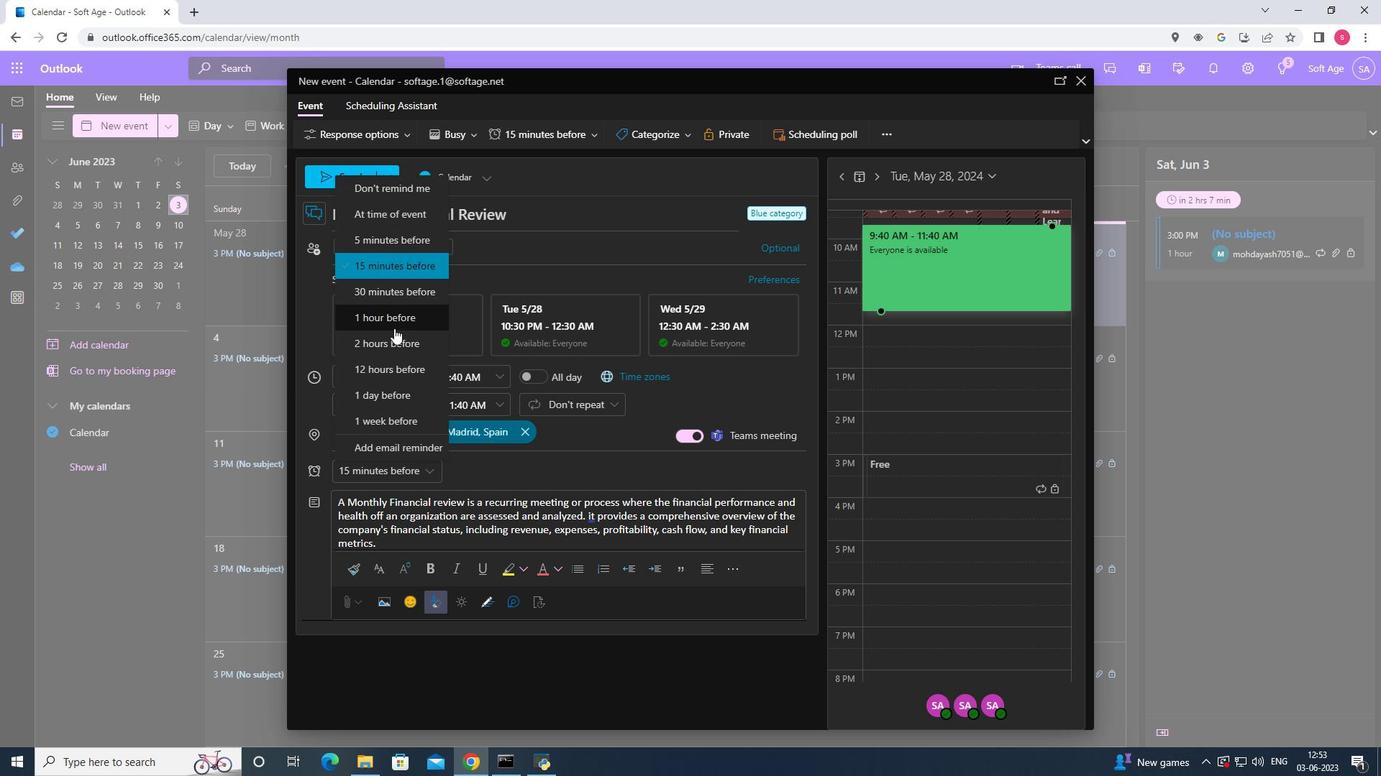 
Action: Mouse pressed left at (395, 326)
Screenshot: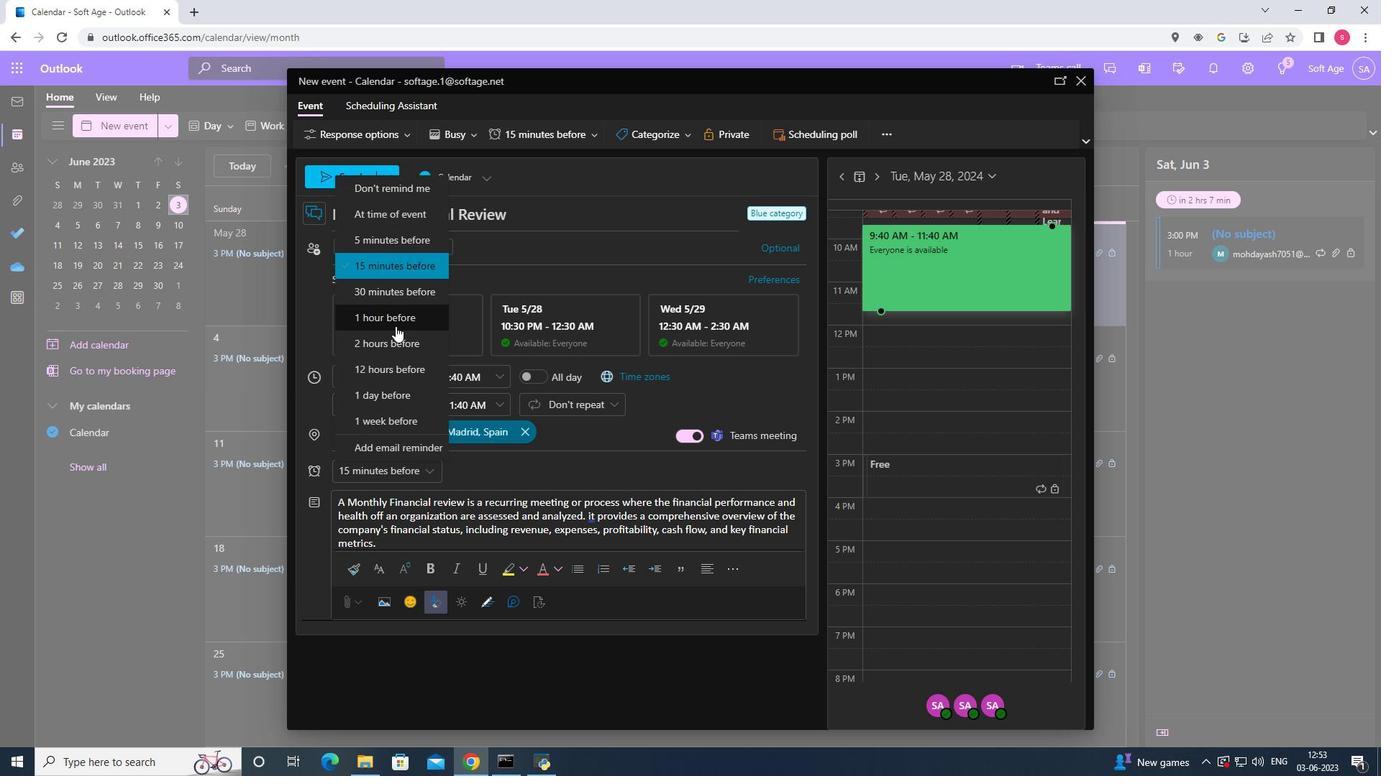 
Action: Mouse moved to (345, 177)
Screenshot: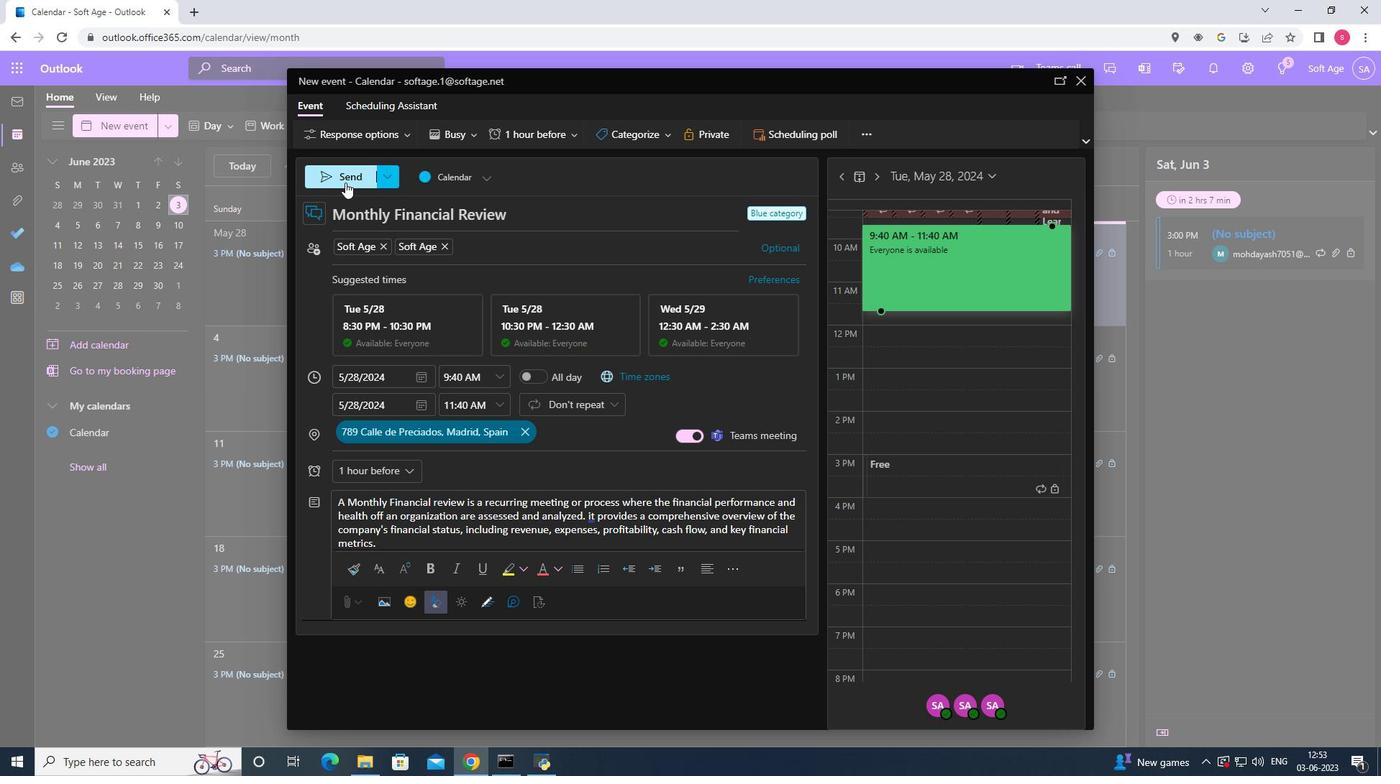 
Action: Mouse pressed left at (345, 177)
Screenshot: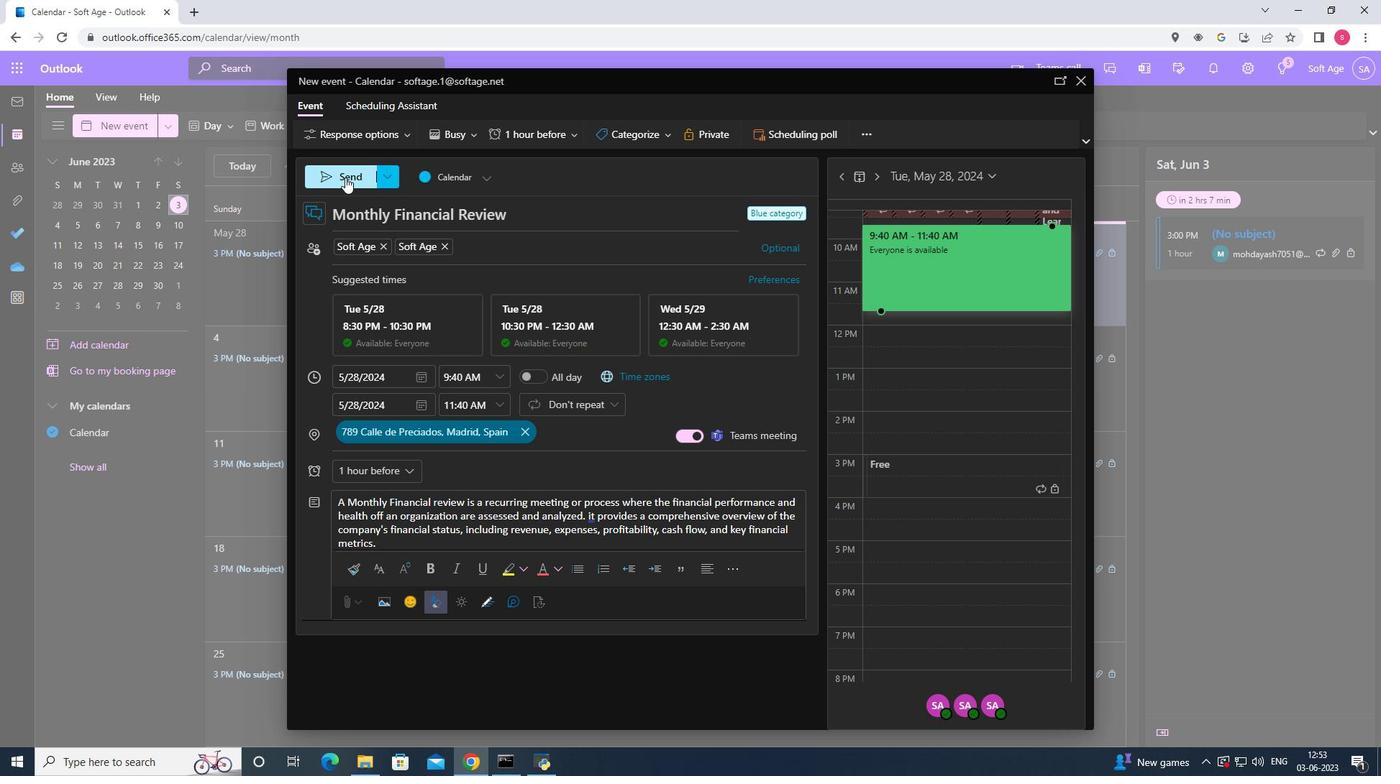 
